 Task: Search one way flight ticket for 1 adult, 1 child, 1 infant in seat in premium economy from Grand Island: Central Nebraska Regional Airport to Evansville: Evansville Regional Airport on 8-3-2023. Number of bags: 6 checked bags. Price is upto 110000. Outbound departure time preference is 8:45.
Action: Mouse moved to (309, 434)
Screenshot: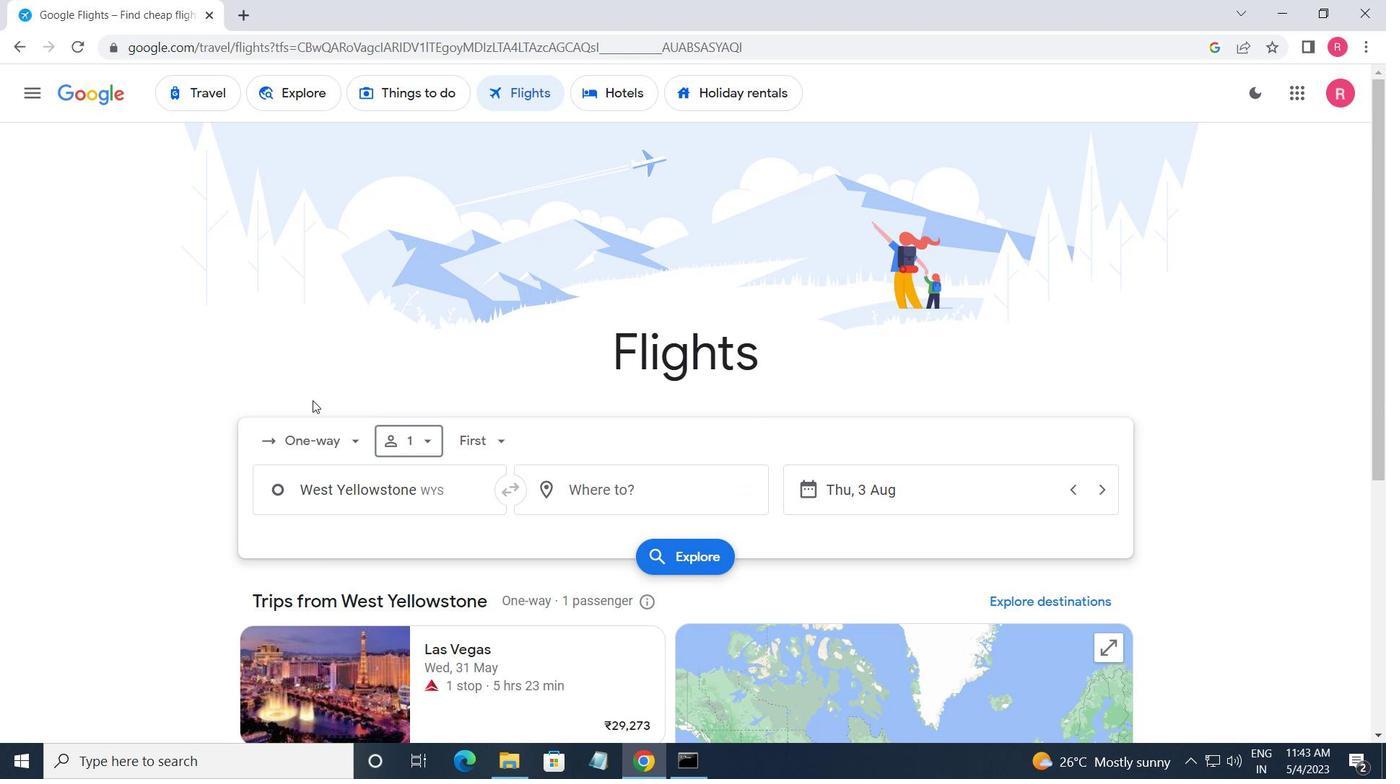 
Action: Mouse pressed left at (309, 434)
Screenshot: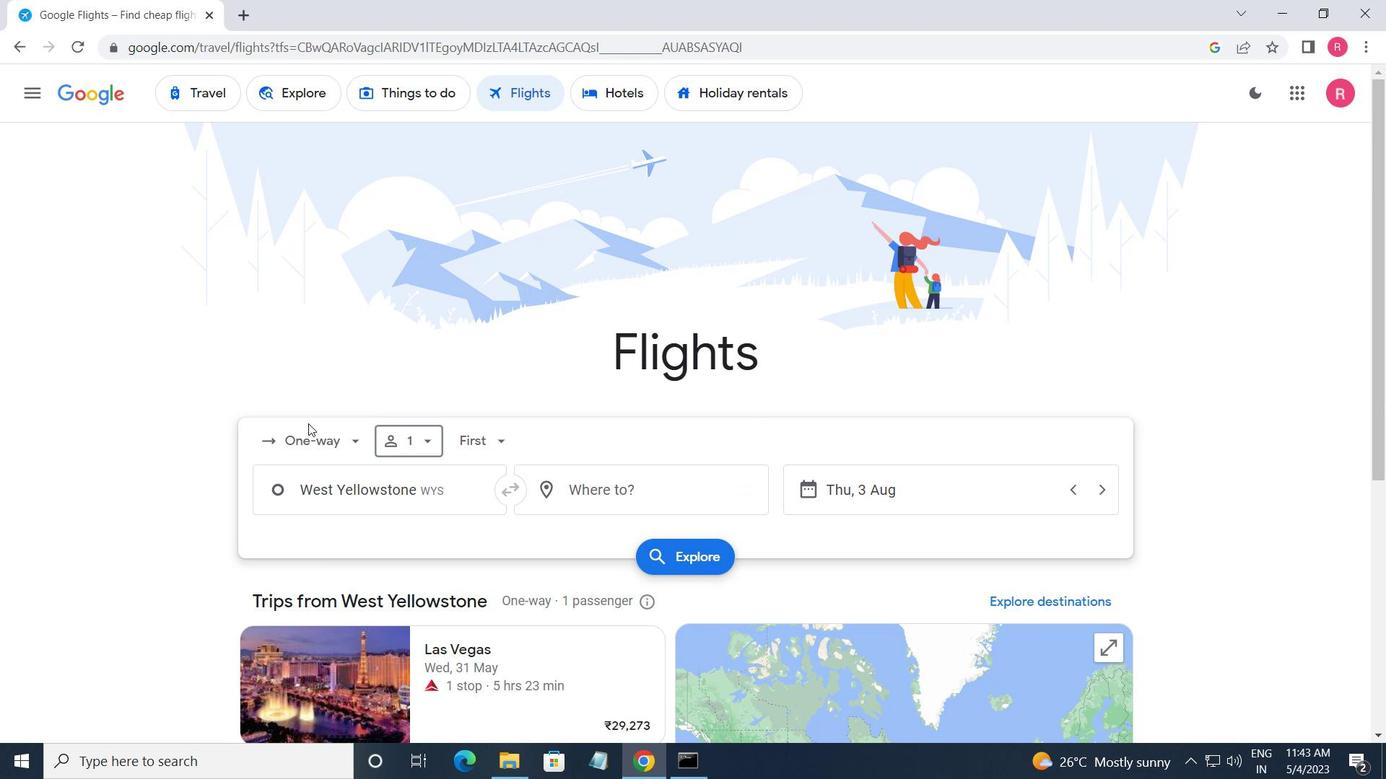 
Action: Mouse moved to (332, 530)
Screenshot: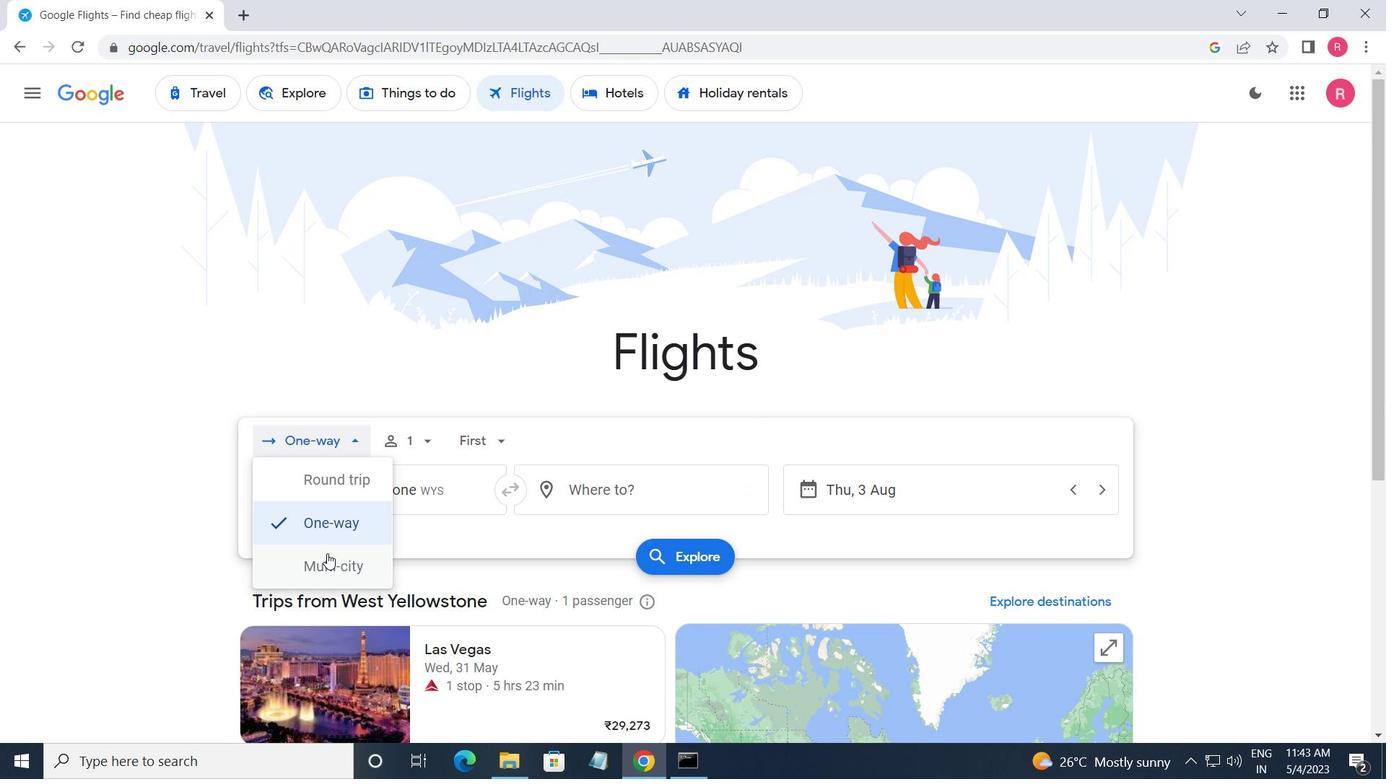 
Action: Mouse pressed left at (332, 530)
Screenshot: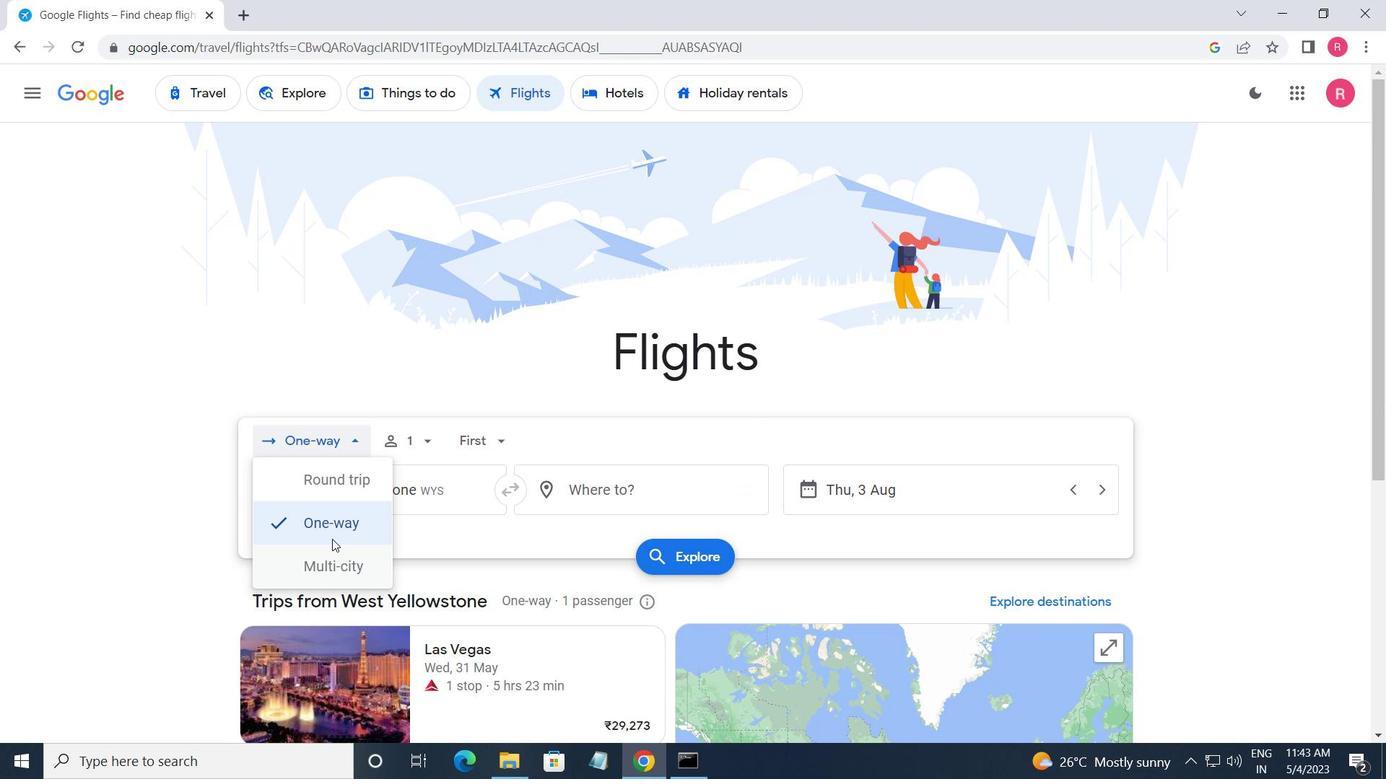 
Action: Mouse moved to (401, 427)
Screenshot: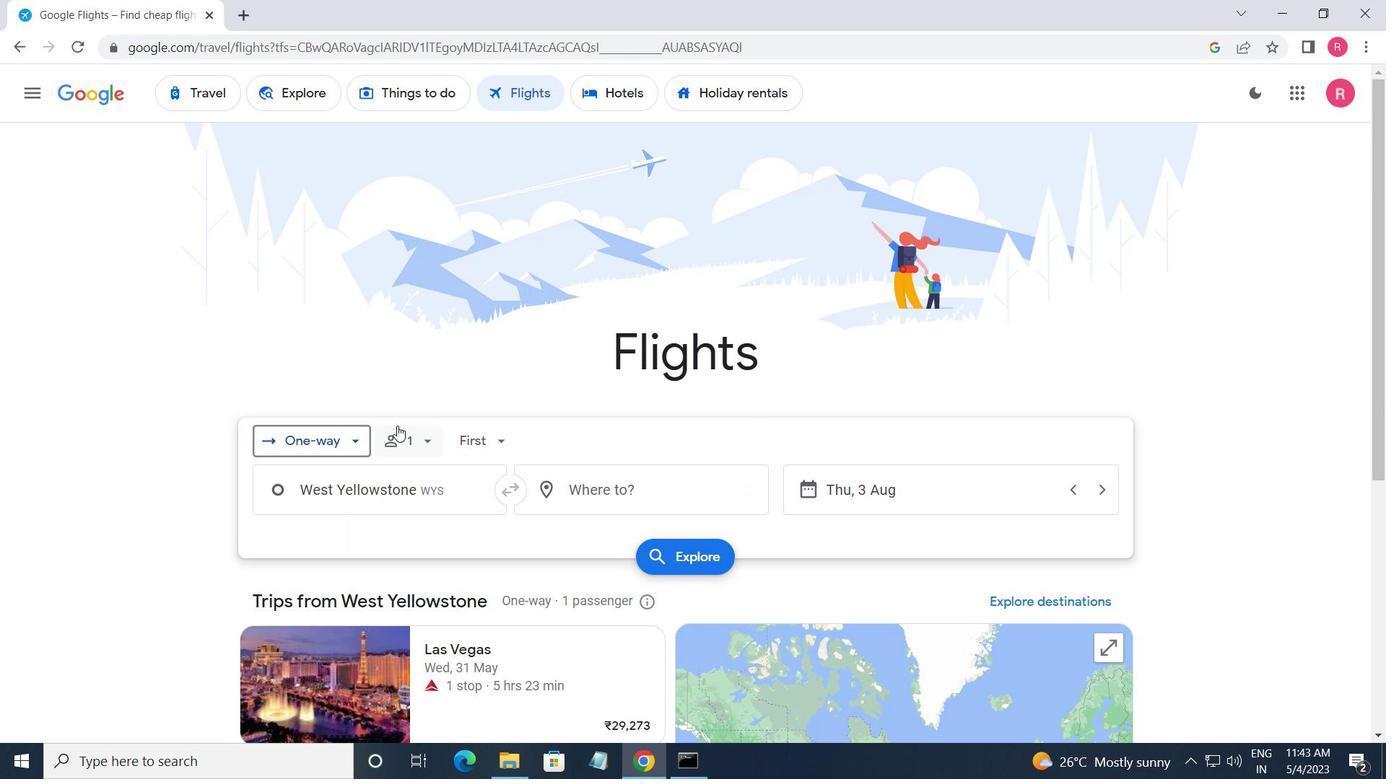 
Action: Mouse pressed left at (401, 427)
Screenshot: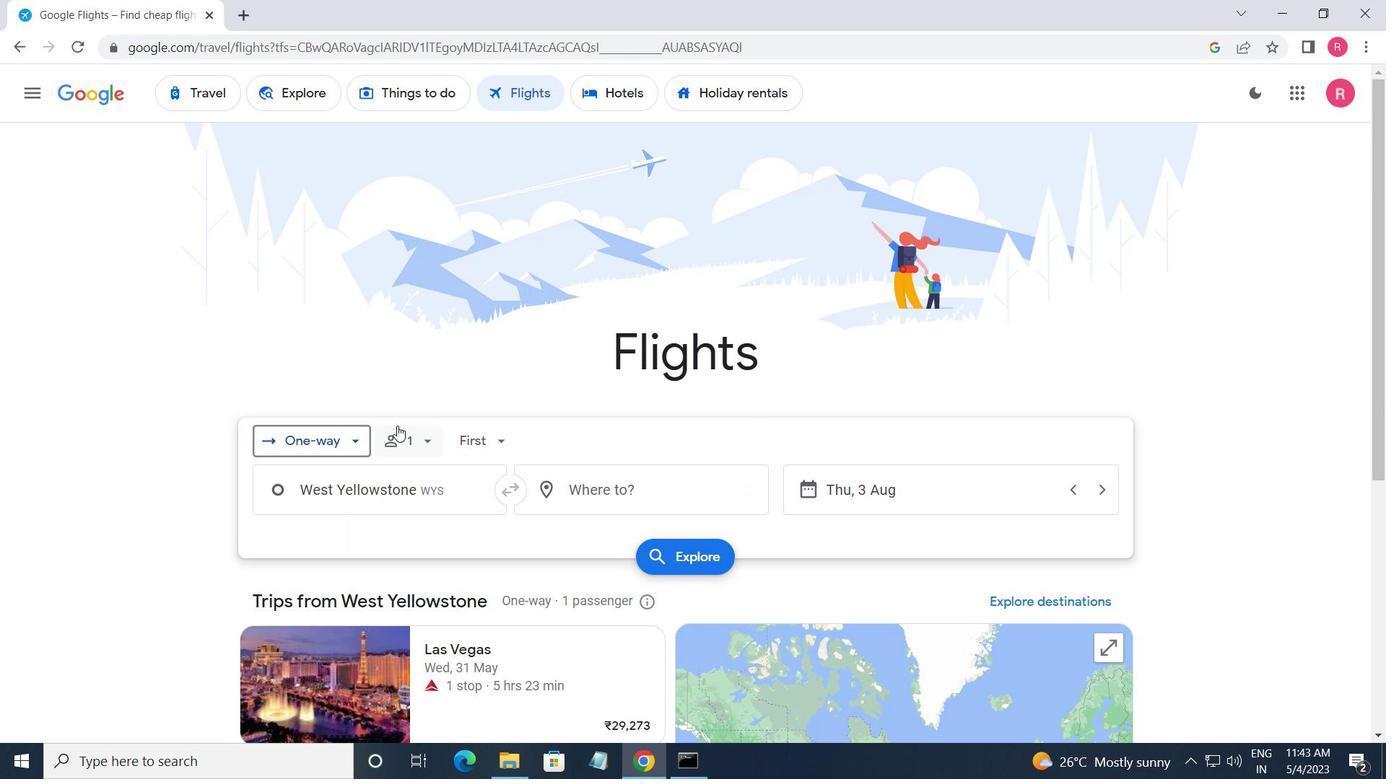 
Action: Mouse moved to (572, 527)
Screenshot: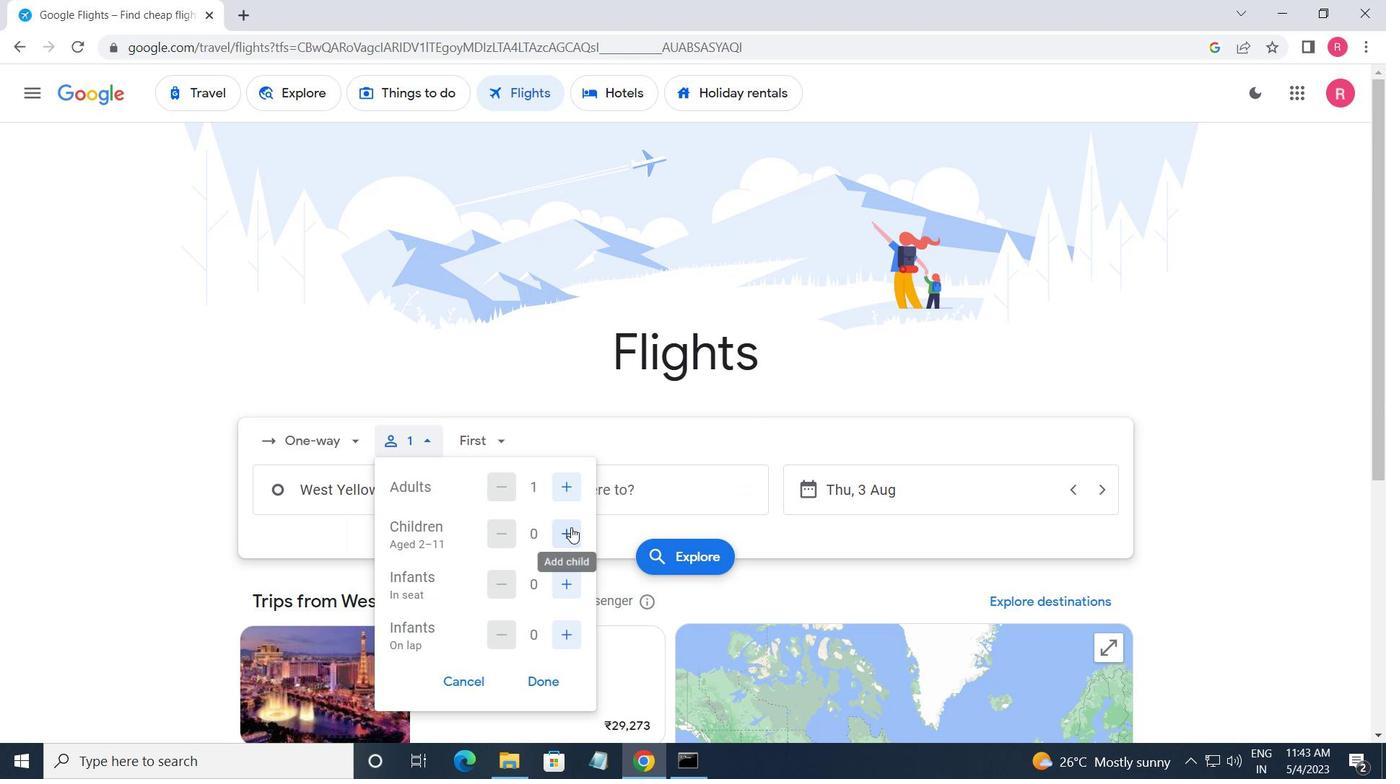 
Action: Mouse pressed left at (572, 527)
Screenshot: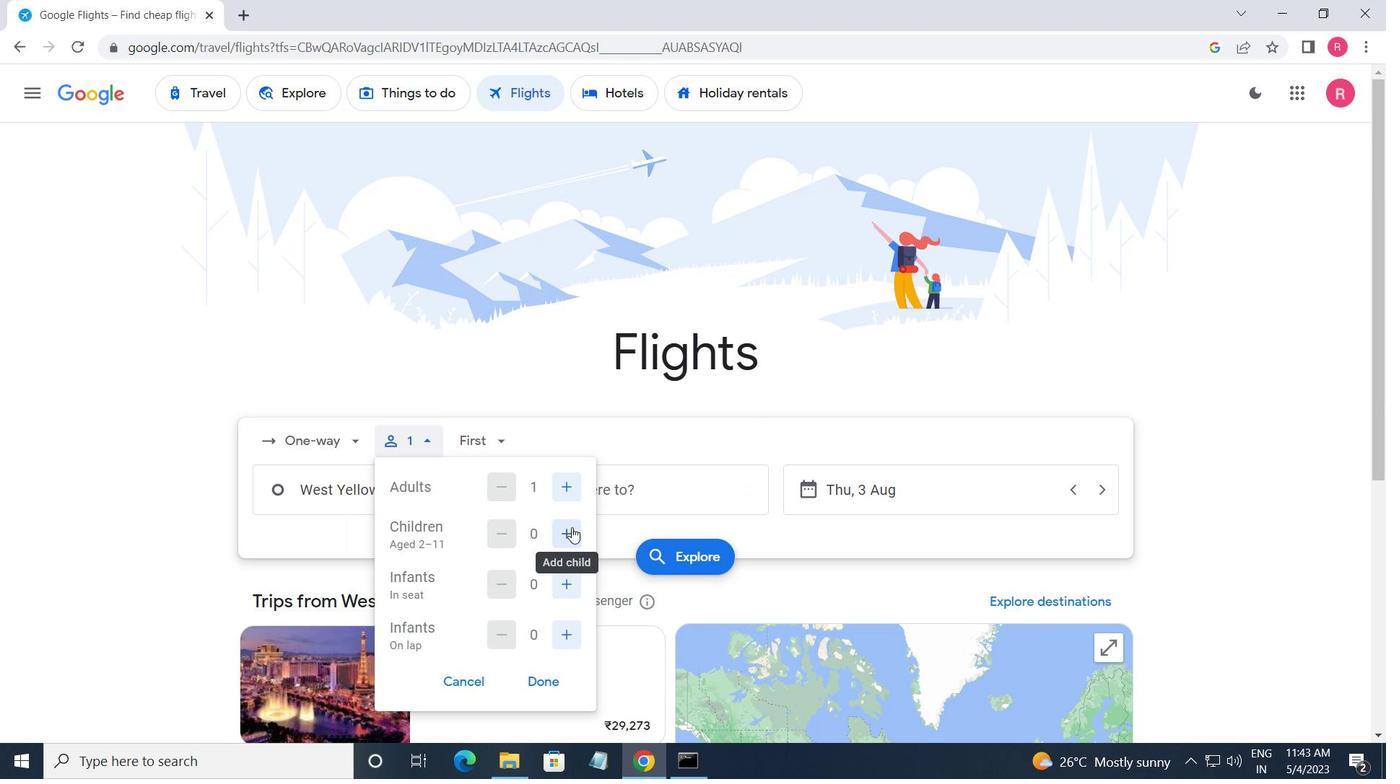 
Action: Mouse moved to (571, 581)
Screenshot: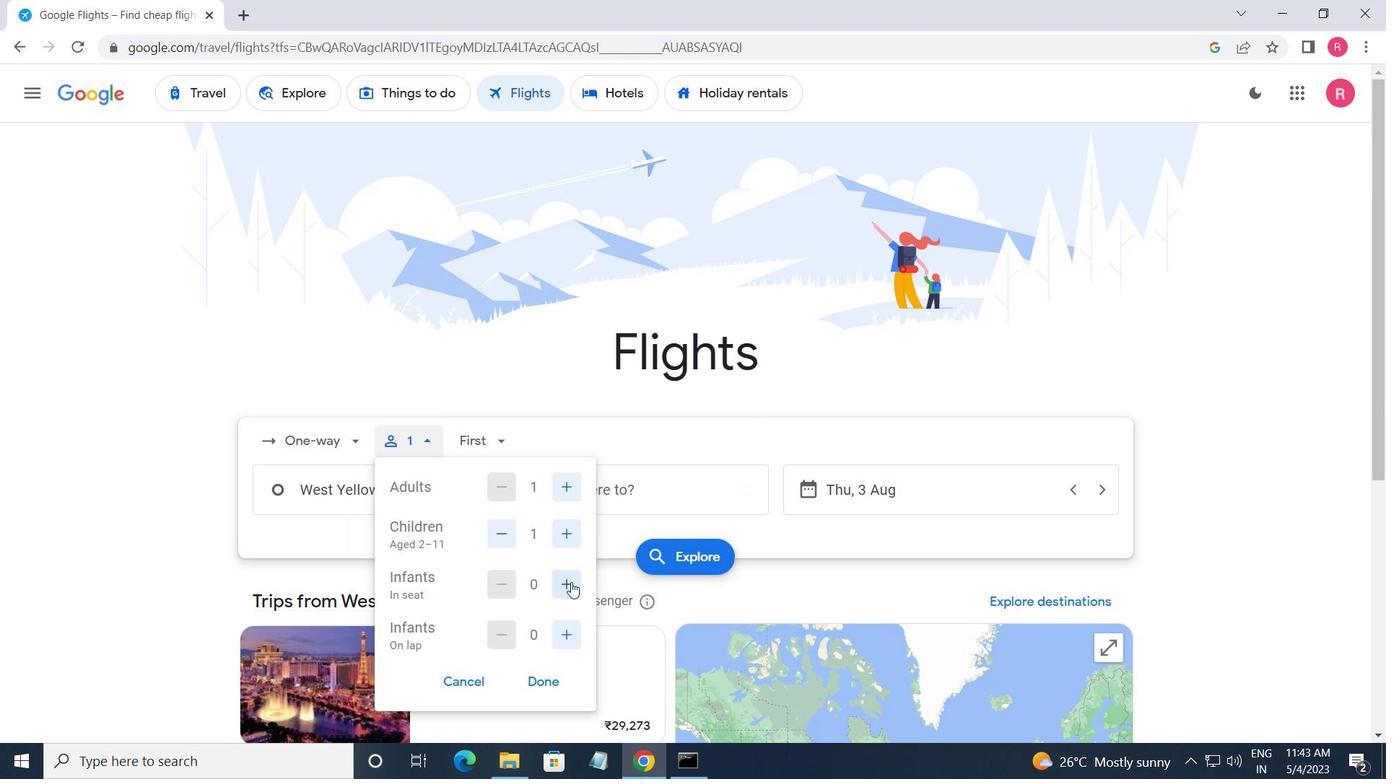 
Action: Mouse pressed left at (571, 581)
Screenshot: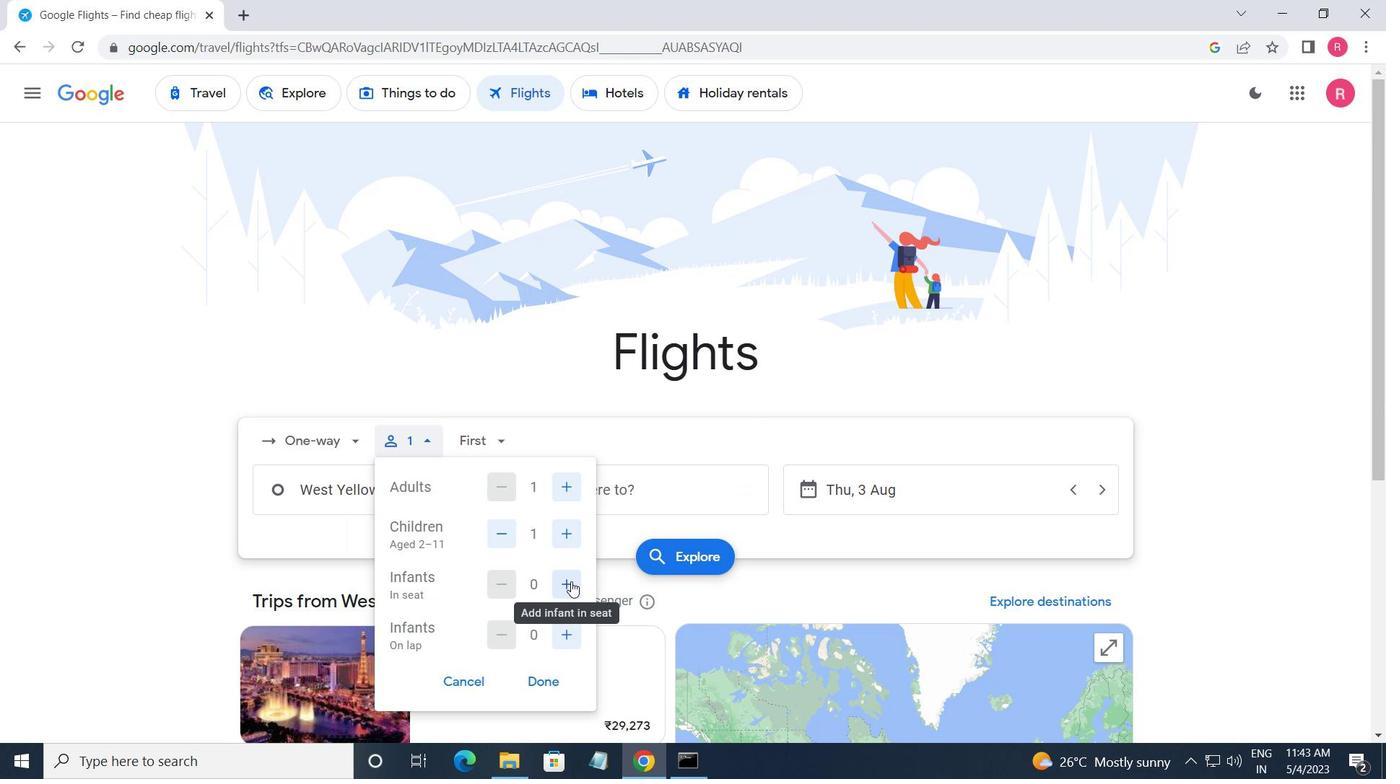 
Action: Mouse moved to (491, 439)
Screenshot: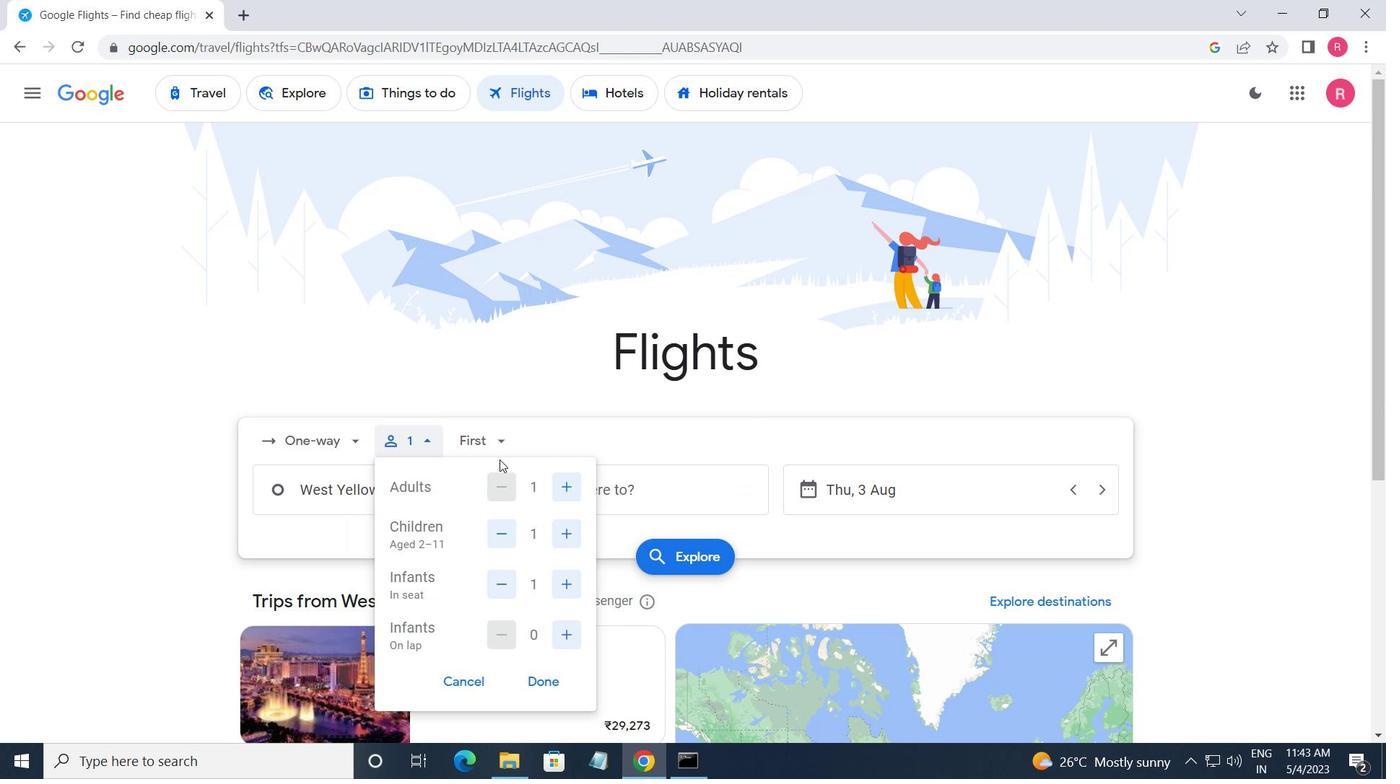 
Action: Mouse pressed left at (491, 439)
Screenshot: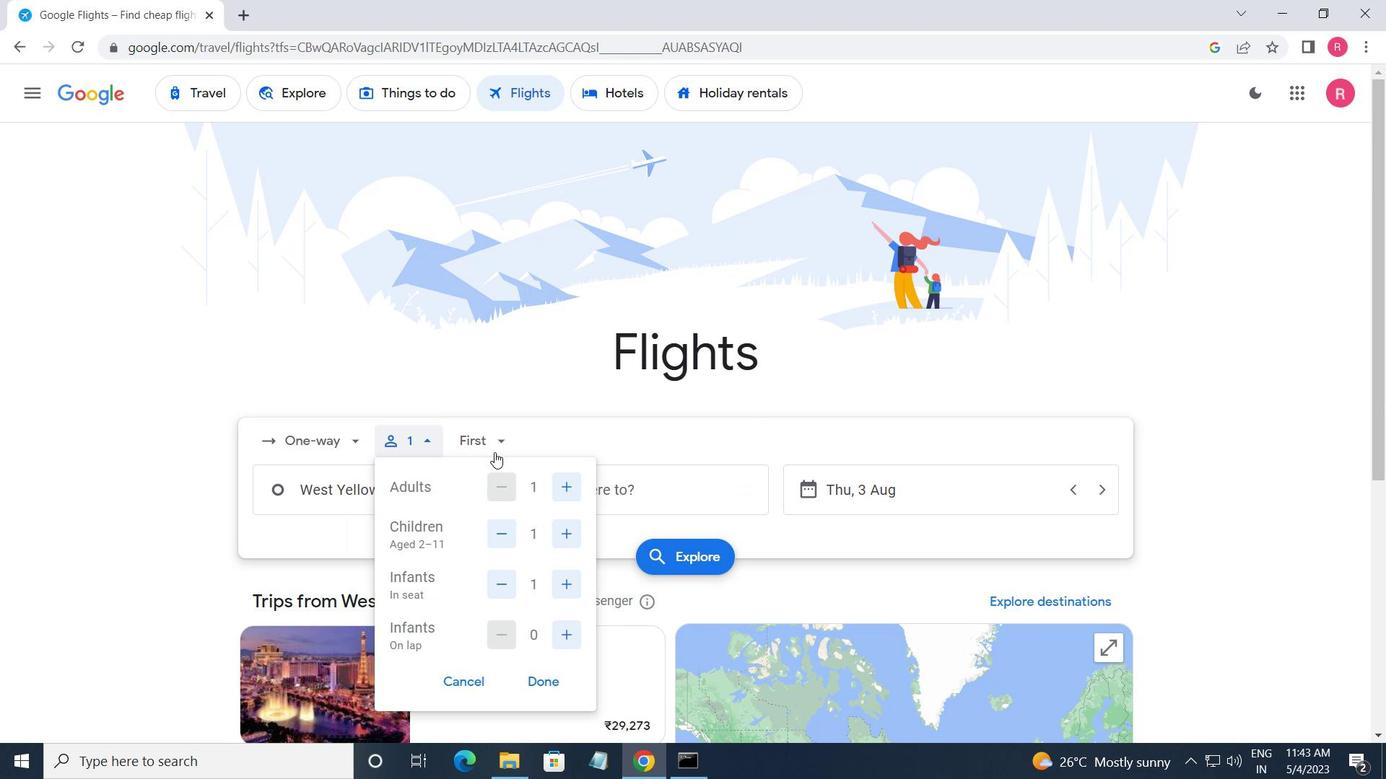 
Action: Mouse moved to (534, 517)
Screenshot: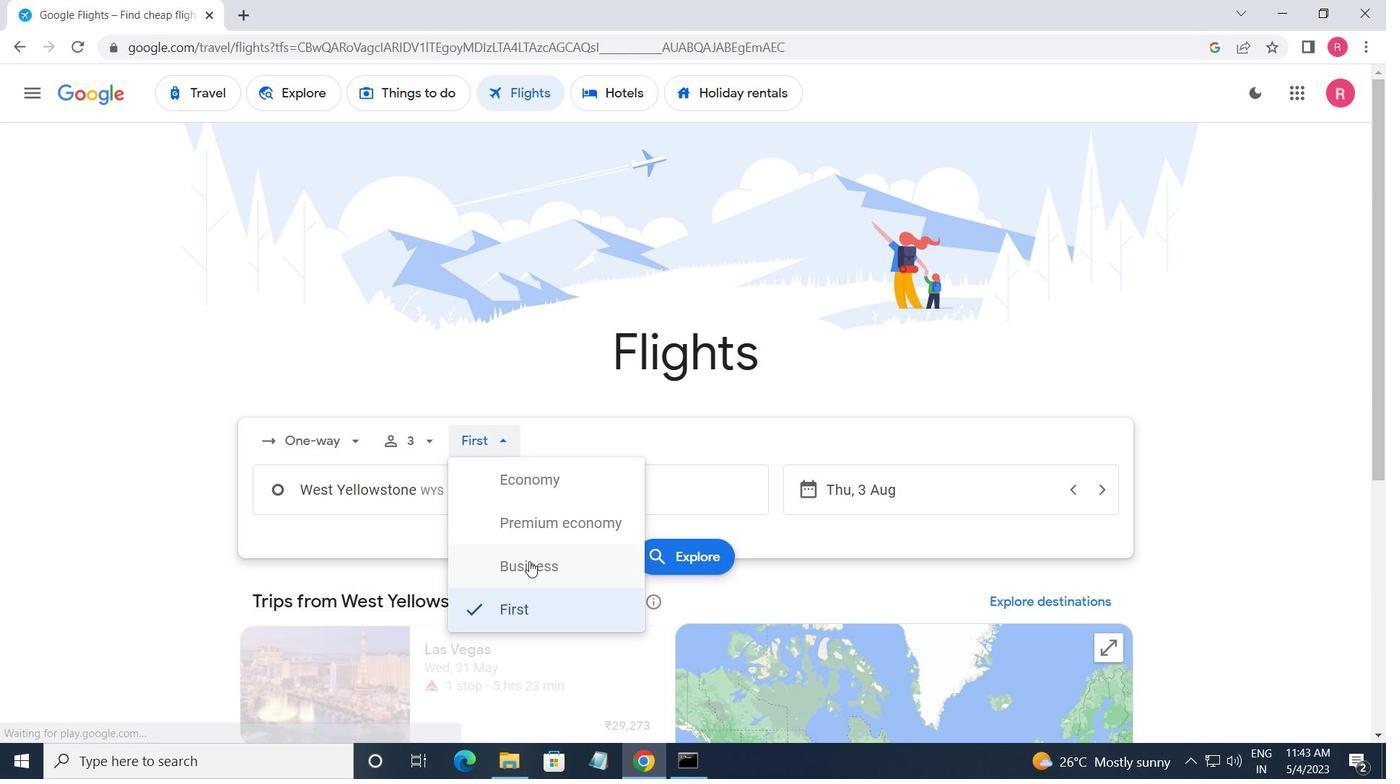 
Action: Mouse pressed left at (534, 517)
Screenshot: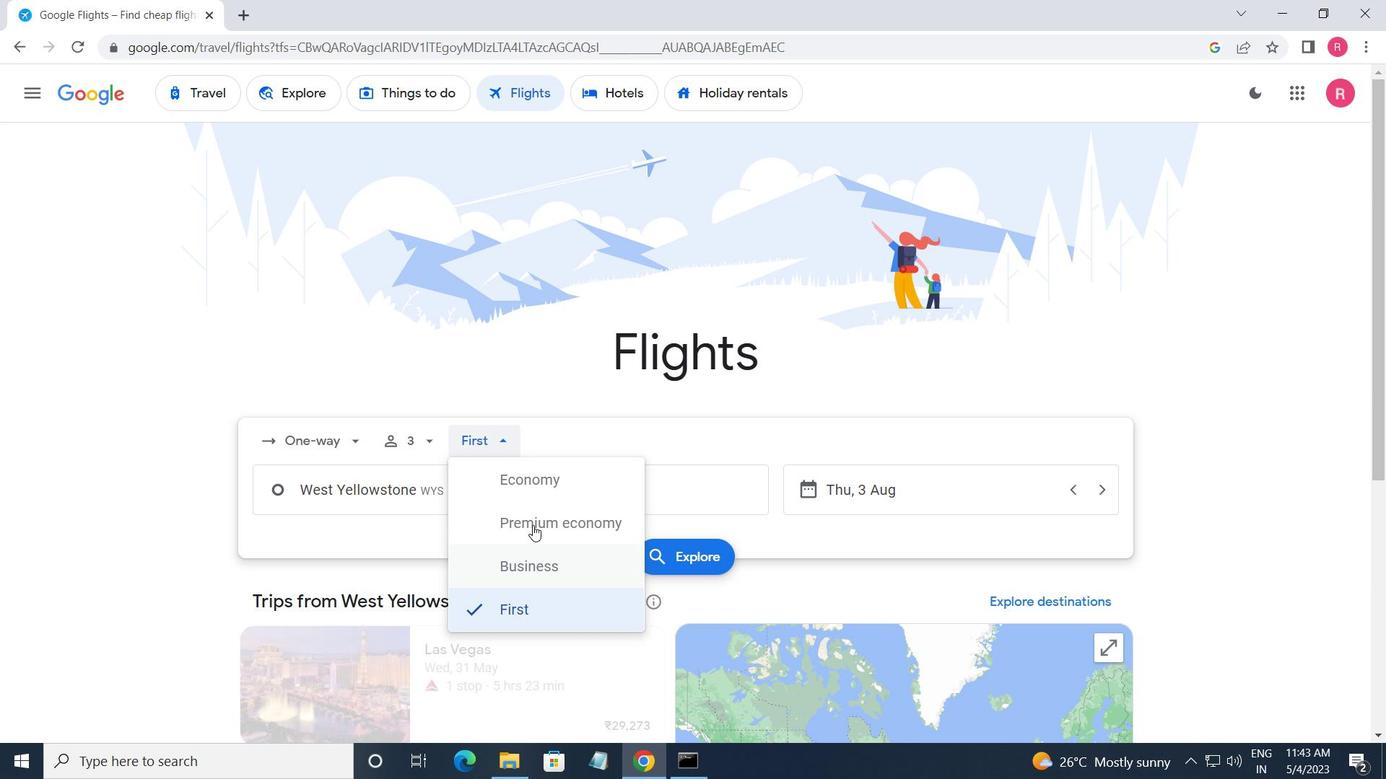 
Action: Mouse moved to (361, 498)
Screenshot: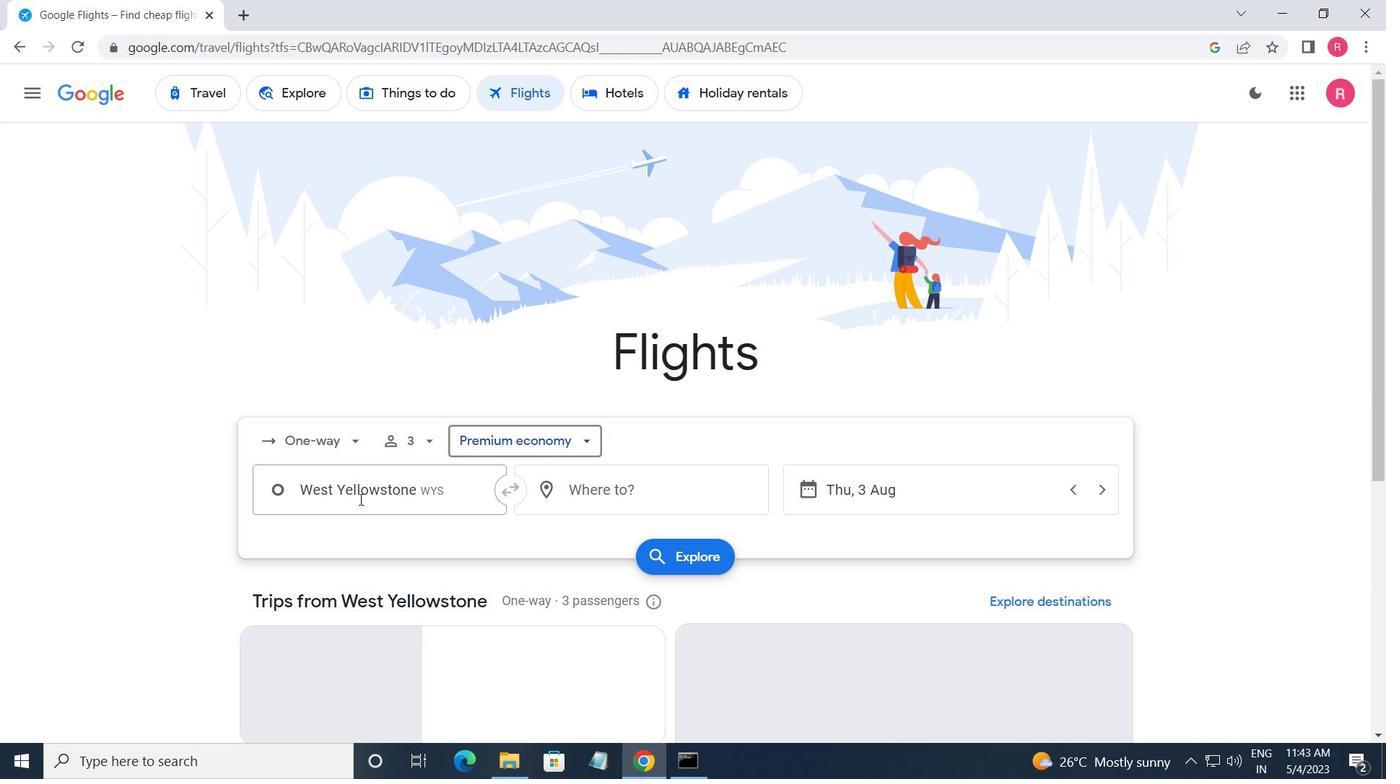 
Action: Mouse pressed left at (361, 498)
Screenshot: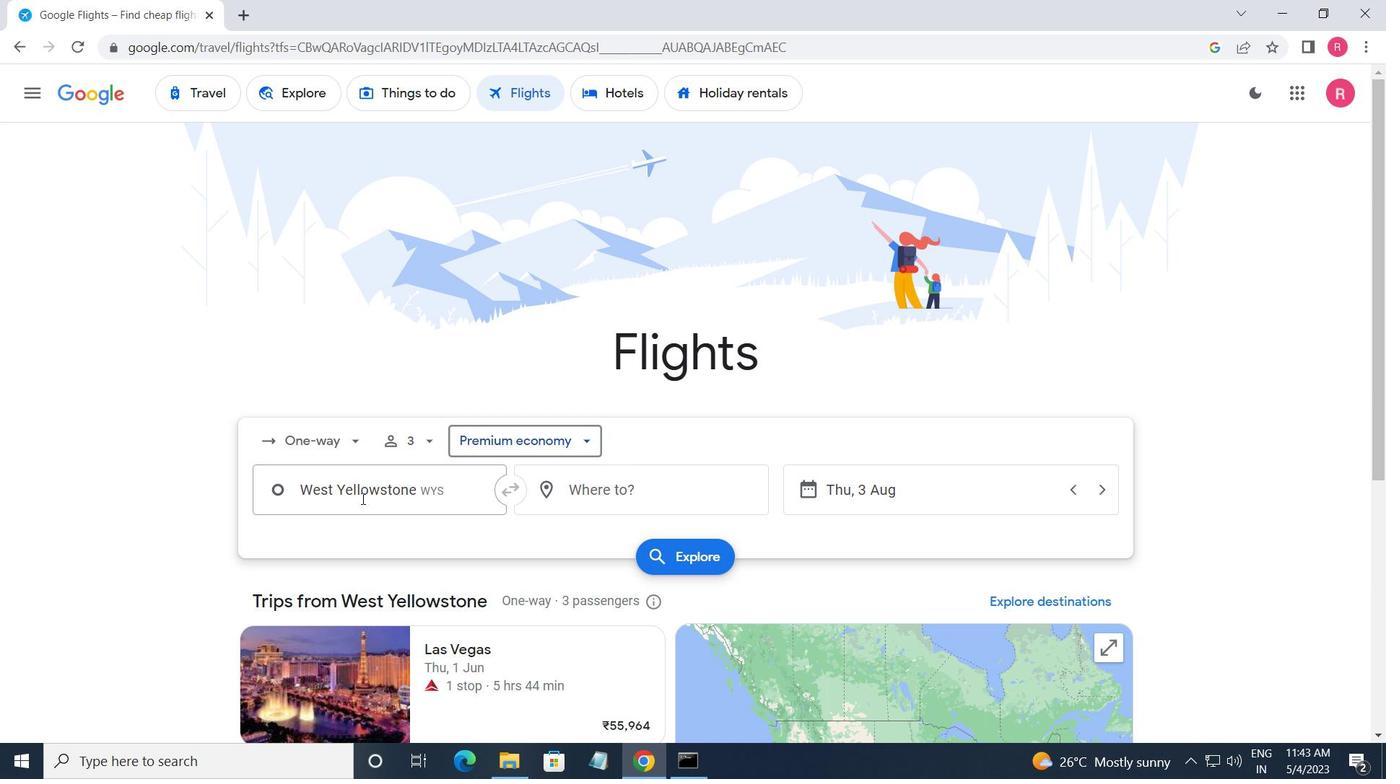 
Action: Key pressed <Key.shift>CENTRAL<Key.space><Key.shift>N
Screenshot: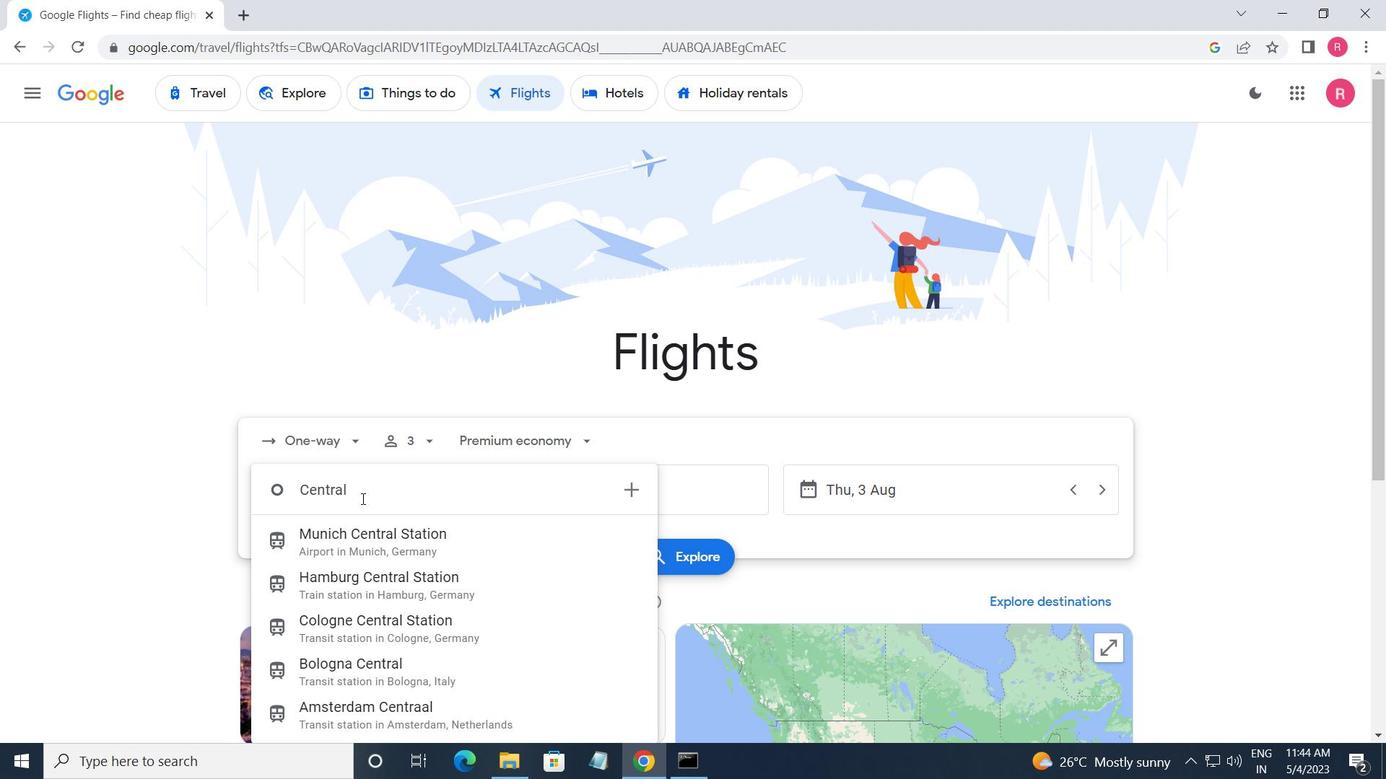 
Action: Mouse moved to (417, 659)
Screenshot: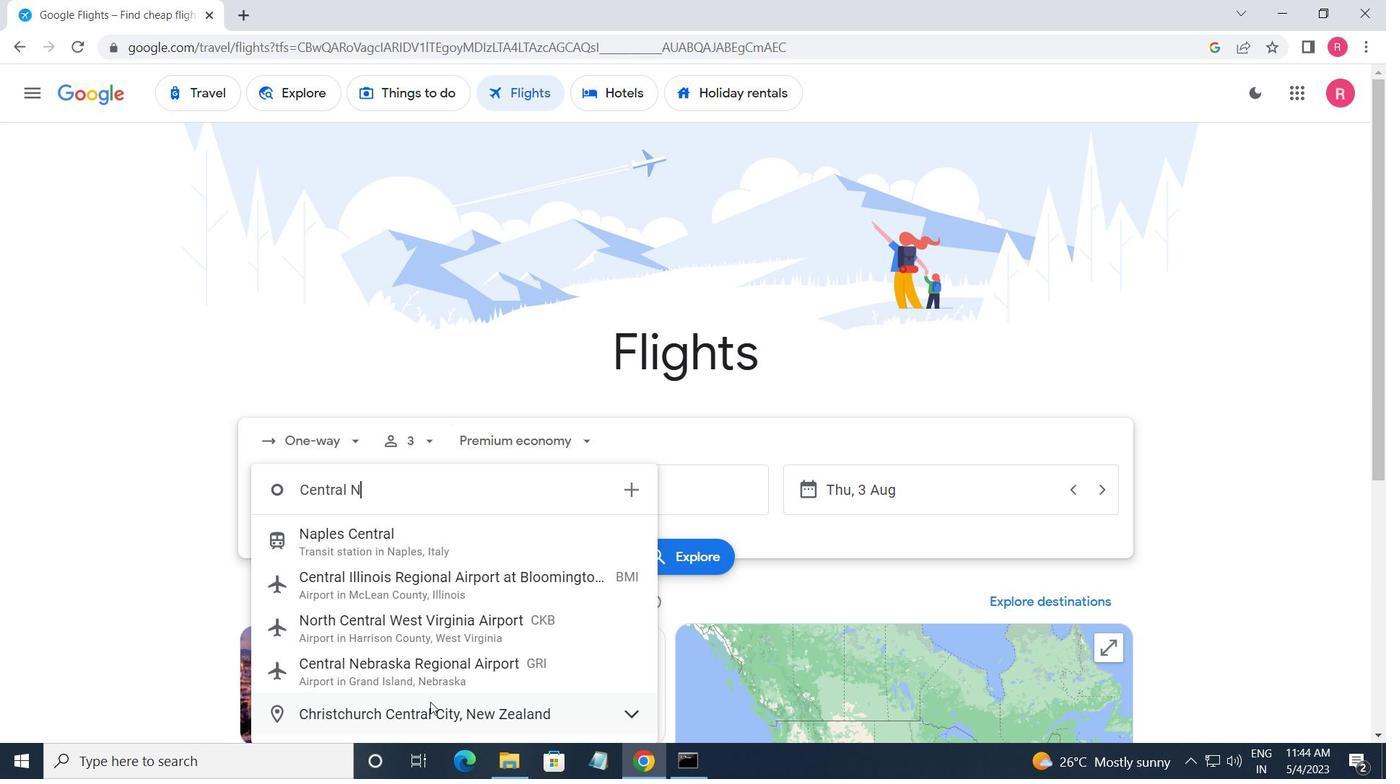 
Action: Mouse pressed left at (417, 659)
Screenshot: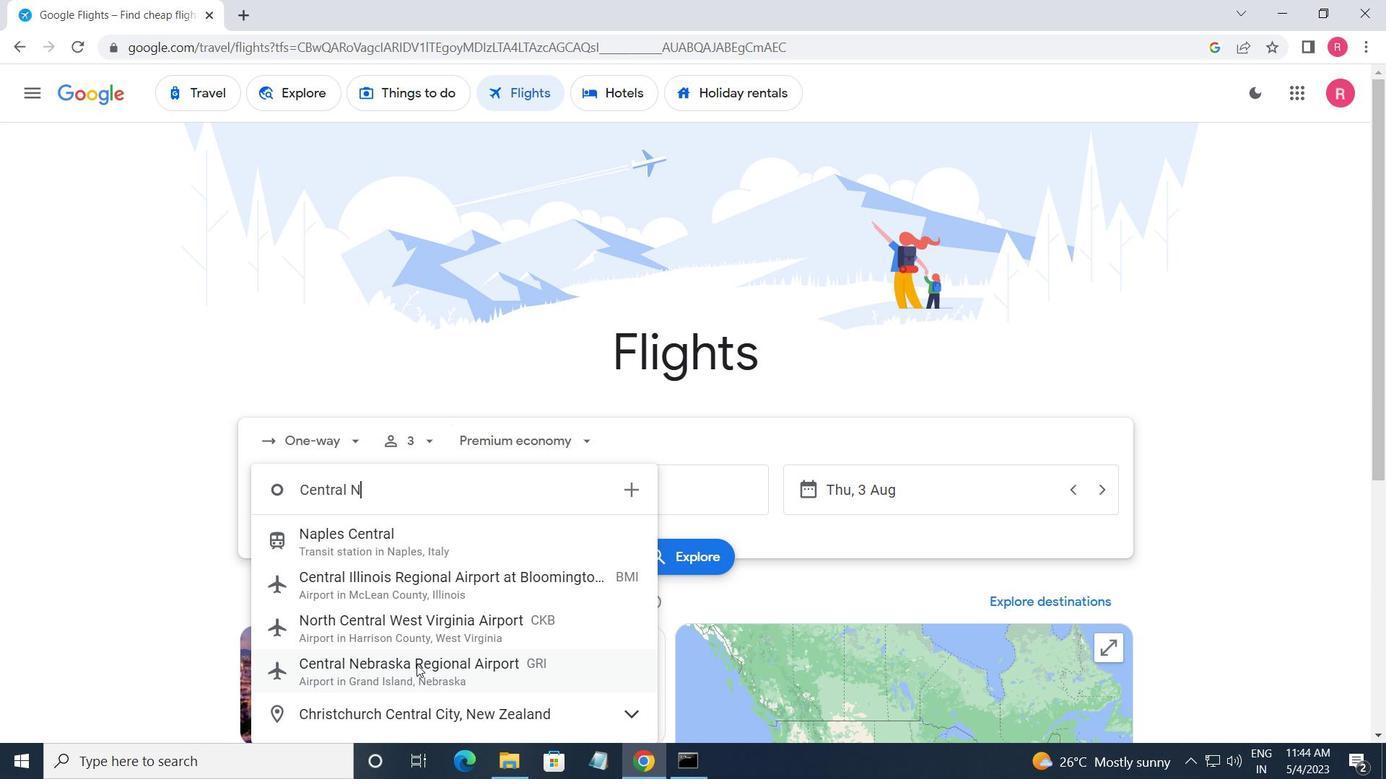 
Action: Mouse moved to (602, 493)
Screenshot: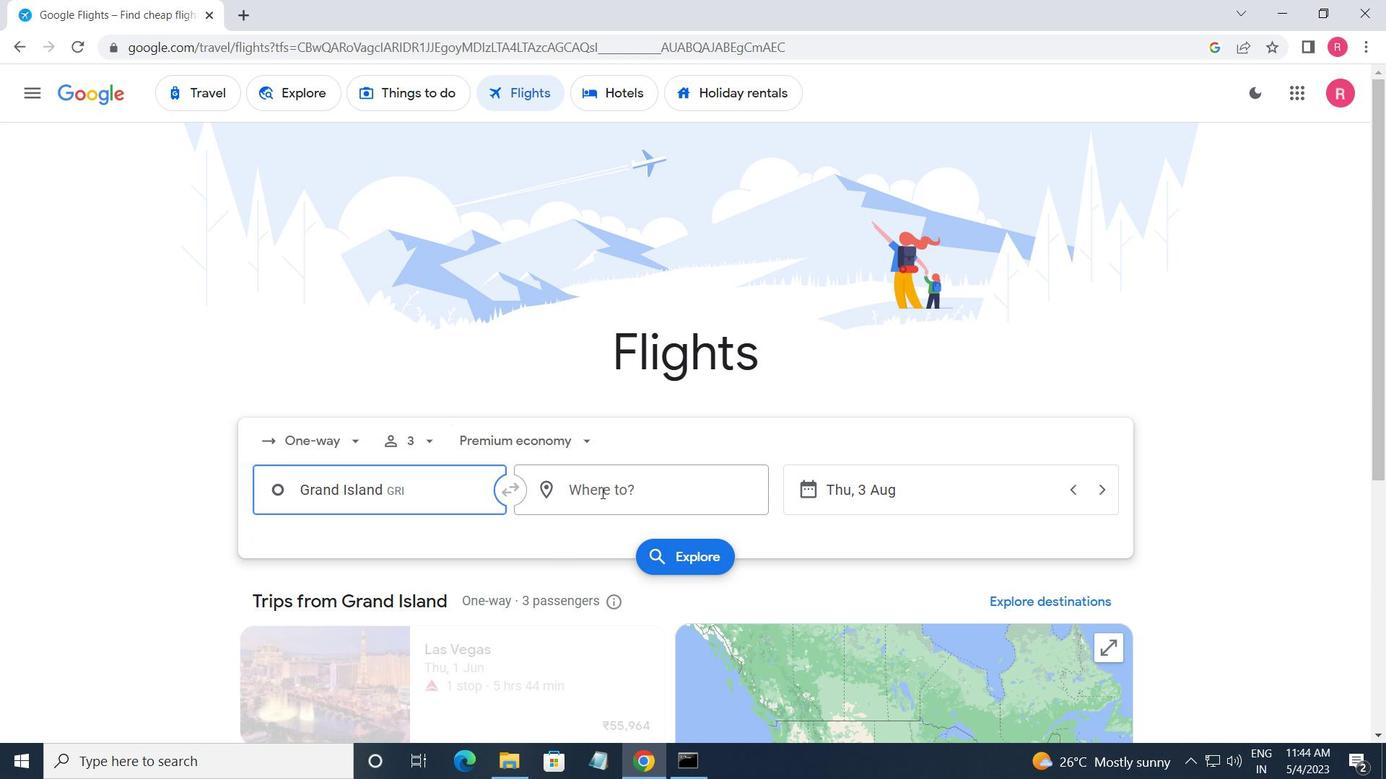 
Action: Mouse pressed left at (602, 493)
Screenshot: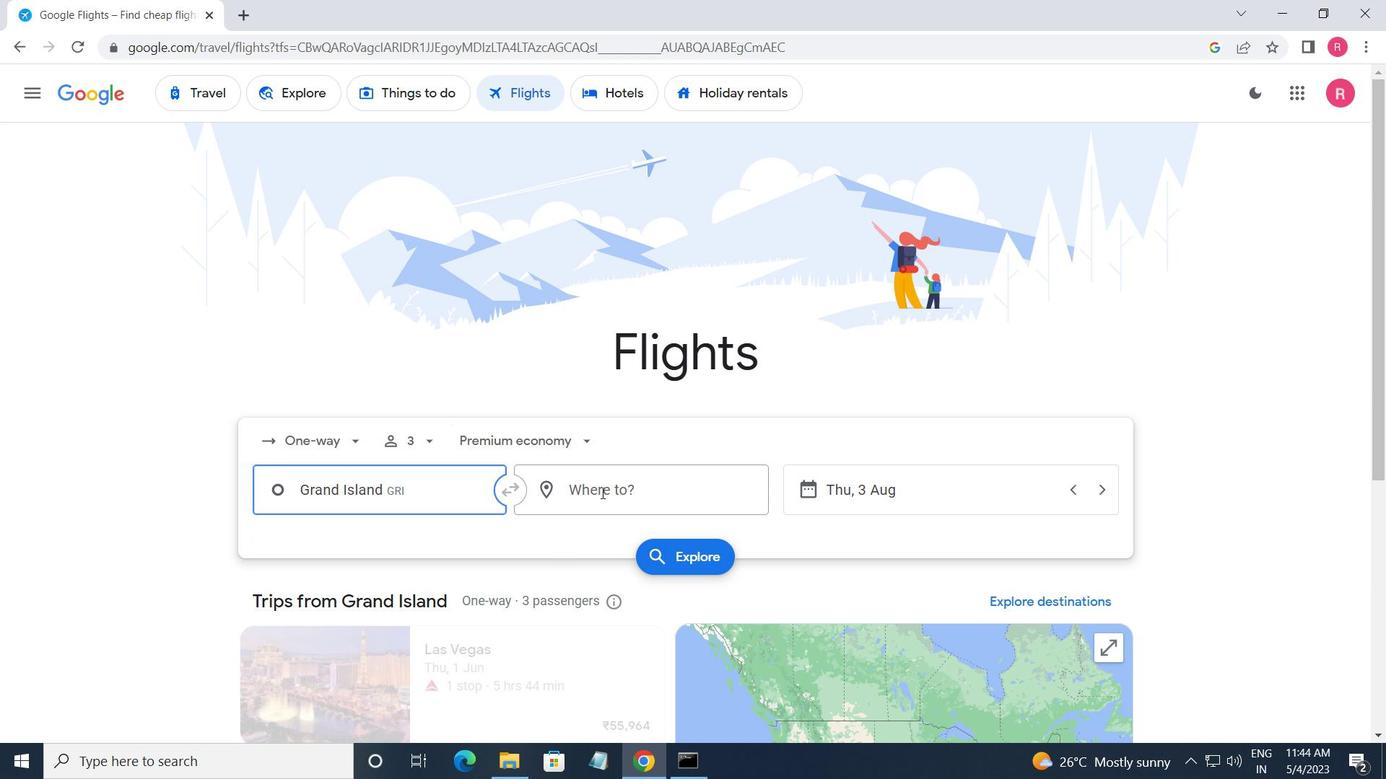 
Action: Mouse moved to (626, 677)
Screenshot: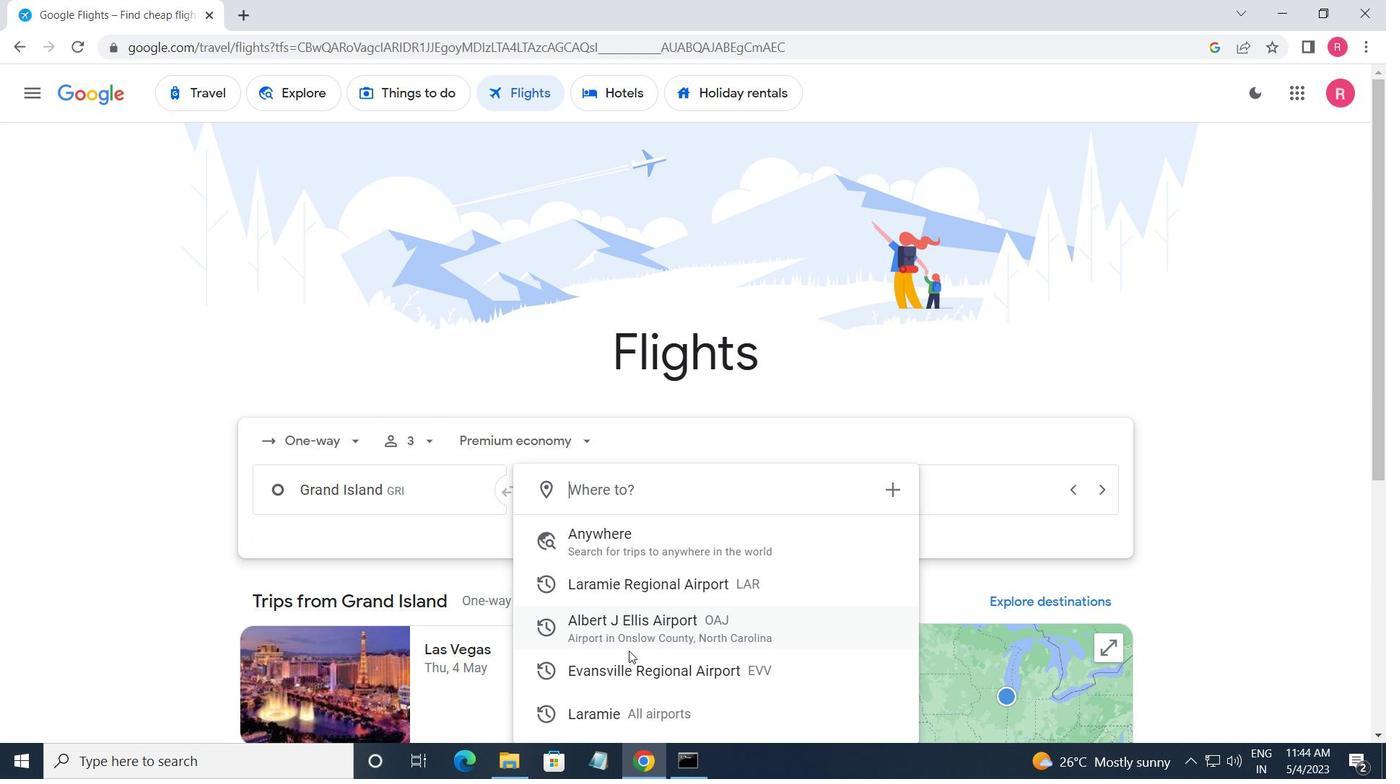 
Action: Mouse pressed left at (626, 677)
Screenshot: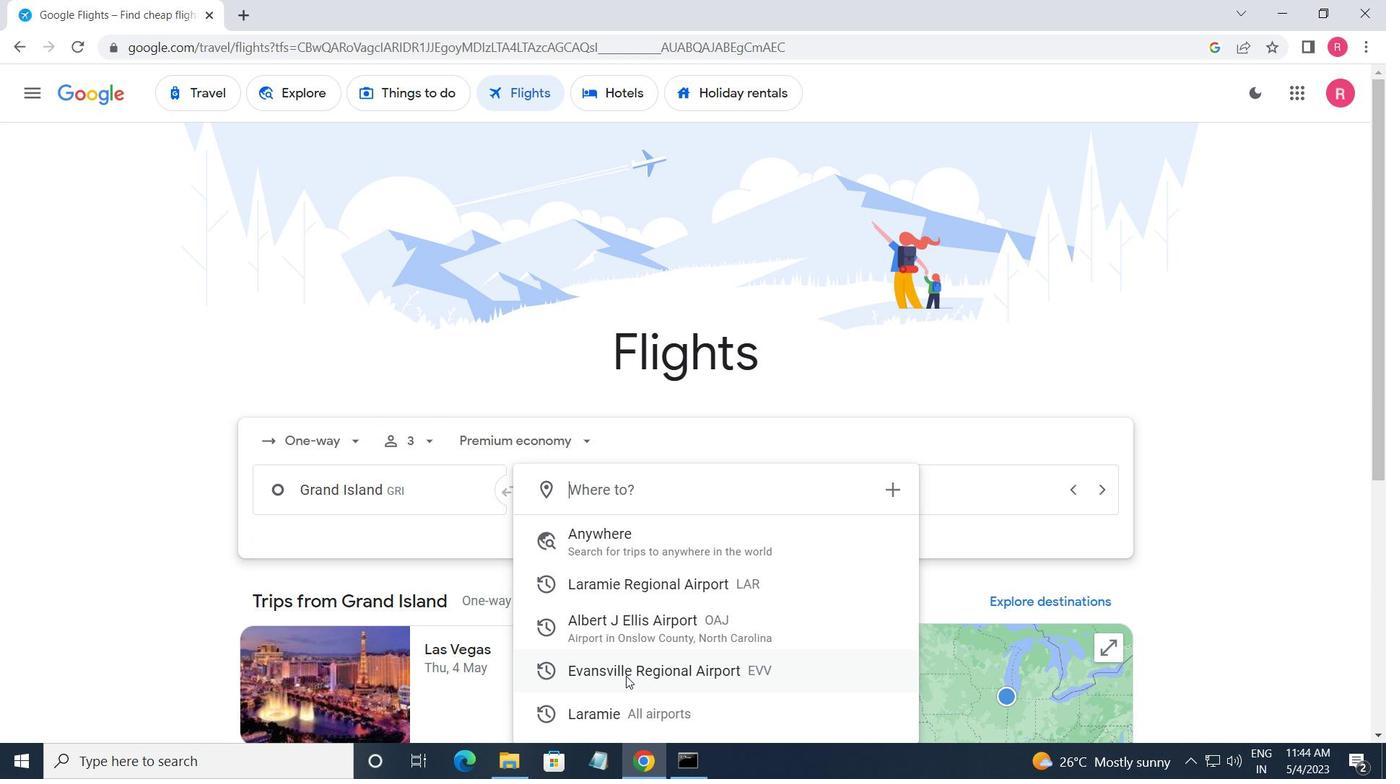 
Action: Mouse moved to (915, 501)
Screenshot: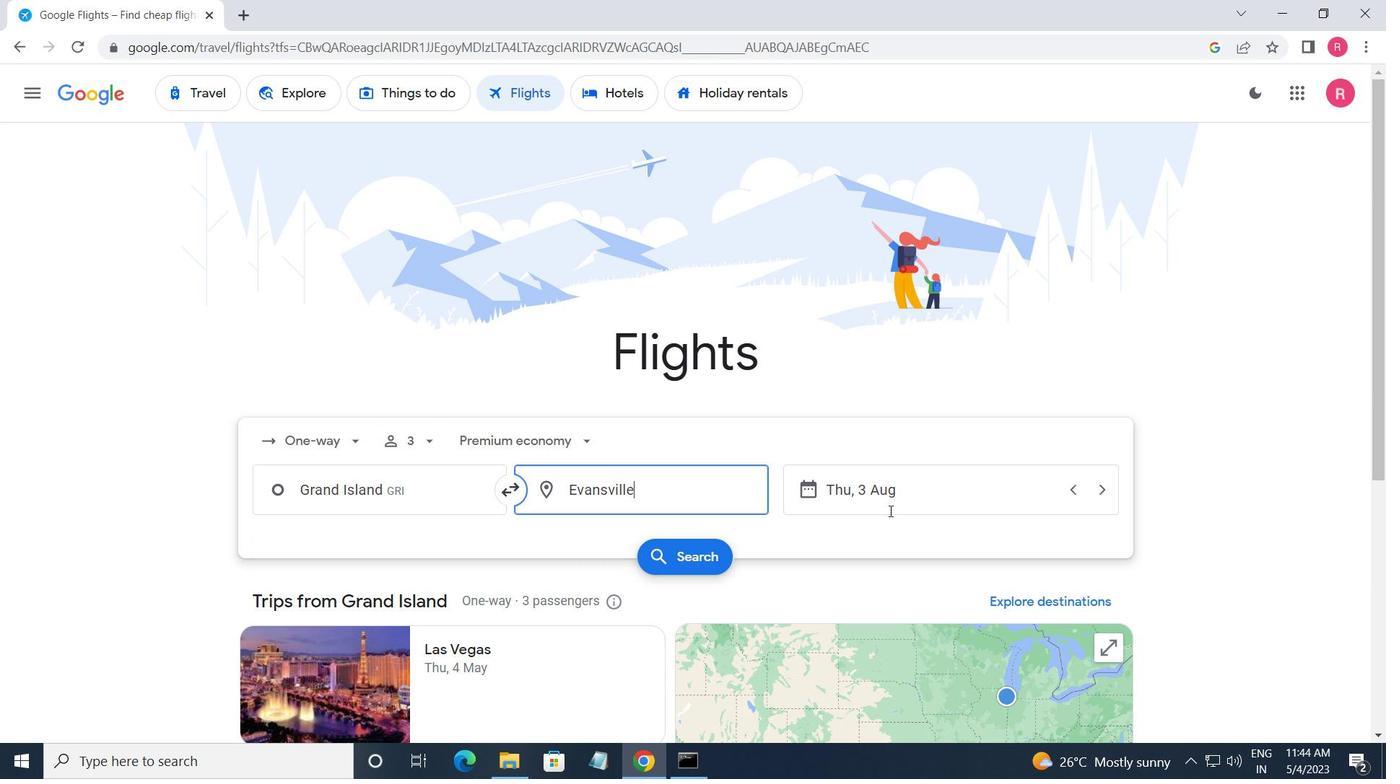 
Action: Mouse pressed left at (915, 501)
Screenshot: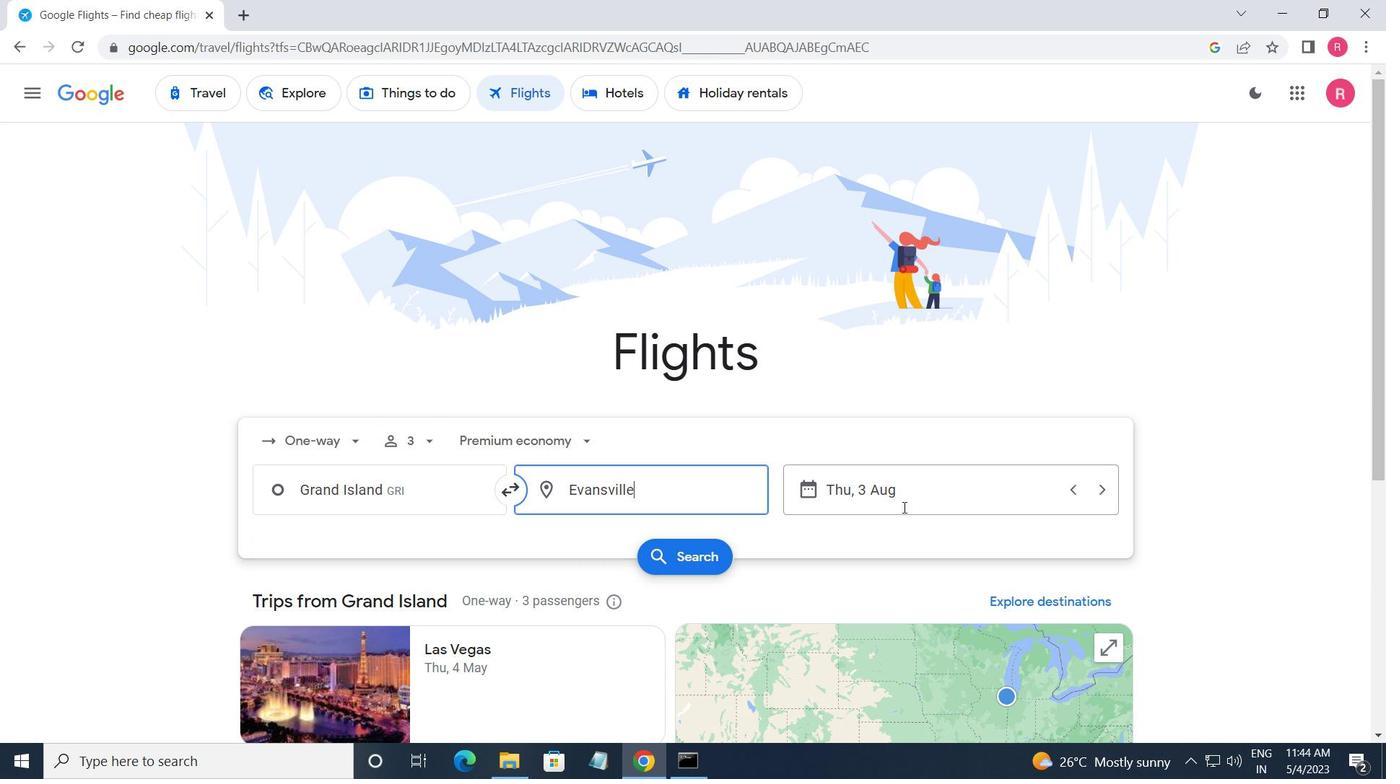 
Action: Mouse moved to (654, 422)
Screenshot: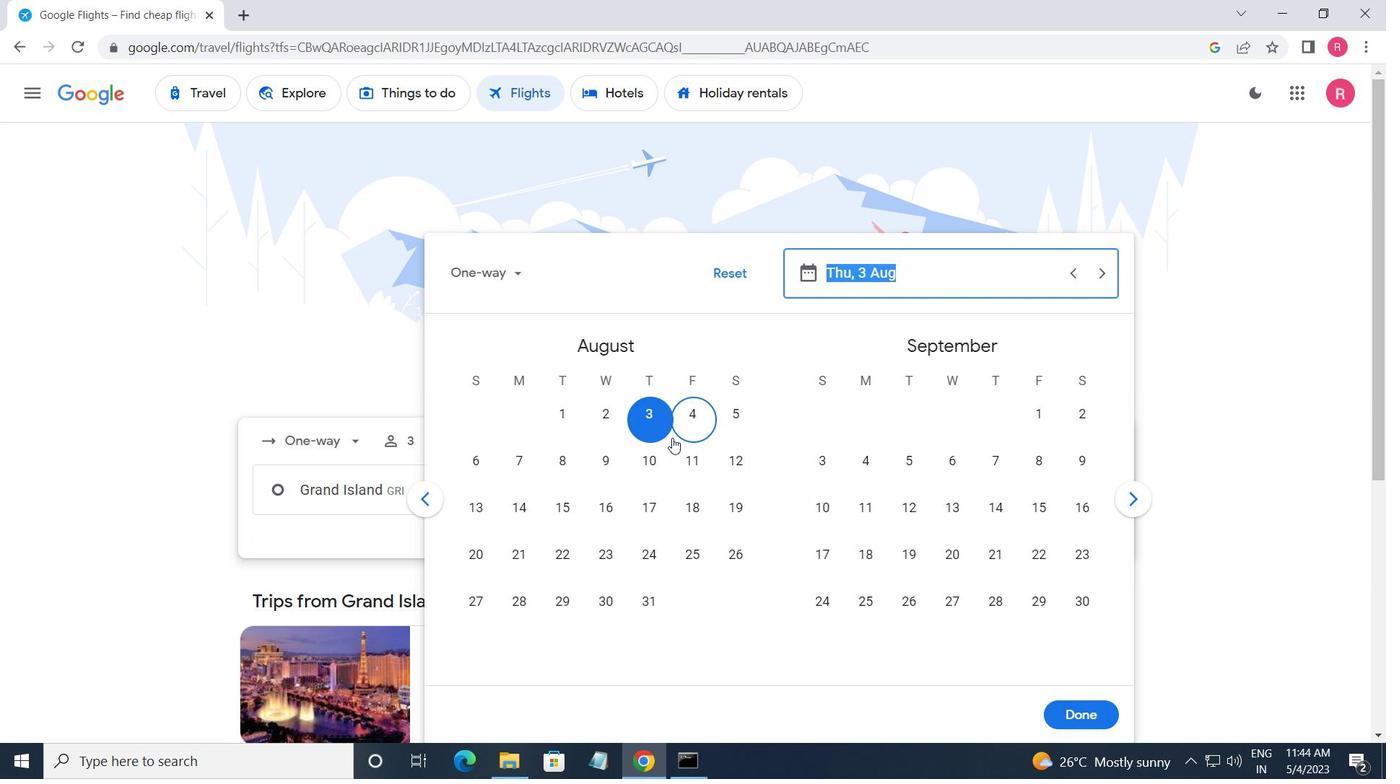
Action: Mouse pressed left at (654, 422)
Screenshot: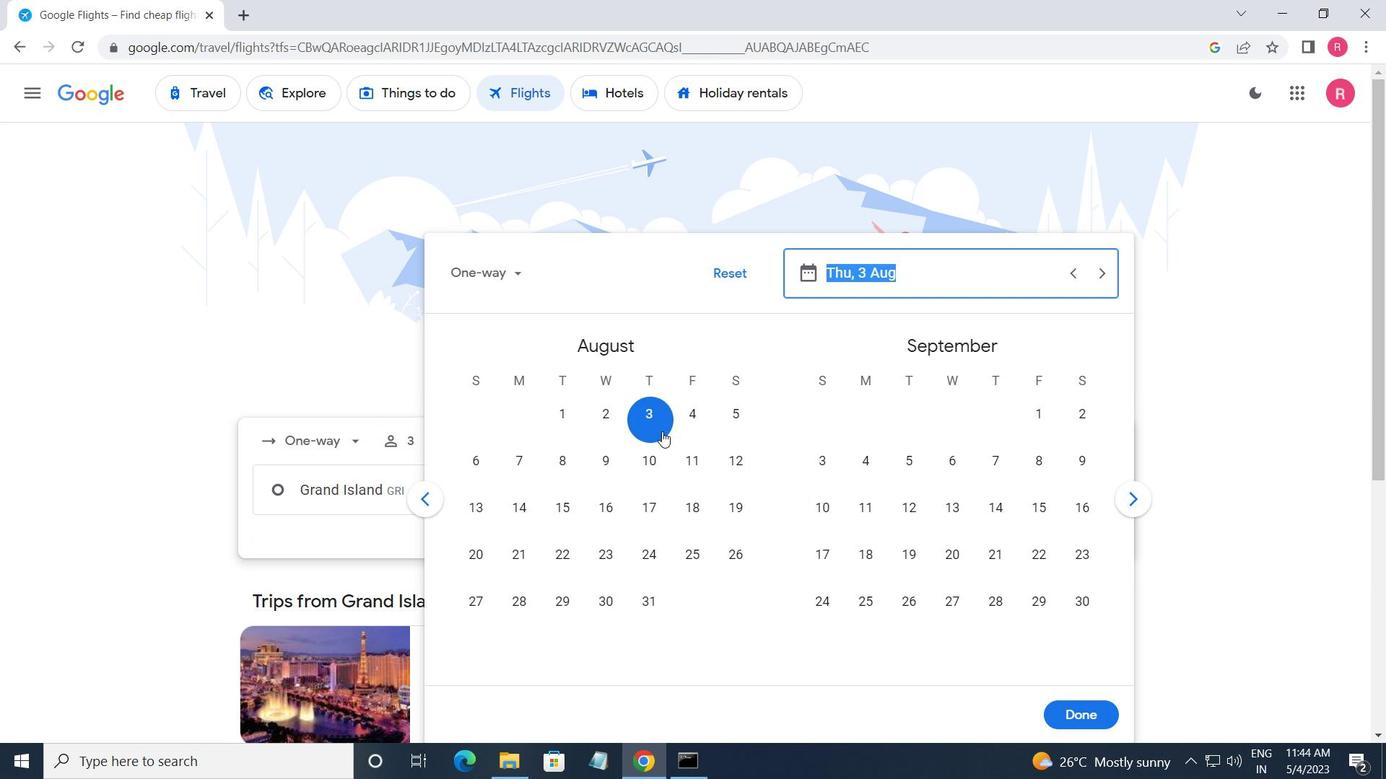 
Action: Mouse moved to (1066, 716)
Screenshot: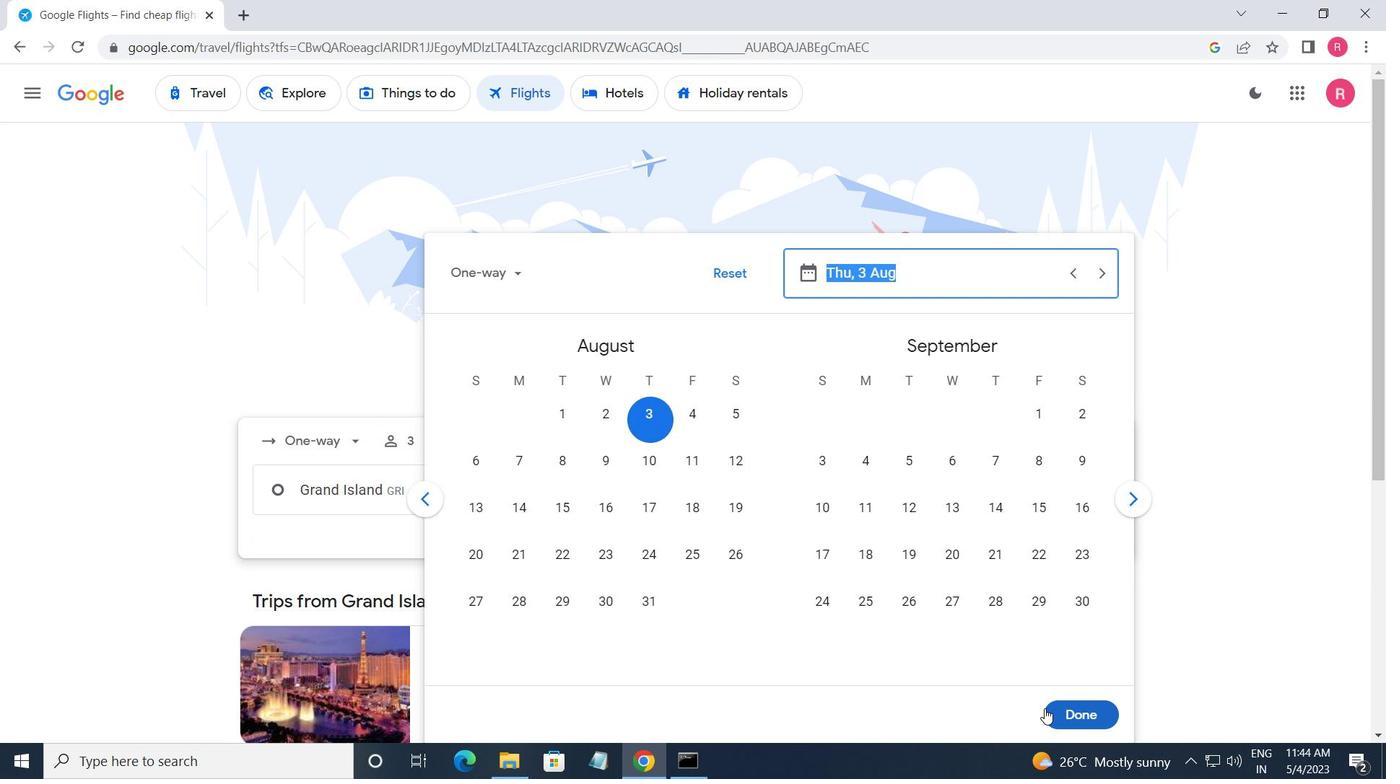 
Action: Mouse pressed left at (1066, 716)
Screenshot: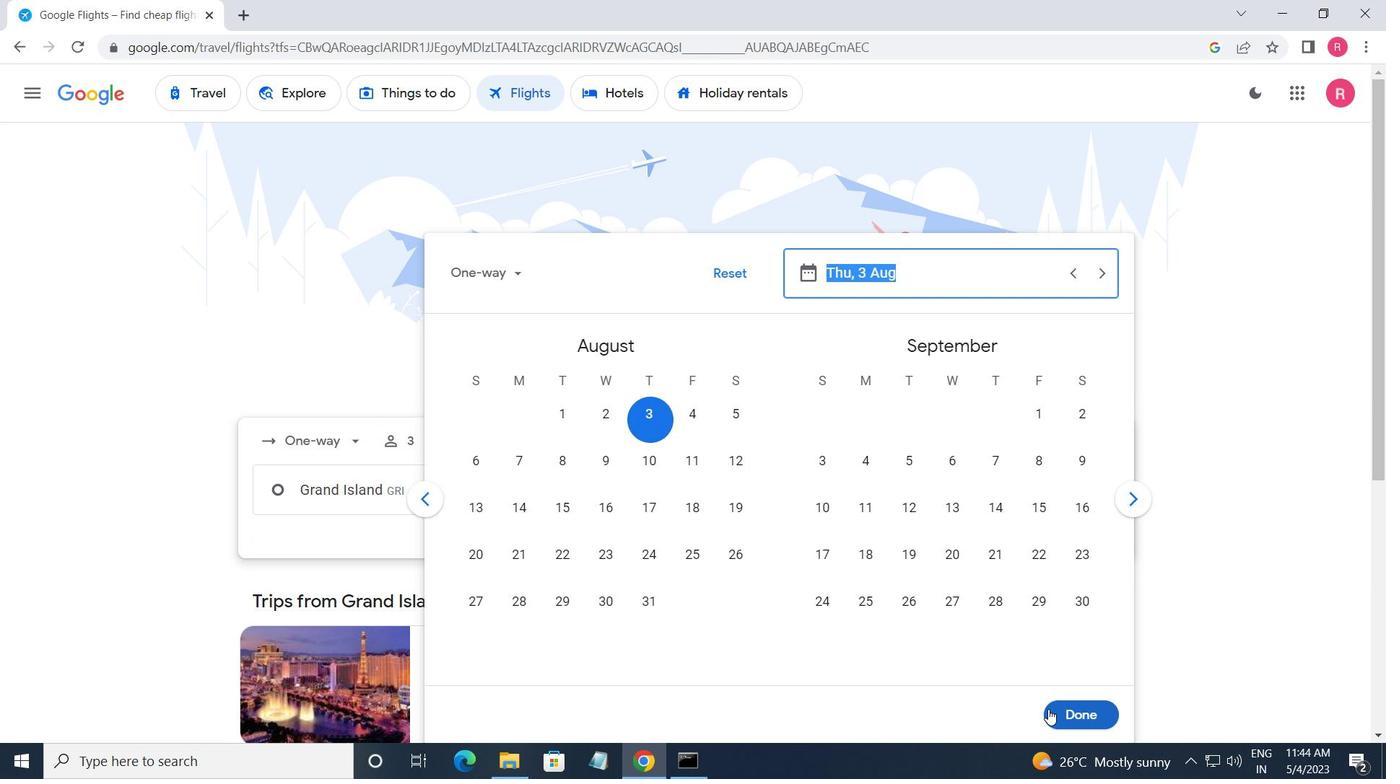
Action: Mouse moved to (727, 561)
Screenshot: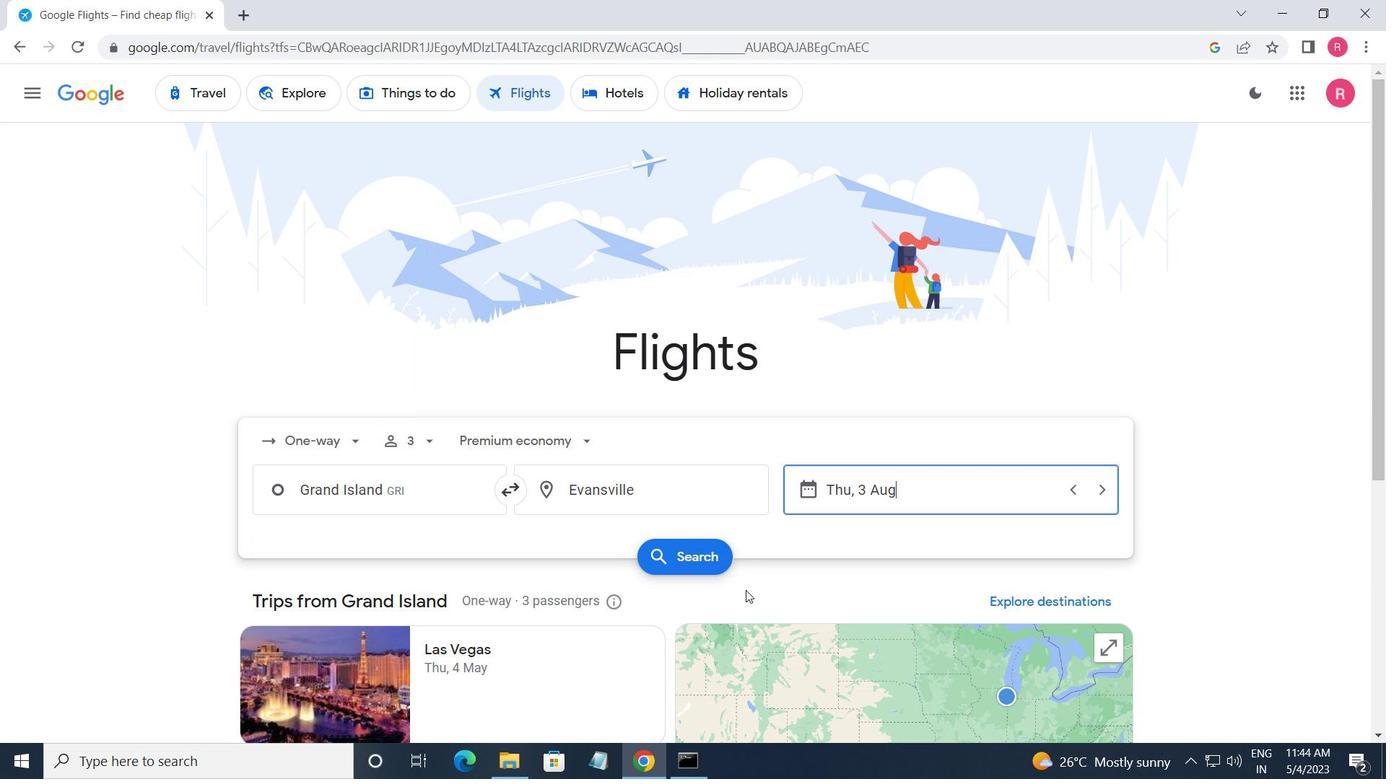 
Action: Mouse pressed left at (727, 561)
Screenshot: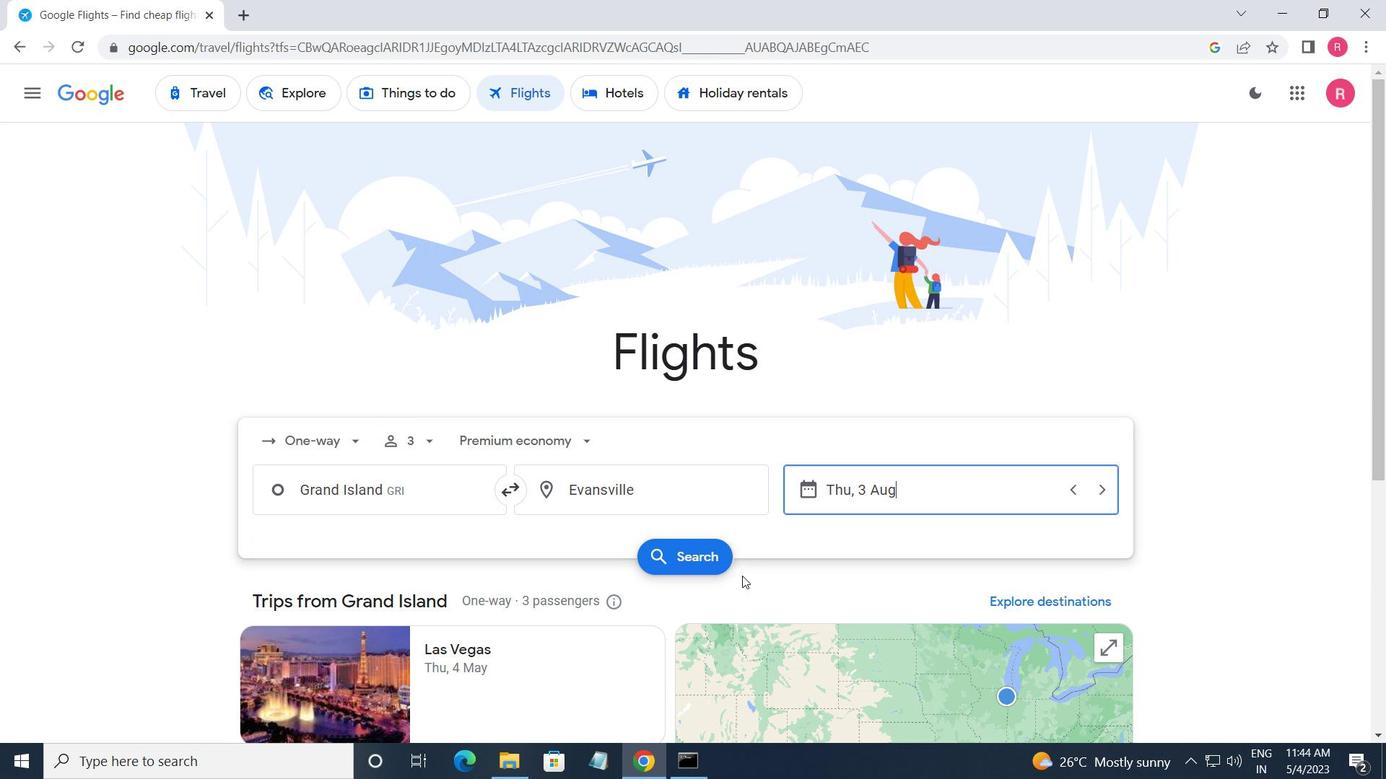 
Action: Mouse moved to (265, 265)
Screenshot: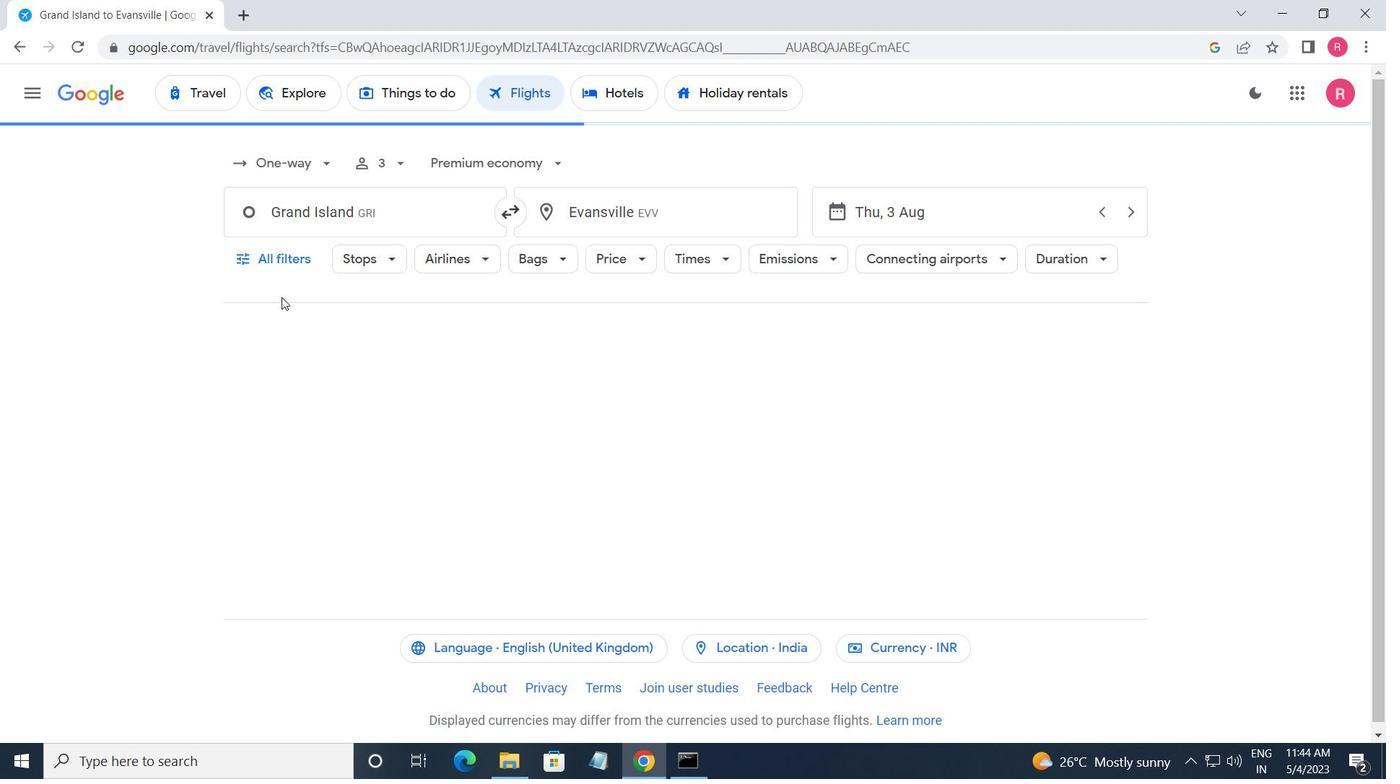 
Action: Mouse pressed left at (265, 265)
Screenshot: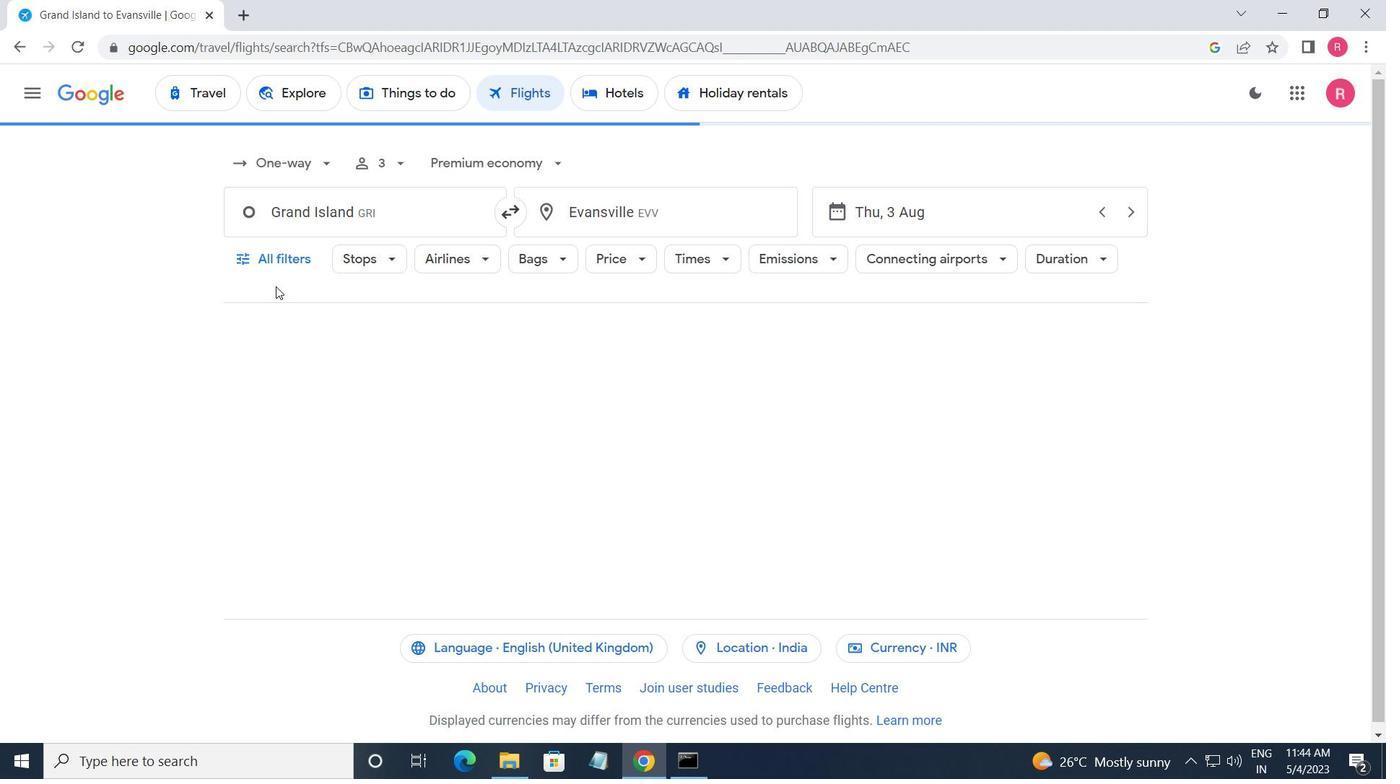 
Action: Mouse moved to (311, 471)
Screenshot: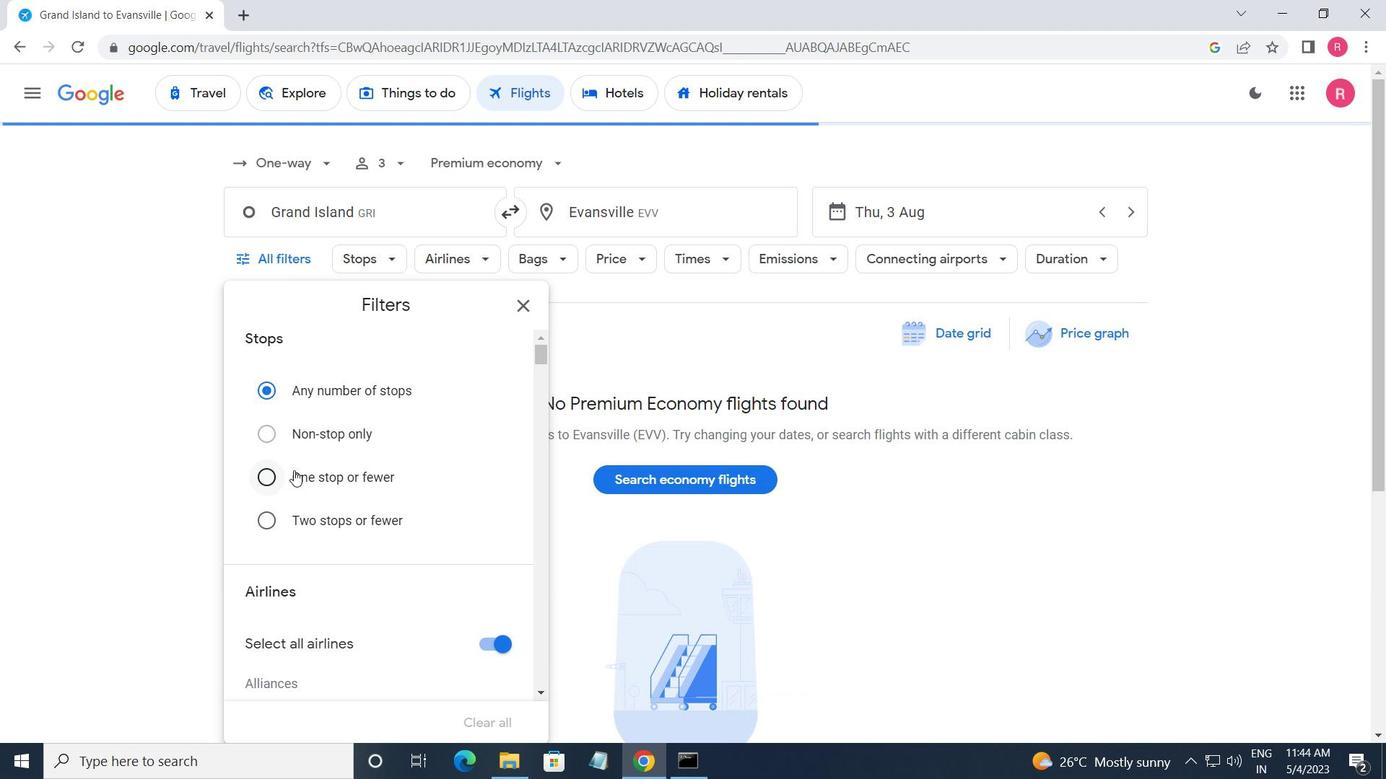 
Action: Mouse scrolled (311, 470) with delta (0, 0)
Screenshot: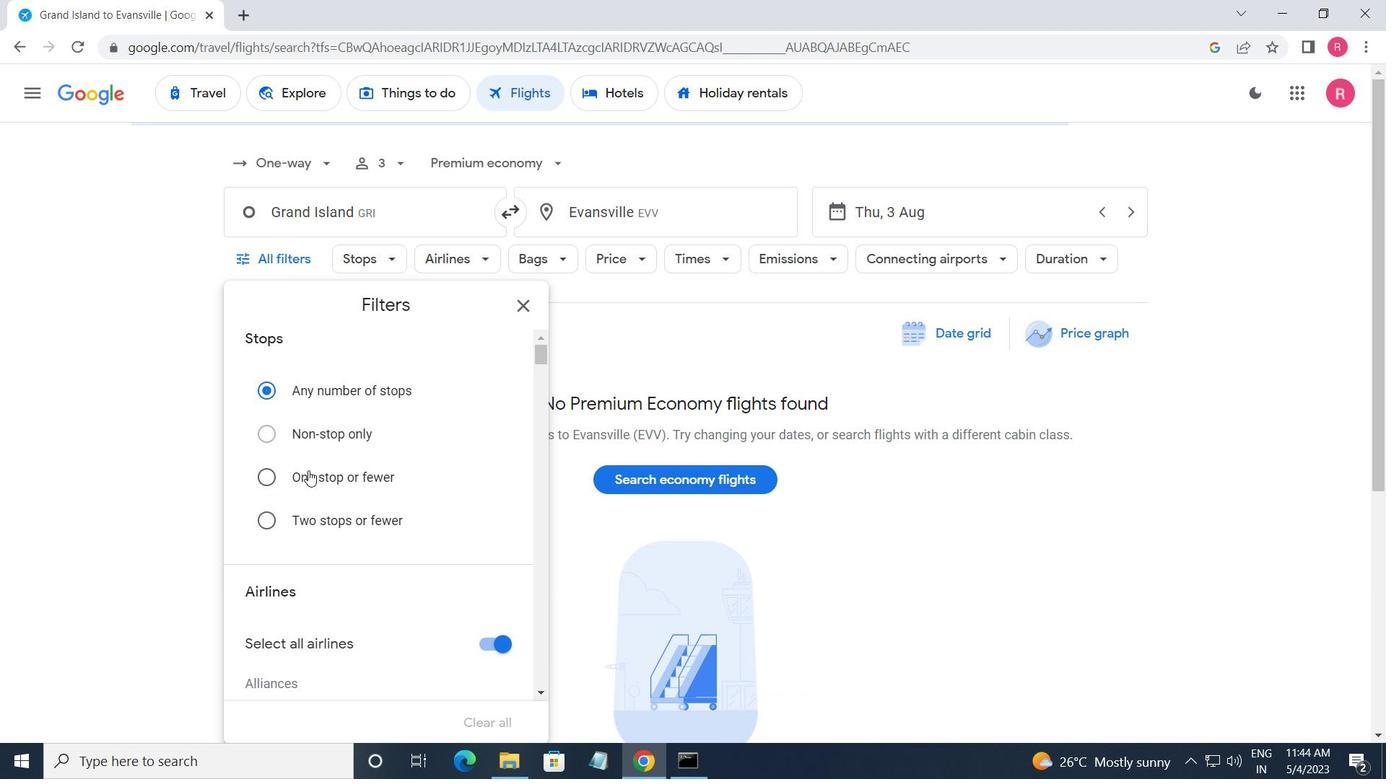 
Action: Mouse moved to (312, 472)
Screenshot: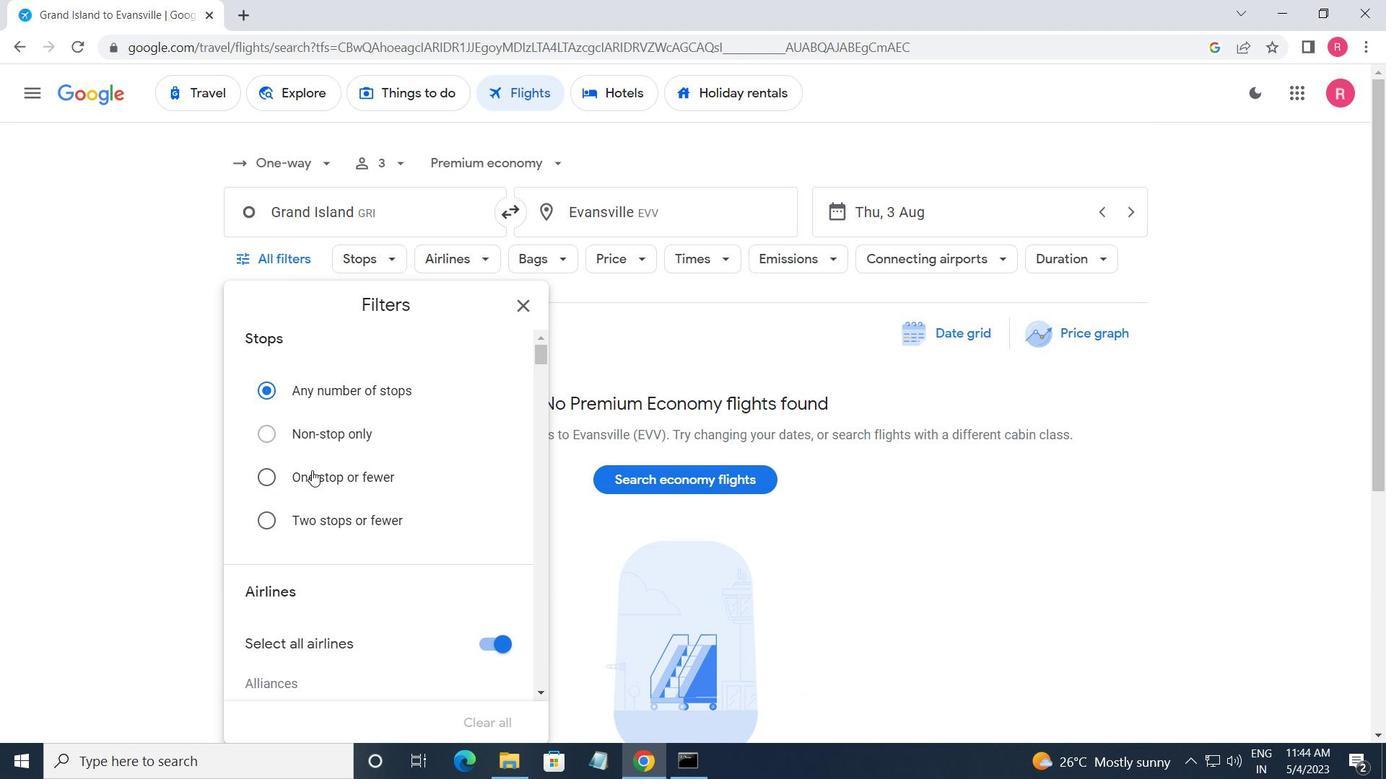 
Action: Mouse scrolled (312, 471) with delta (0, 0)
Screenshot: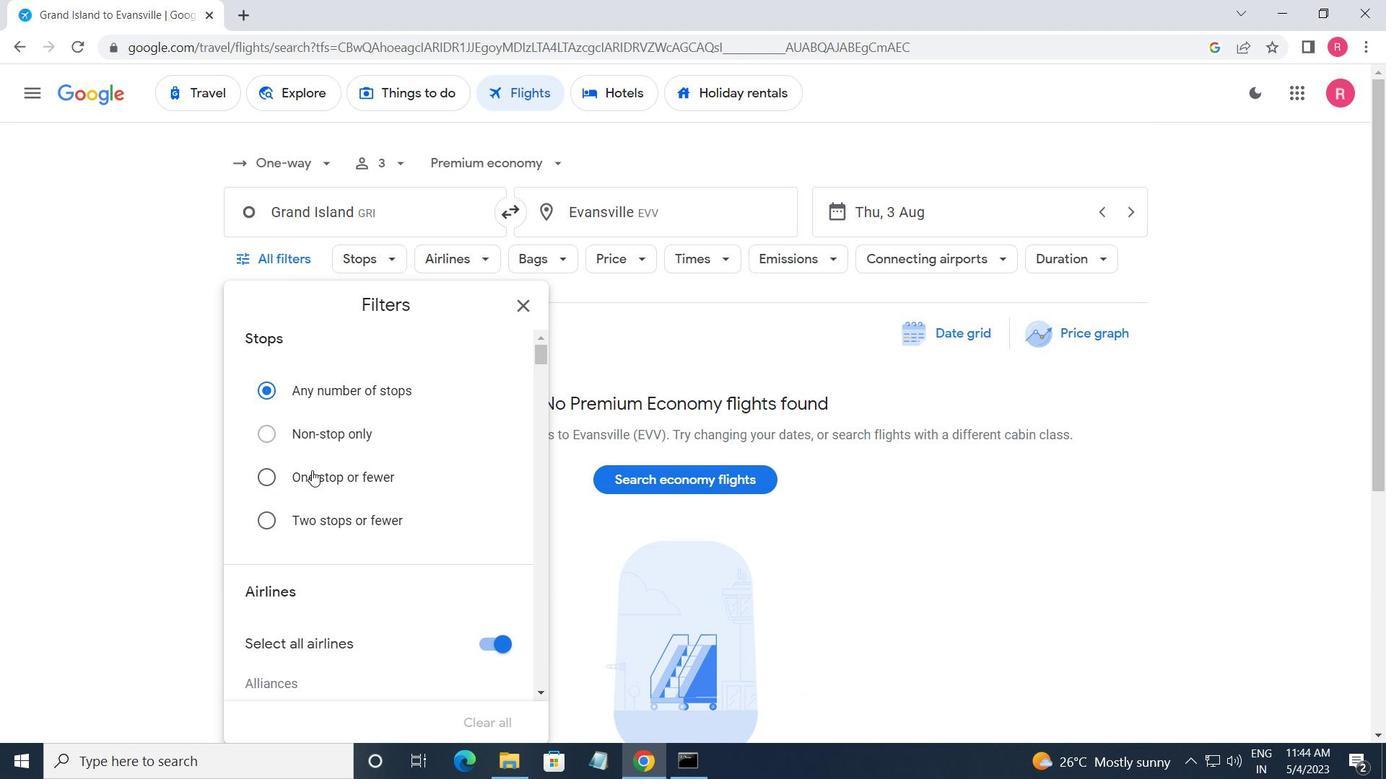 
Action: Mouse scrolled (312, 471) with delta (0, 0)
Screenshot: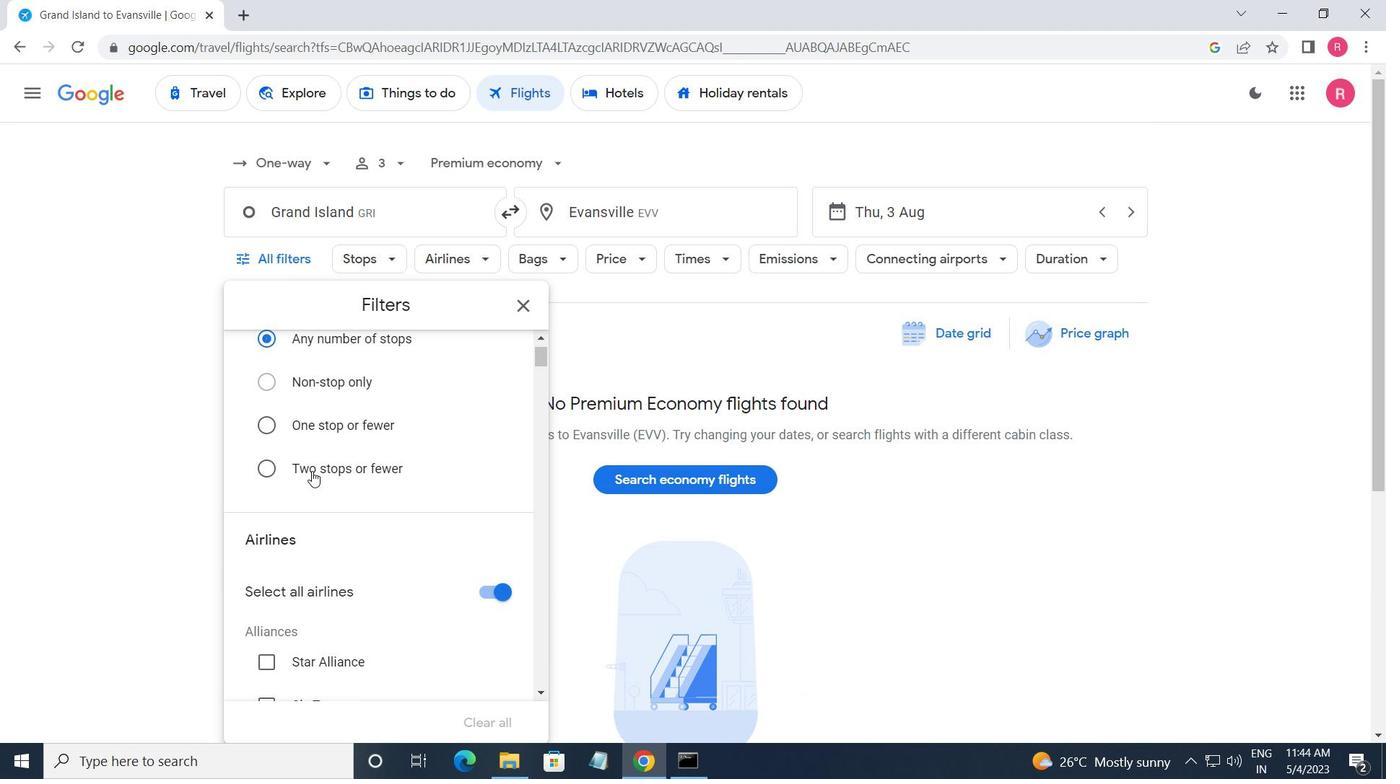 
Action: Mouse moved to (312, 472)
Screenshot: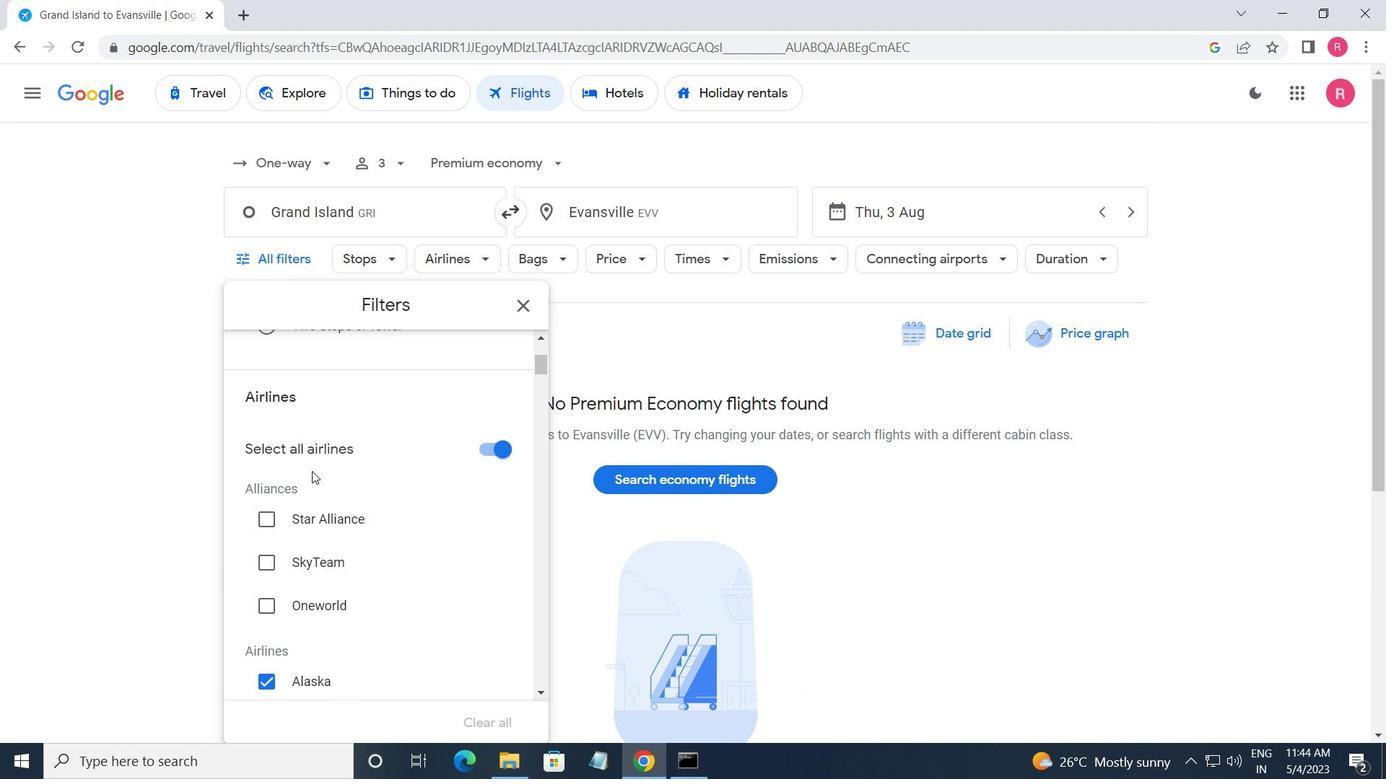 
Action: Mouse scrolled (312, 471) with delta (0, 0)
Screenshot: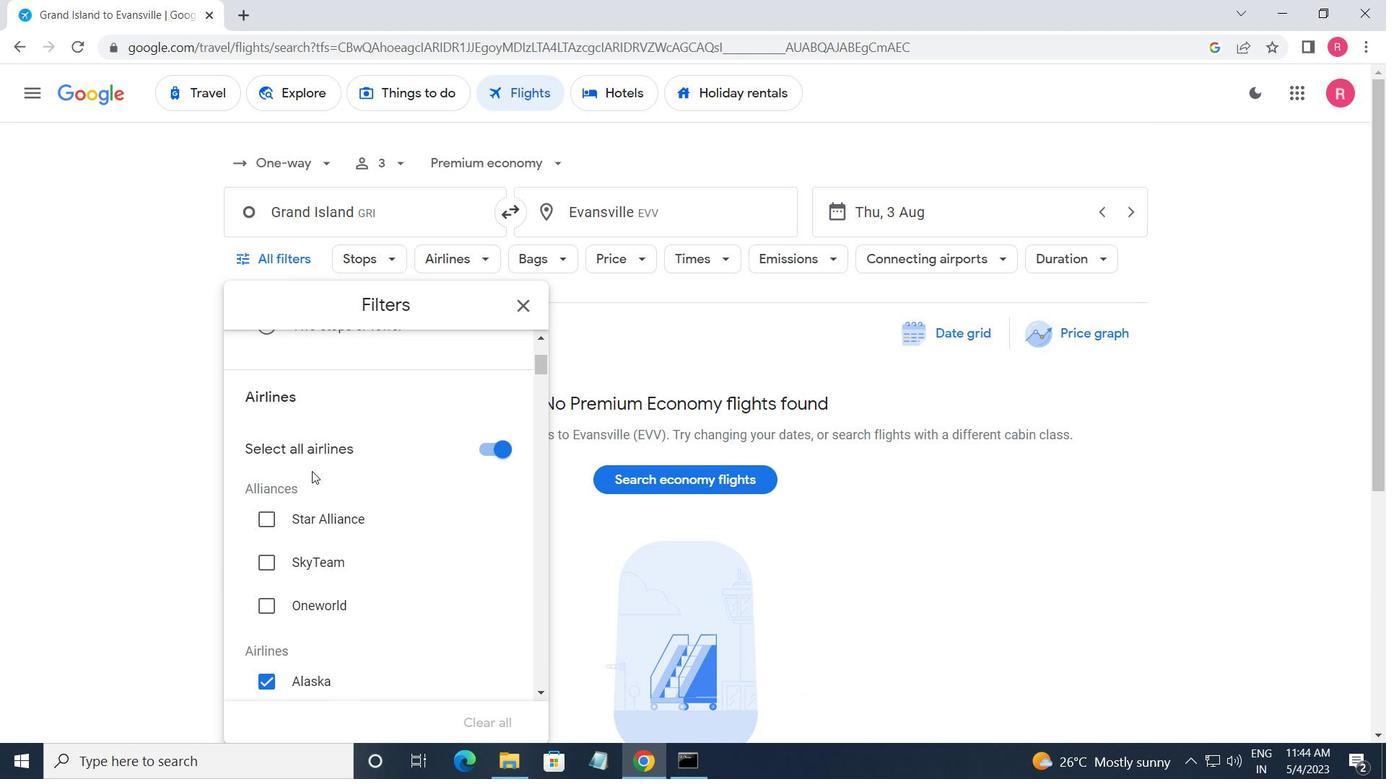 
Action: Mouse moved to (312, 470)
Screenshot: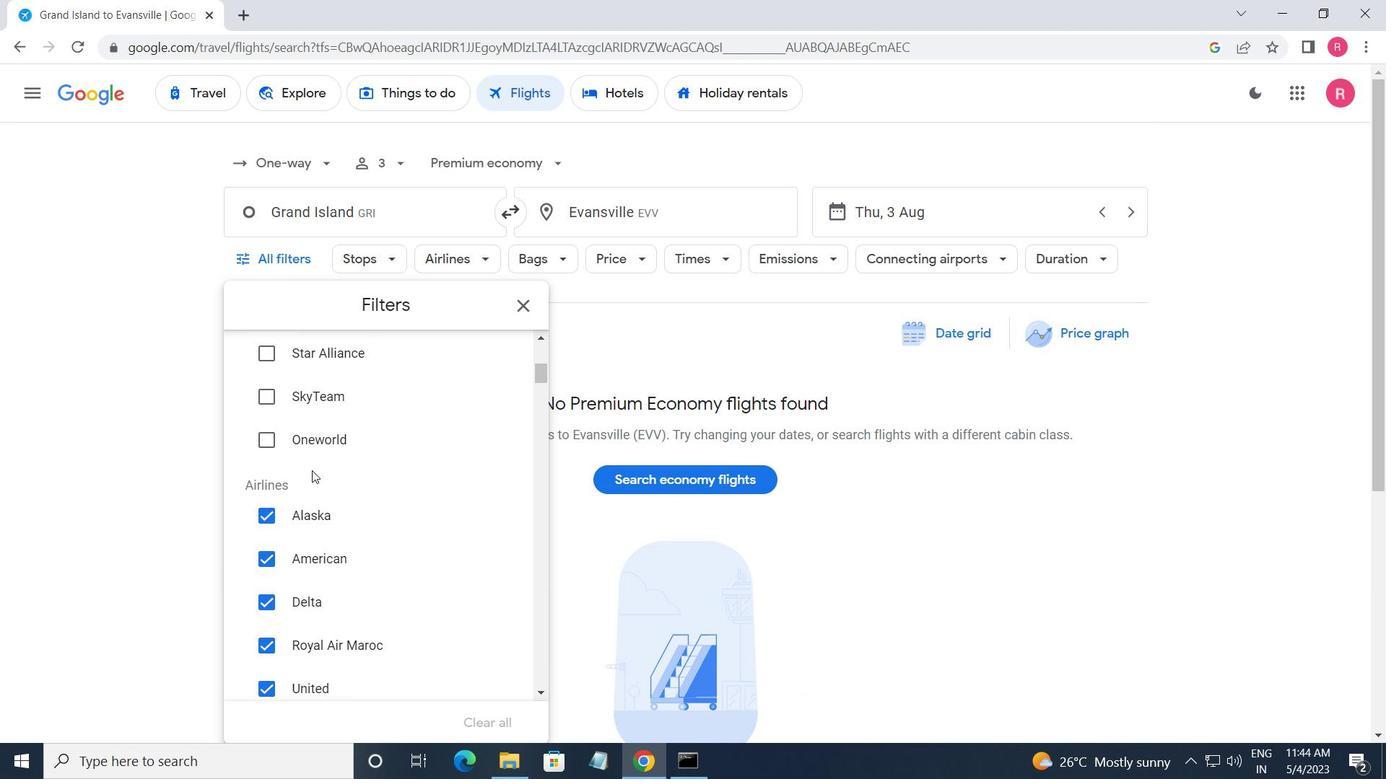 
Action: Mouse scrolled (312, 469) with delta (0, 0)
Screenshot: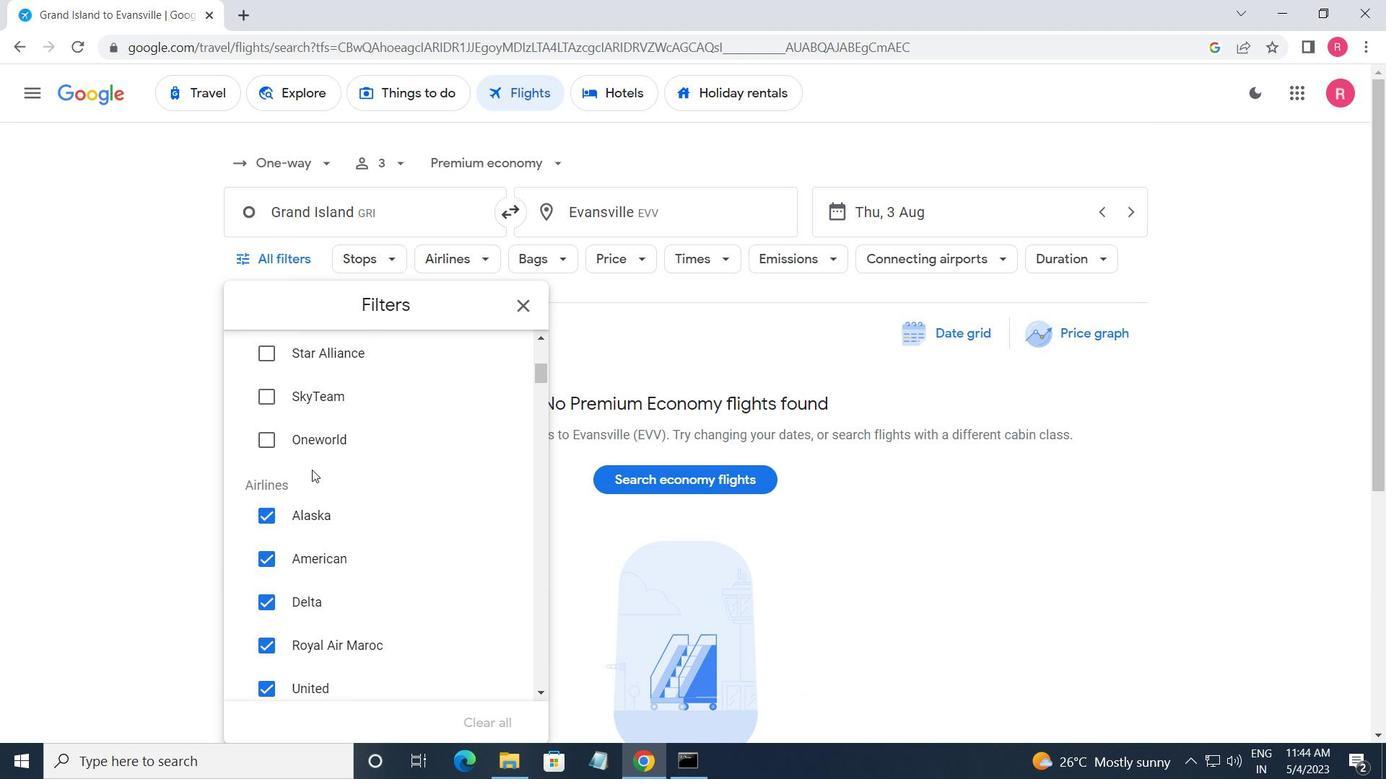 
Action: Mouse scrolled (312, 469) with delta (0, 0)
Screenshot: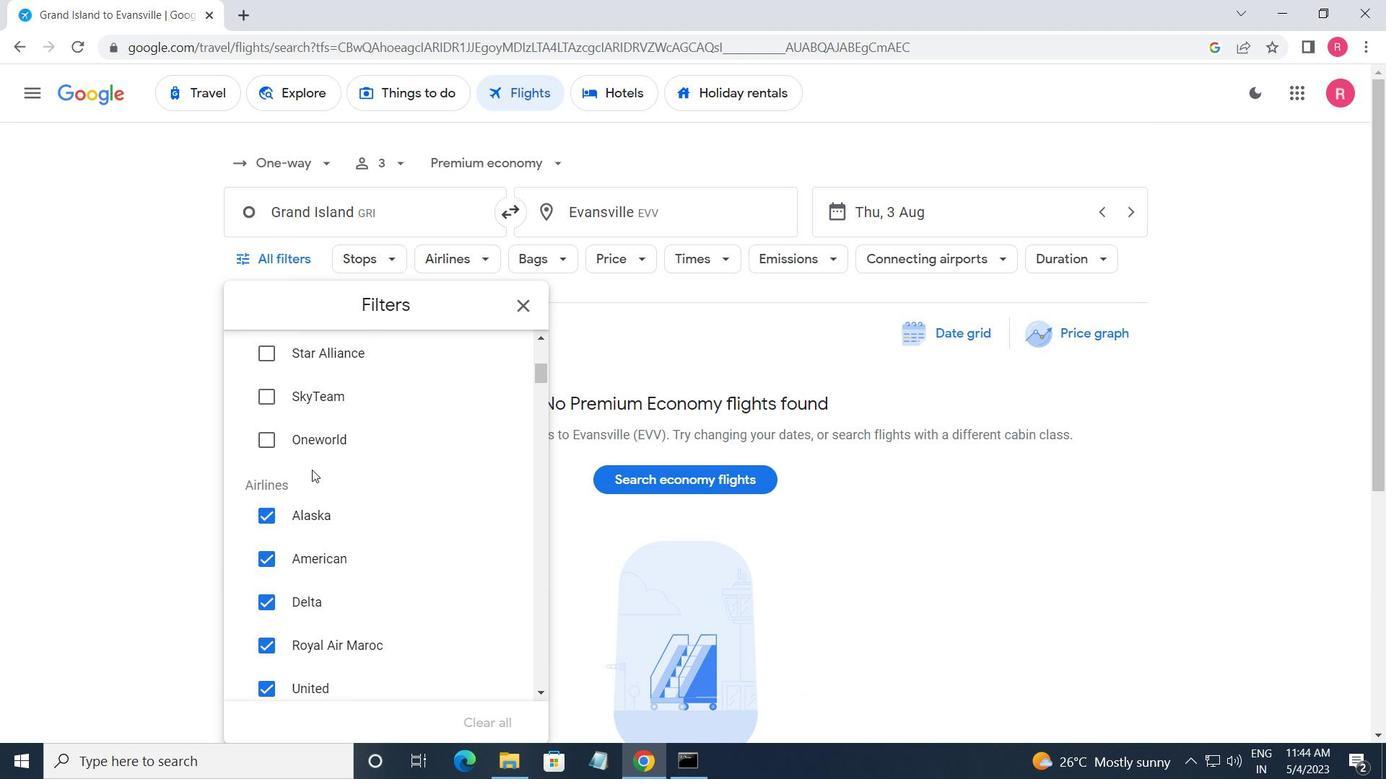 
Action: Mouse moved to (312, 466)
Screenshot: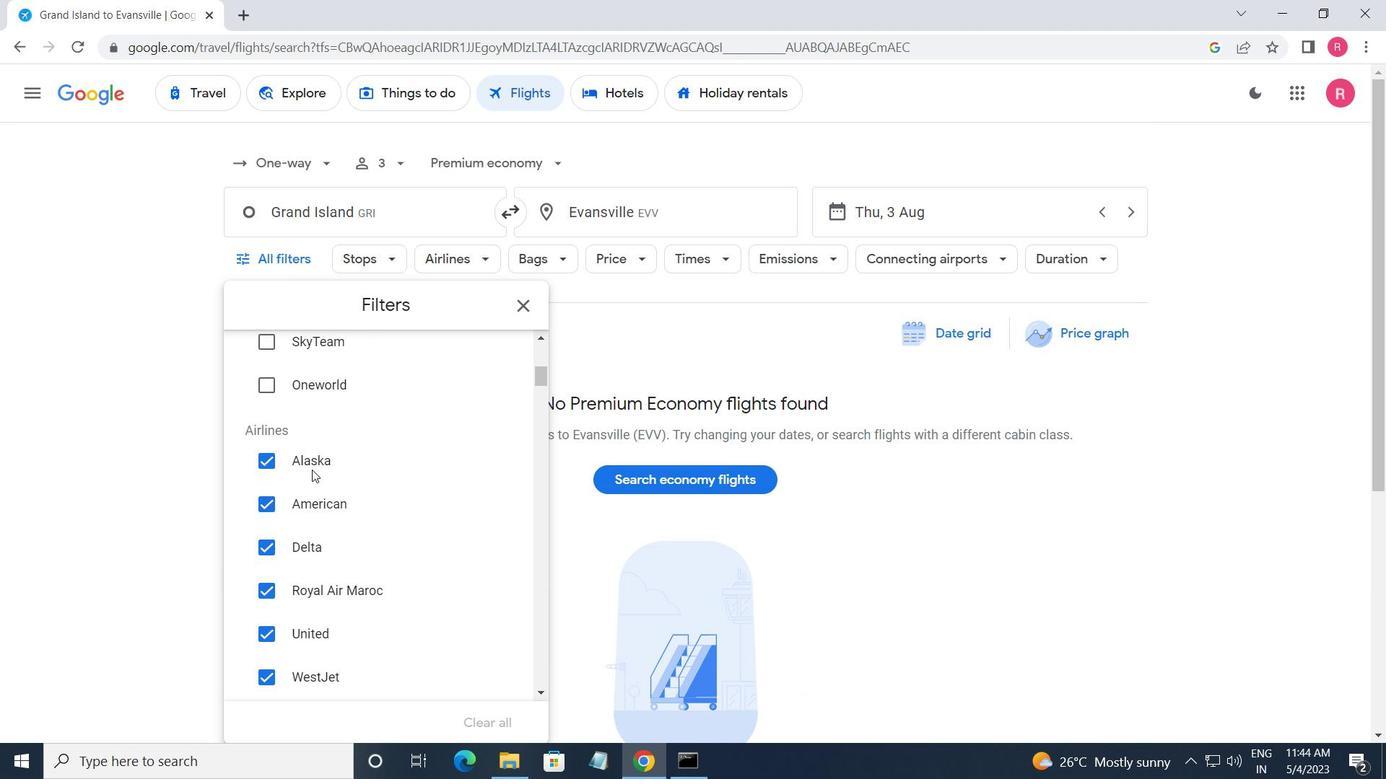 
Action: Mouse scrolled (312, 465) with delta (0, 0)
Screenshot: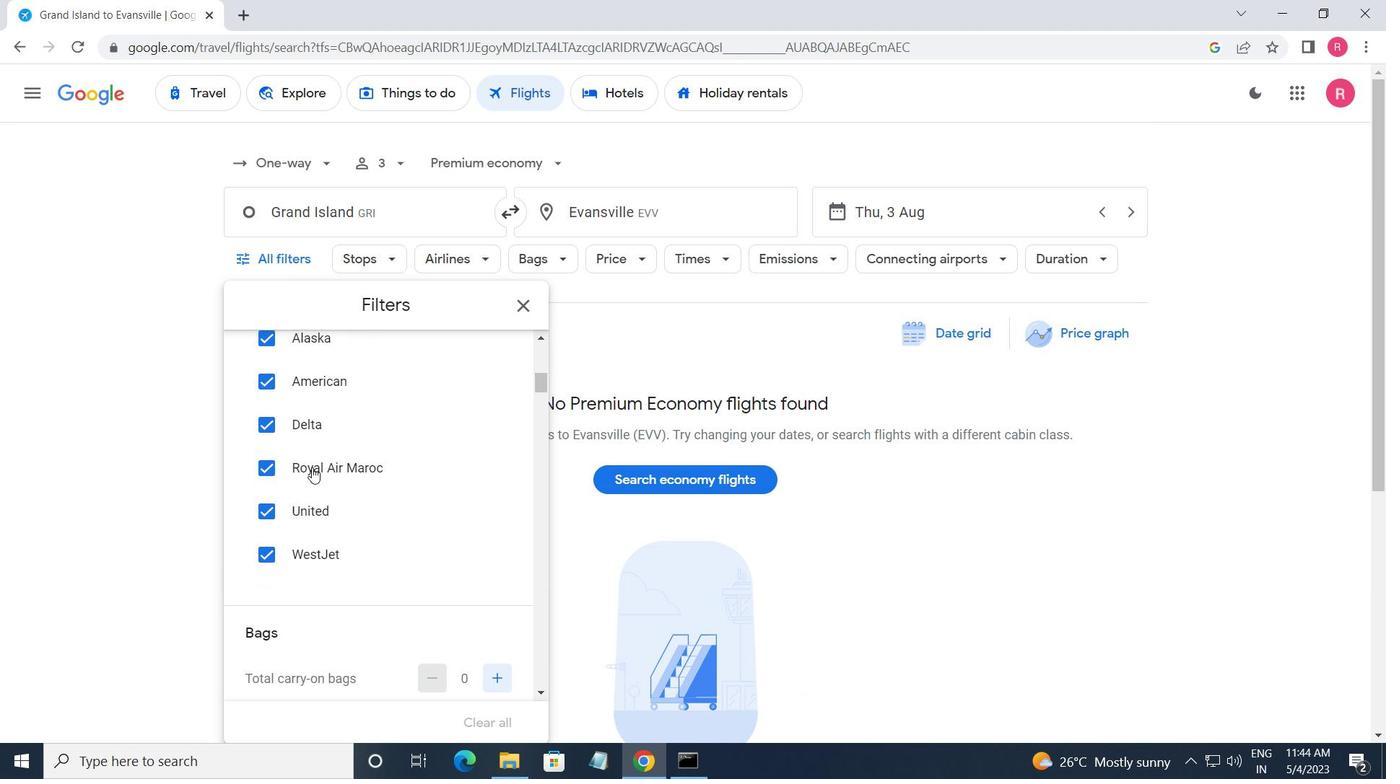 
Action: Mouse scrolled (312, 465) with delta (0, 0)
Screenshot: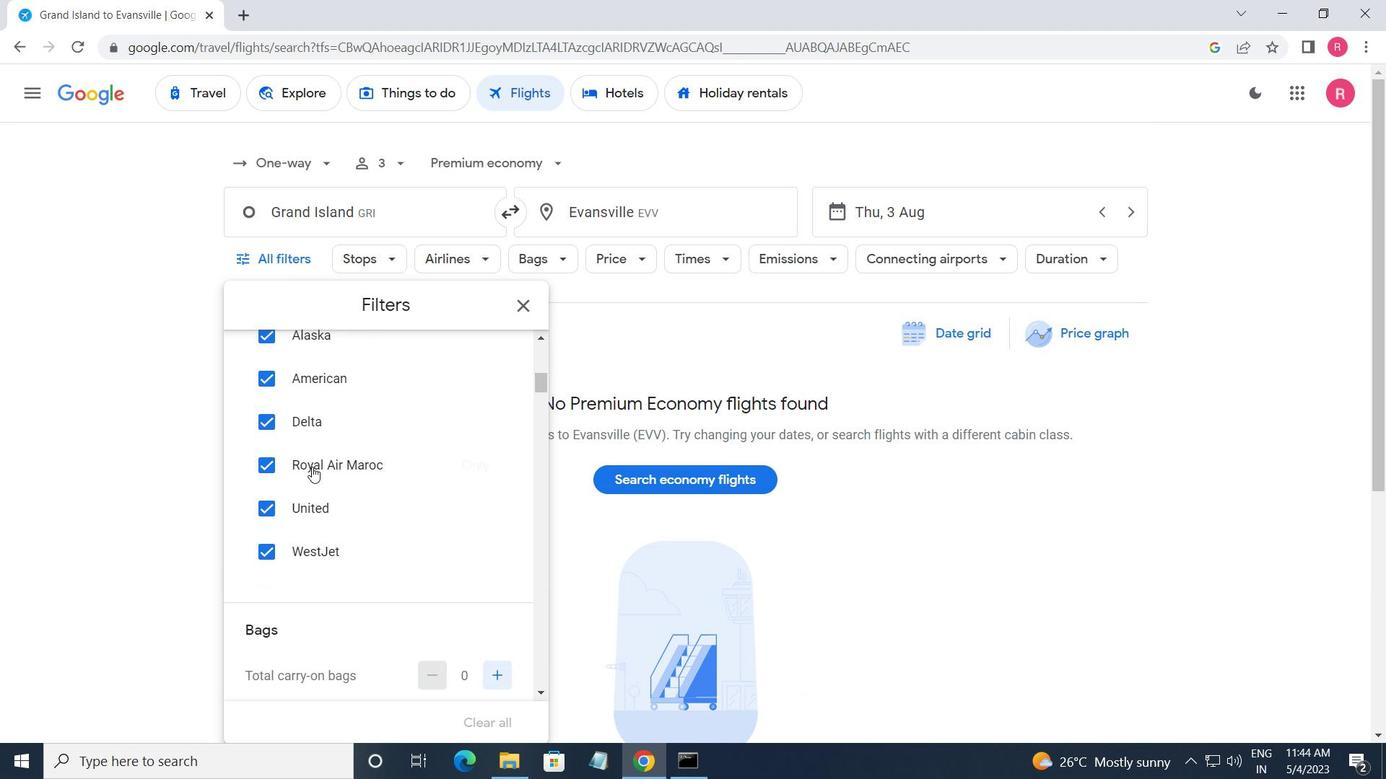 
Action: Mouse moved to (313, 465)
Screenshot: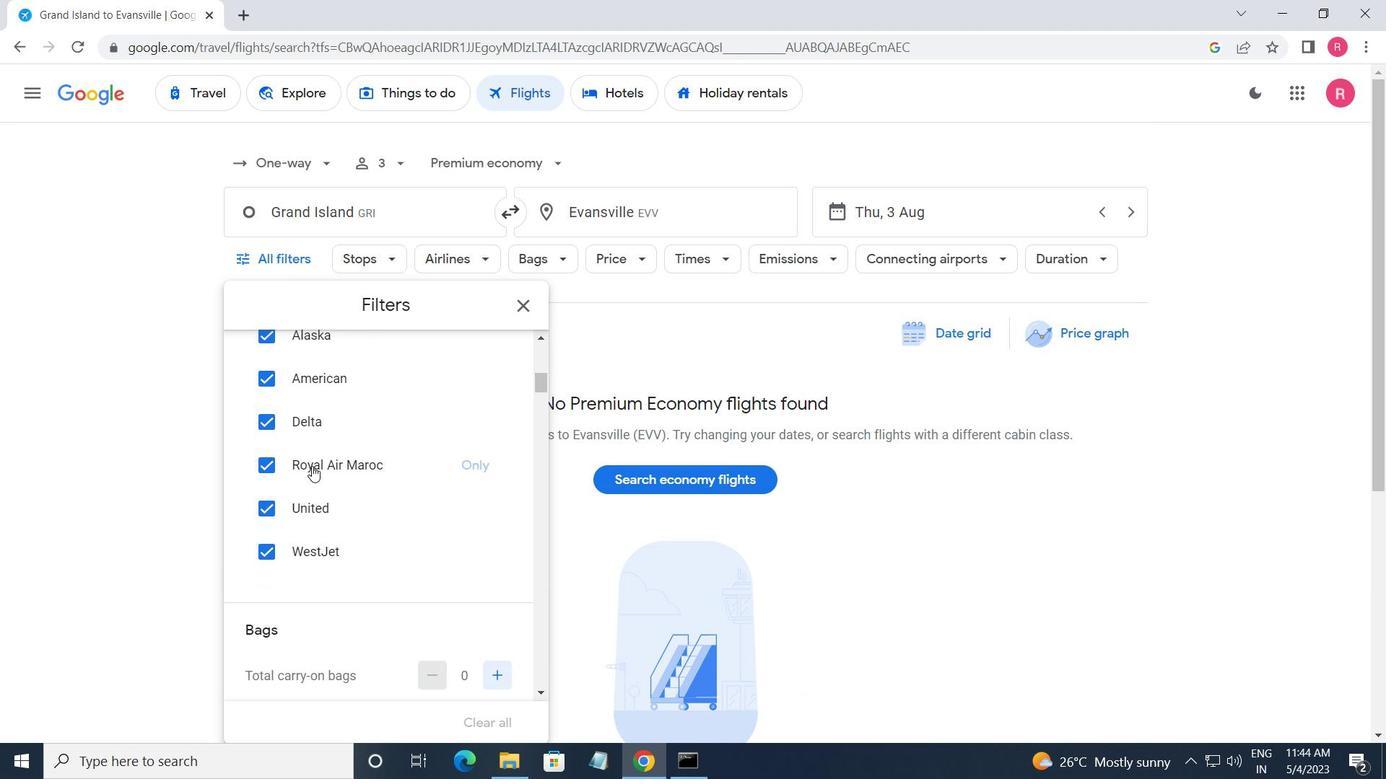 
Action: Mouse scrolled (313, 464) with delta (0, 0)
Screenshot: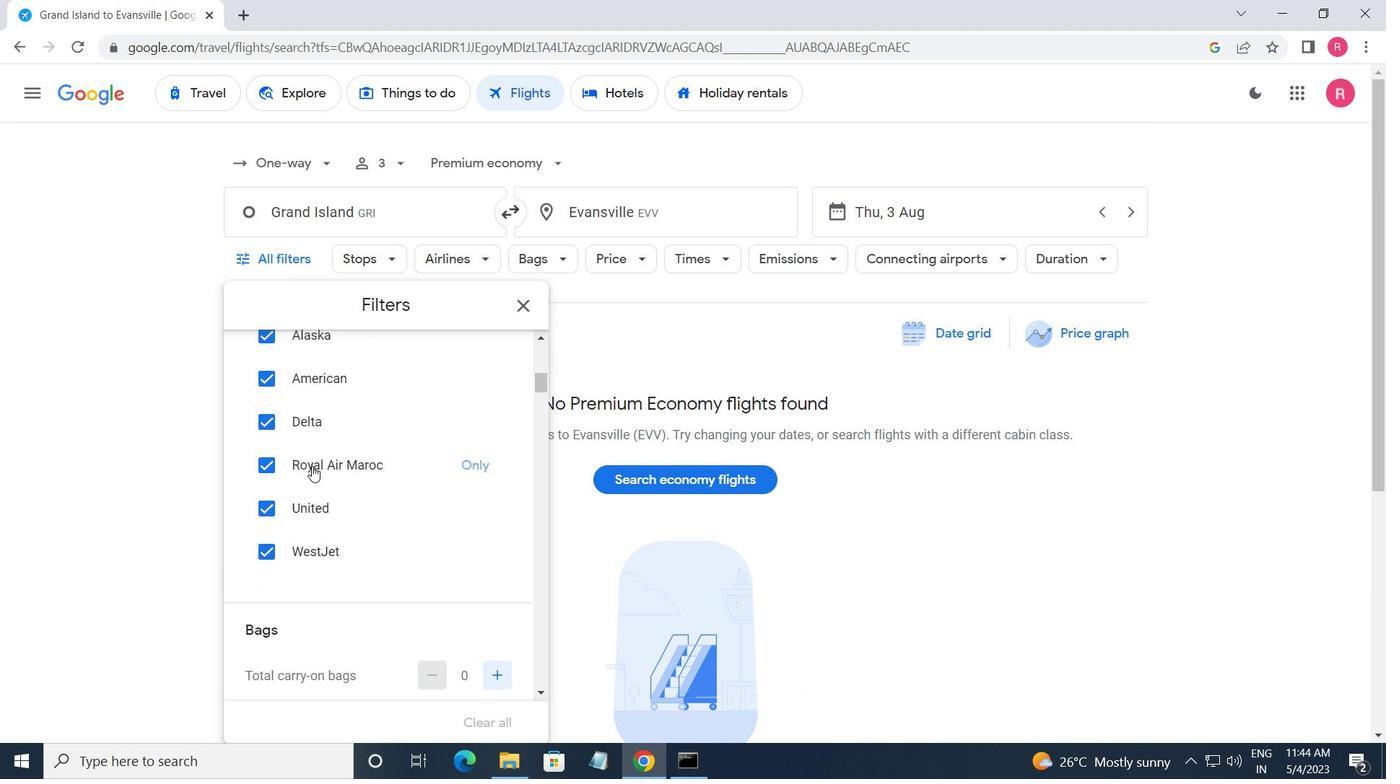 
Action: Mouse moved to (509, 445)
Screenshot: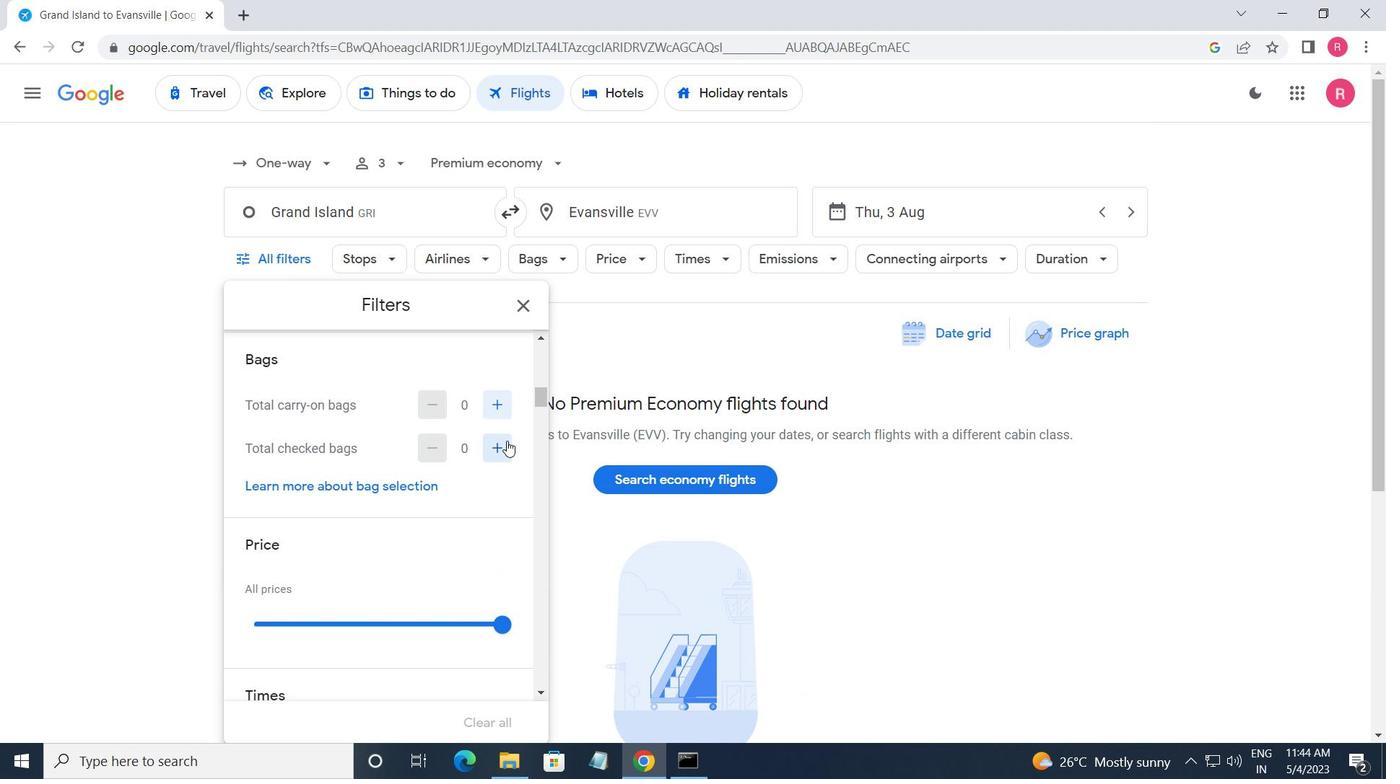 
Action: Mouse pressed left at (509, 445)
Screenshot: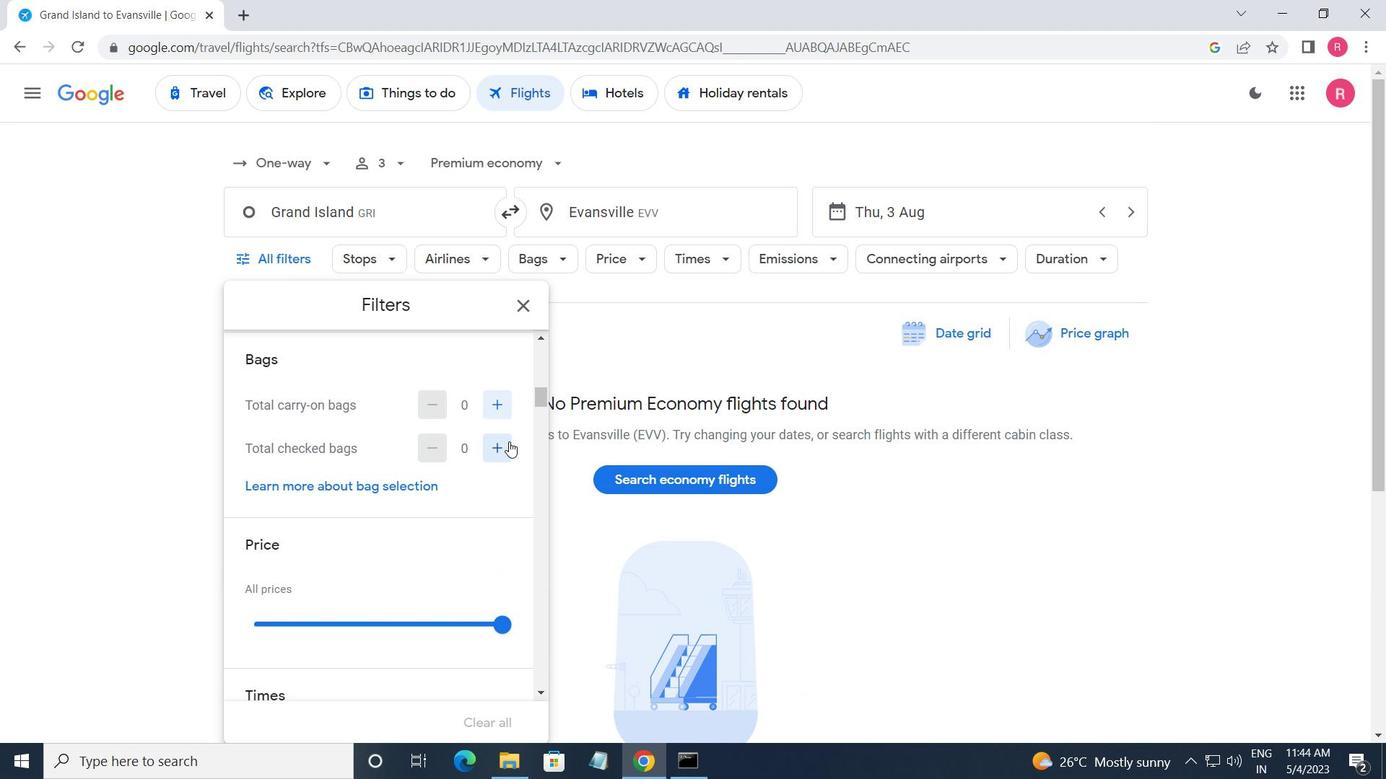 
Action: Mouse moved to (508, 446)
Screenshot: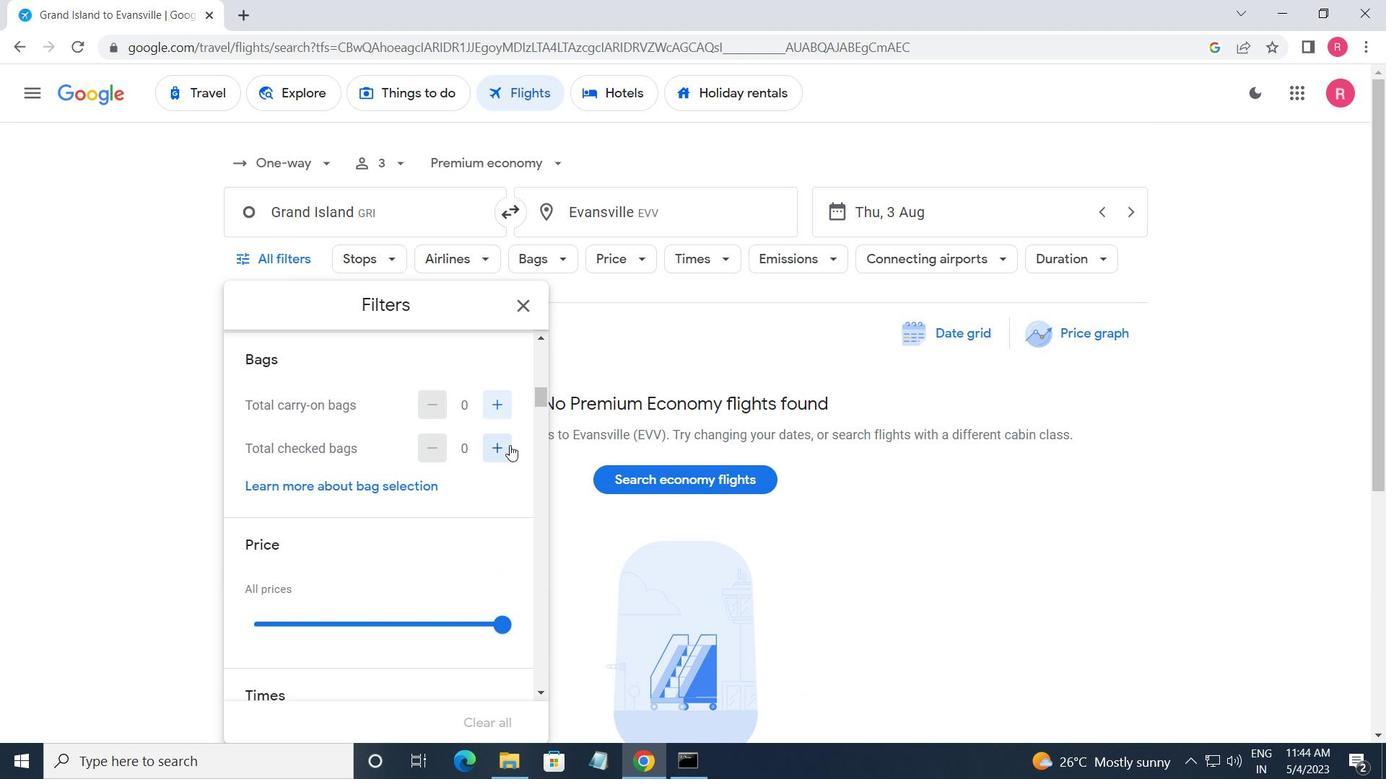
Action: Mouse pressed left at (508, 446)
Screenshot: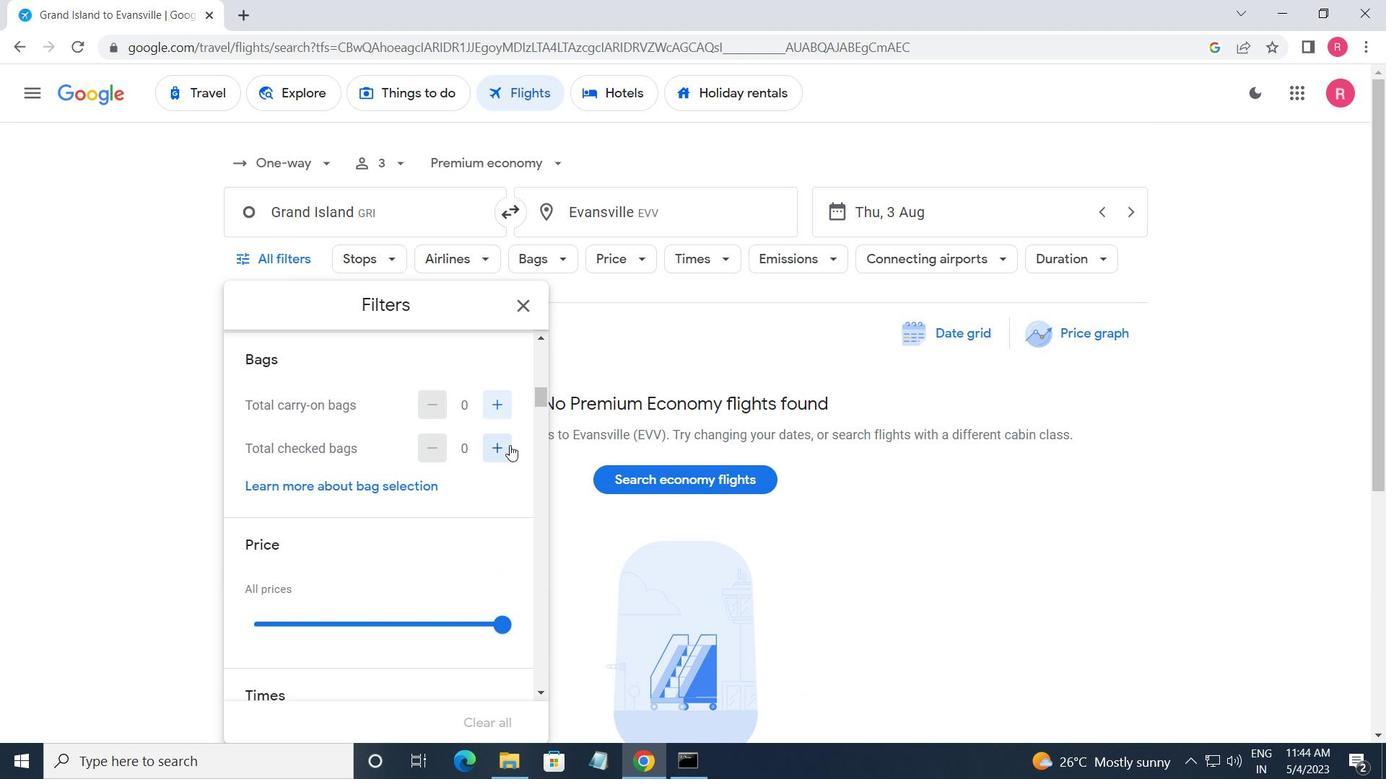 
Action: Mouse pressed left at (508, 446)
Screenshot: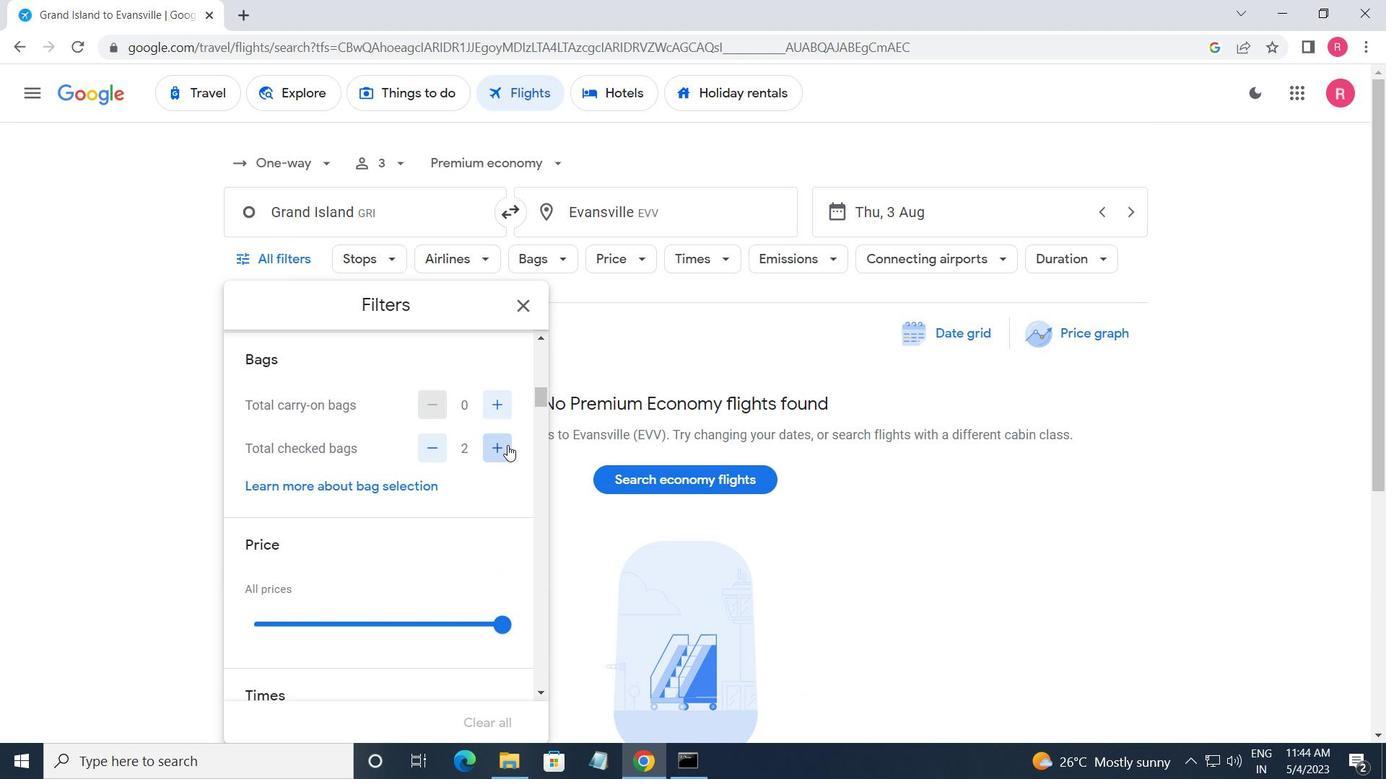 
Action: Mouse moved to (507, 446)
Screenshot: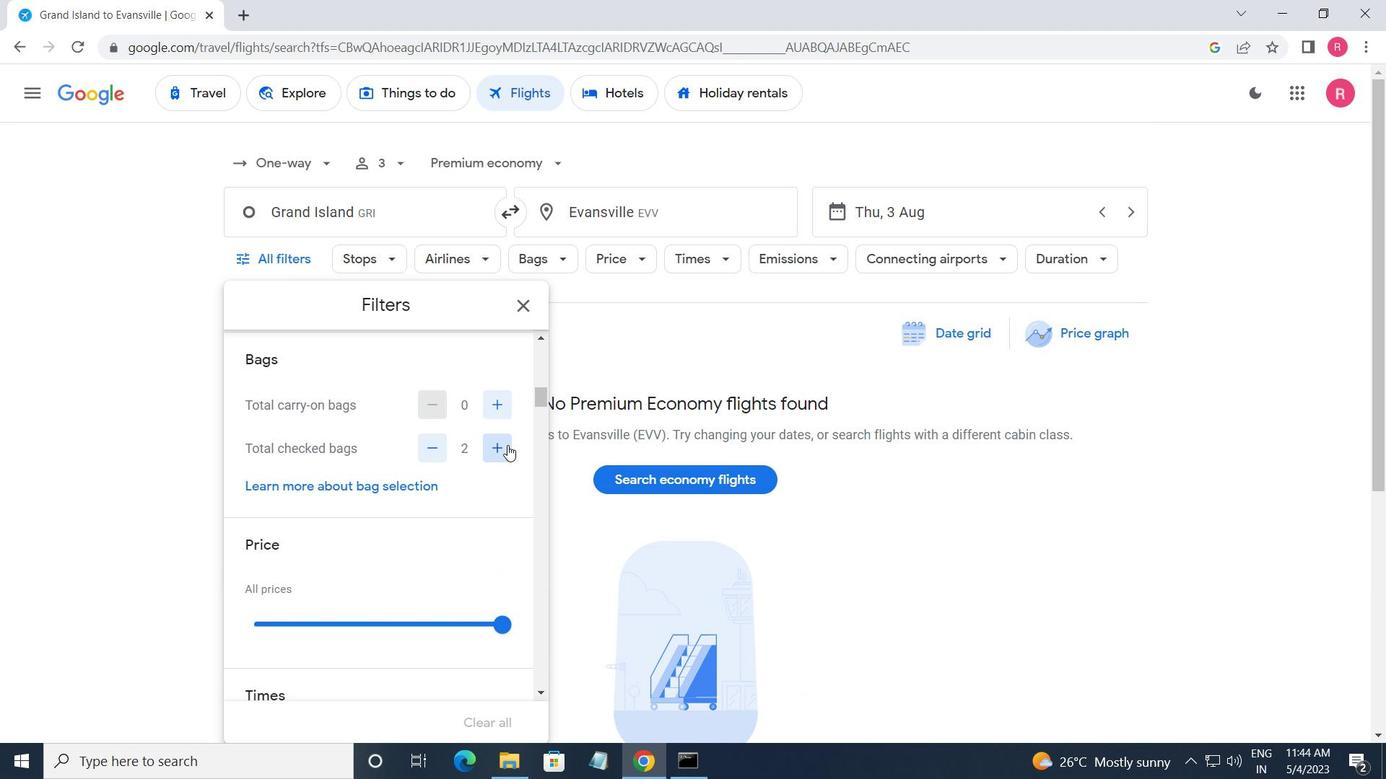 
Action: Mouse pressed left at (507, 446)
Screenshot: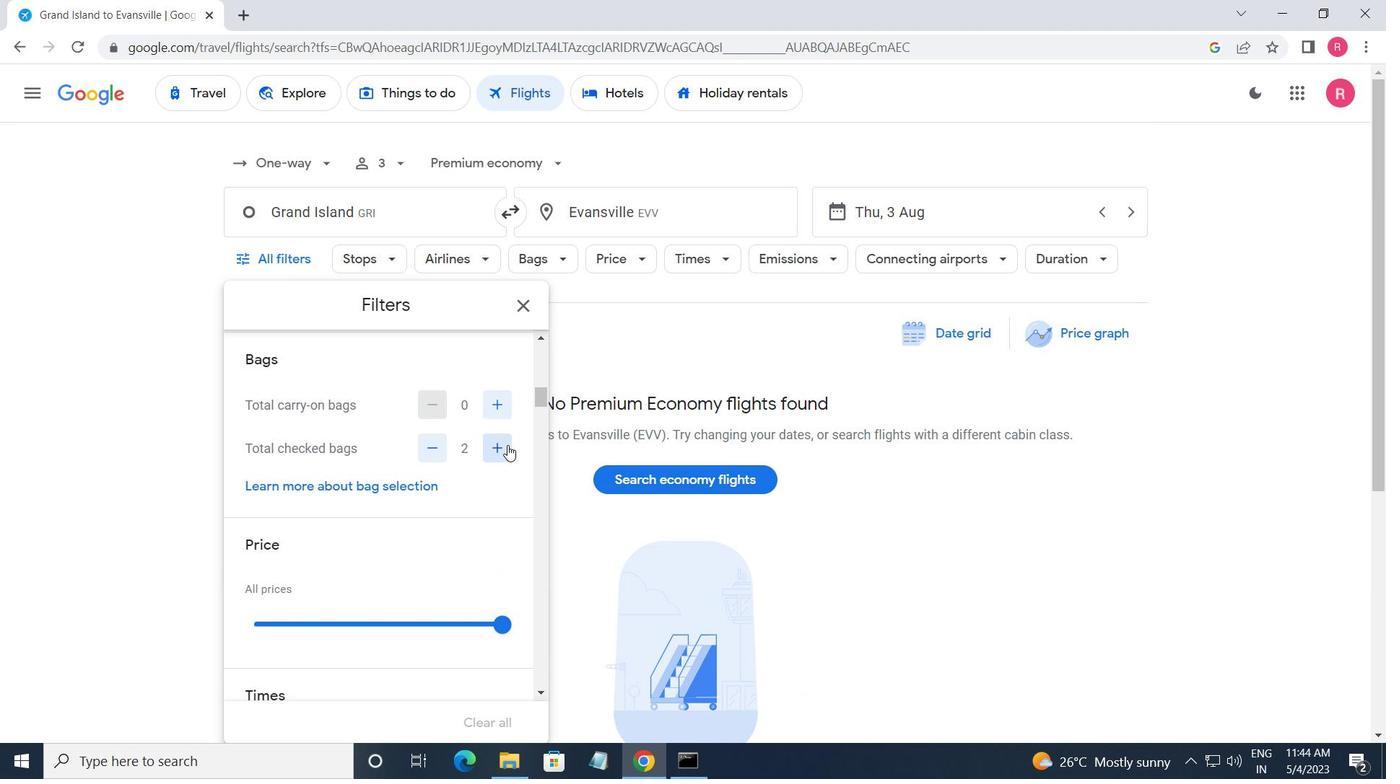 
Action: Mouse pressed left at (507, 446)
Screenshot: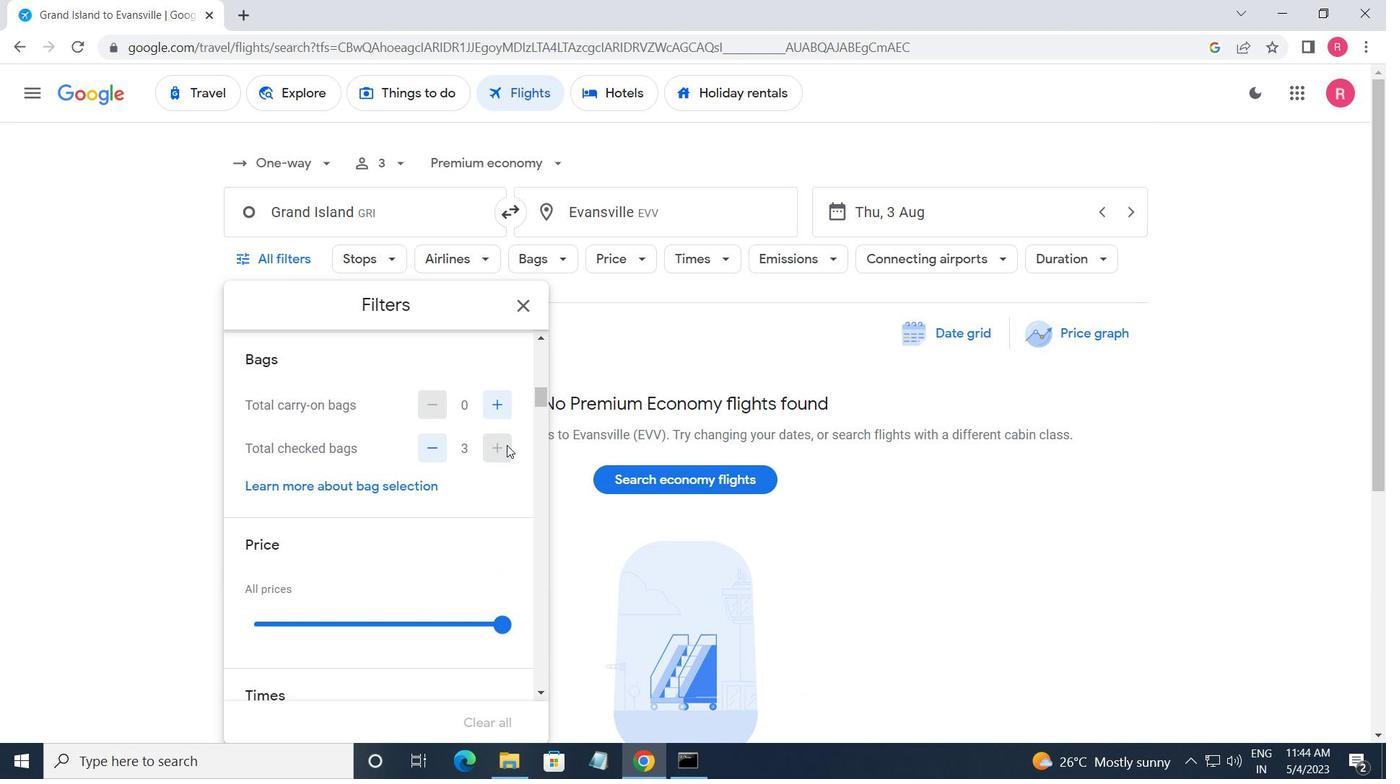 
Action: Mouse moved to (493, 451)
Screenshot: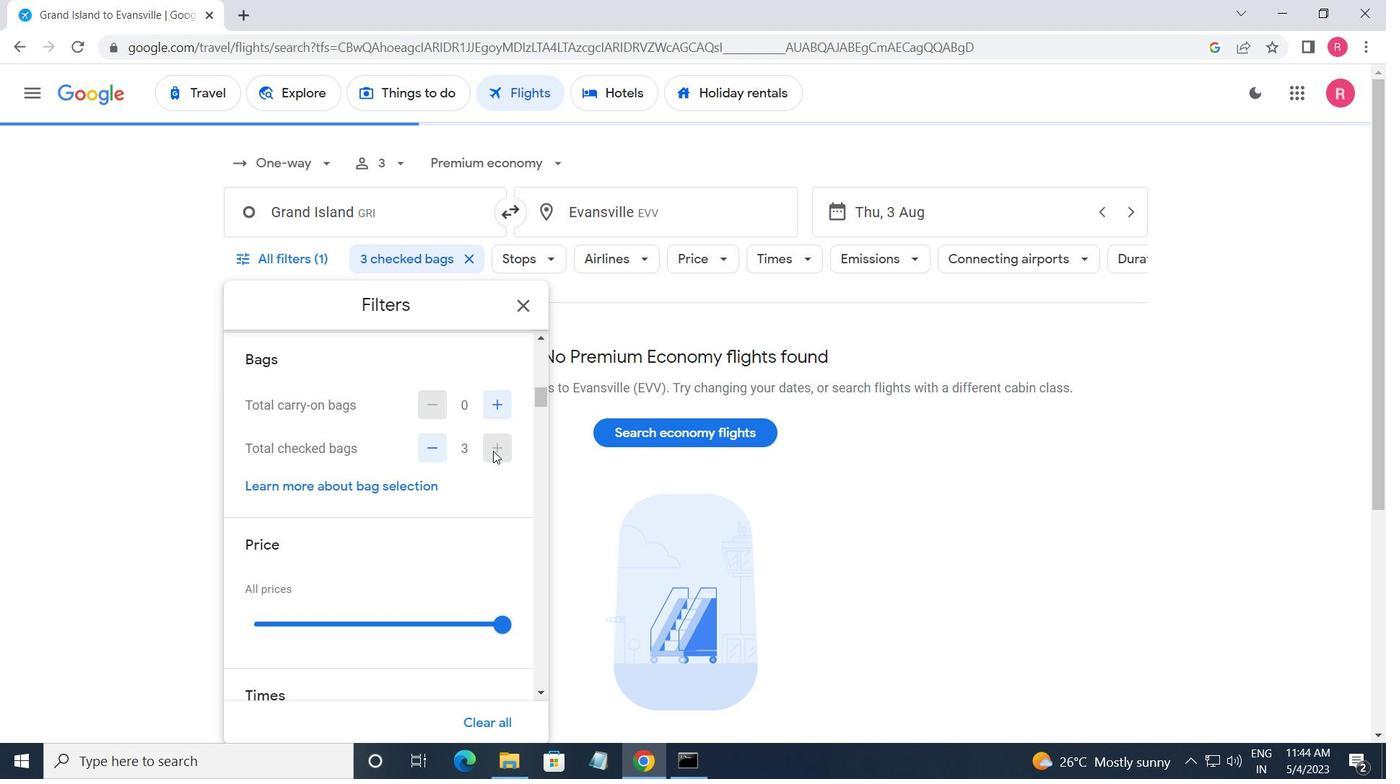 
Action: Mouse scrolled (493, 450) with delta (0, 0)
Screenshot: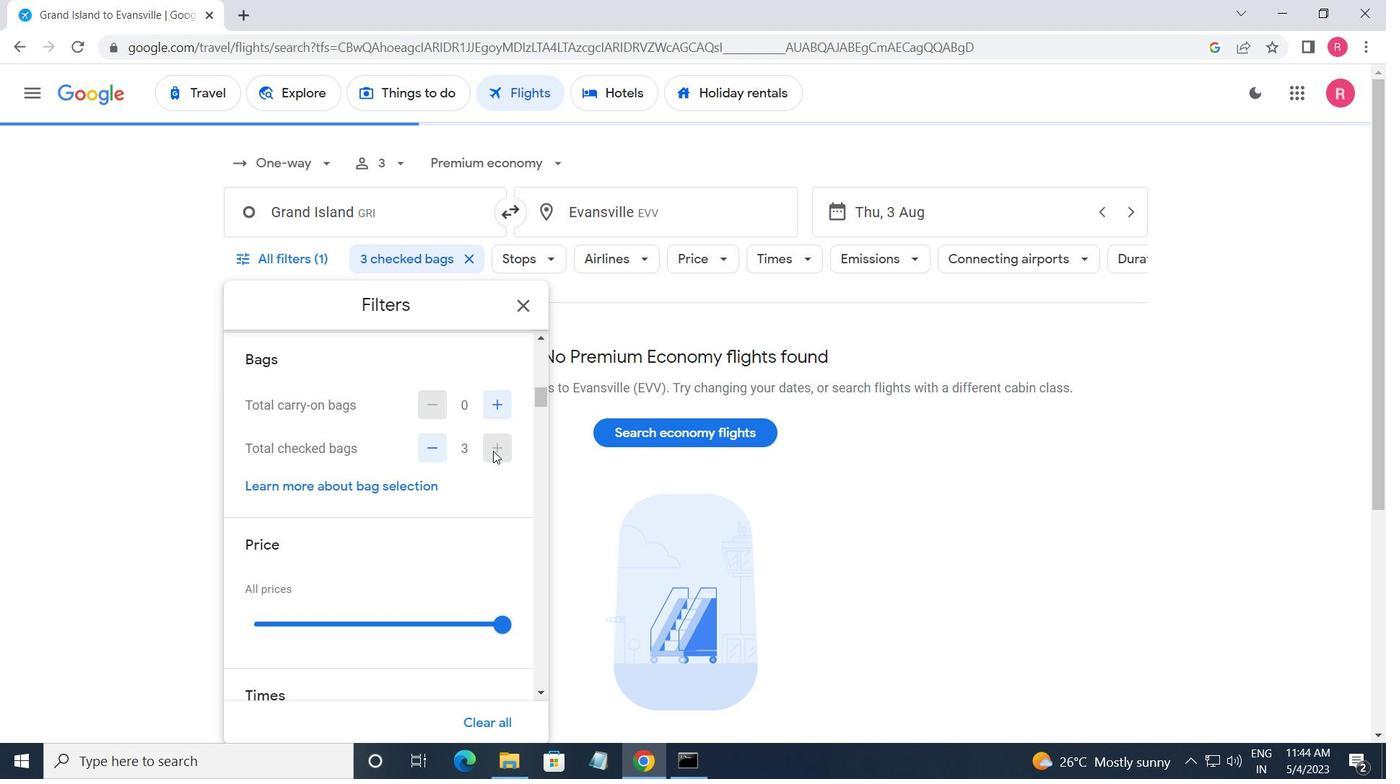 
Action: Mouse moved to (493, 452)
Screenshot: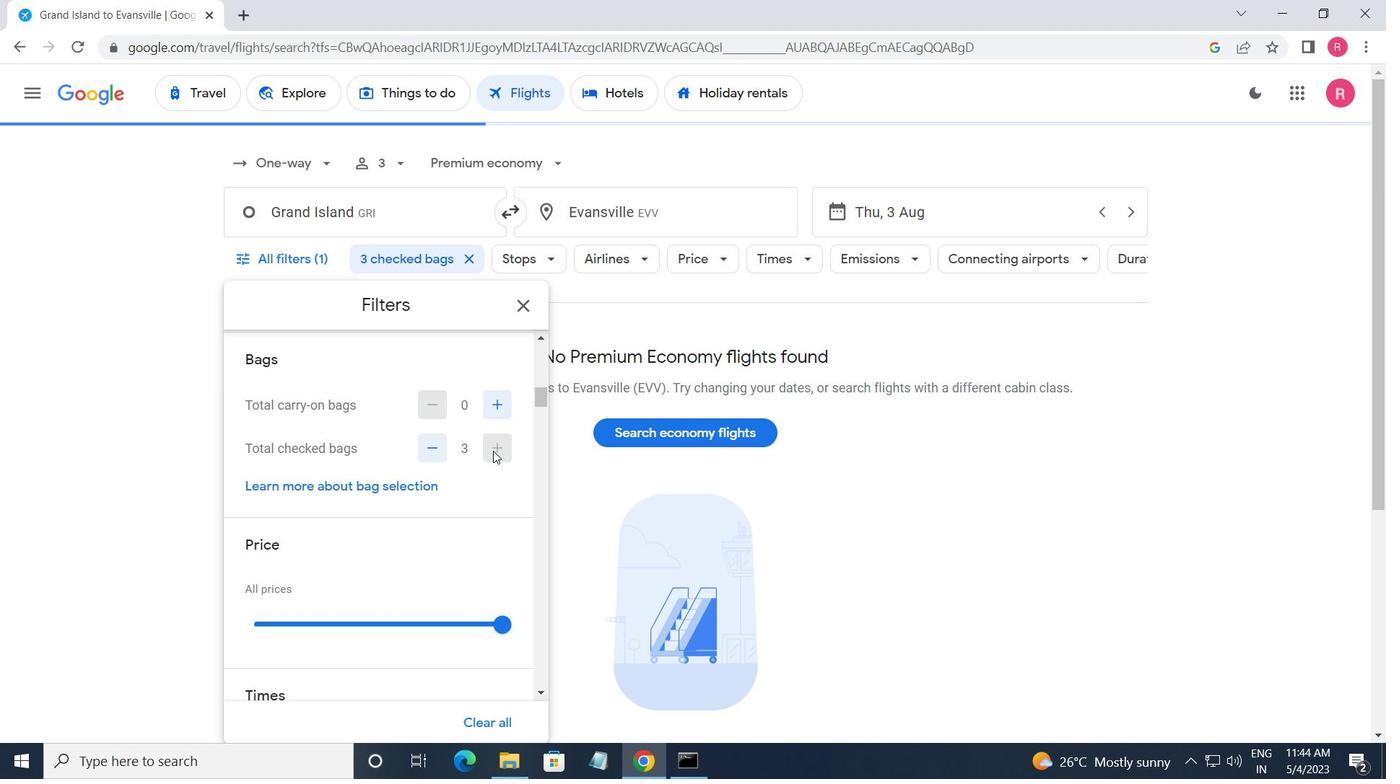 
Action: Mouse scrolled (493, 451) with delta (0, 0)
Screenshot: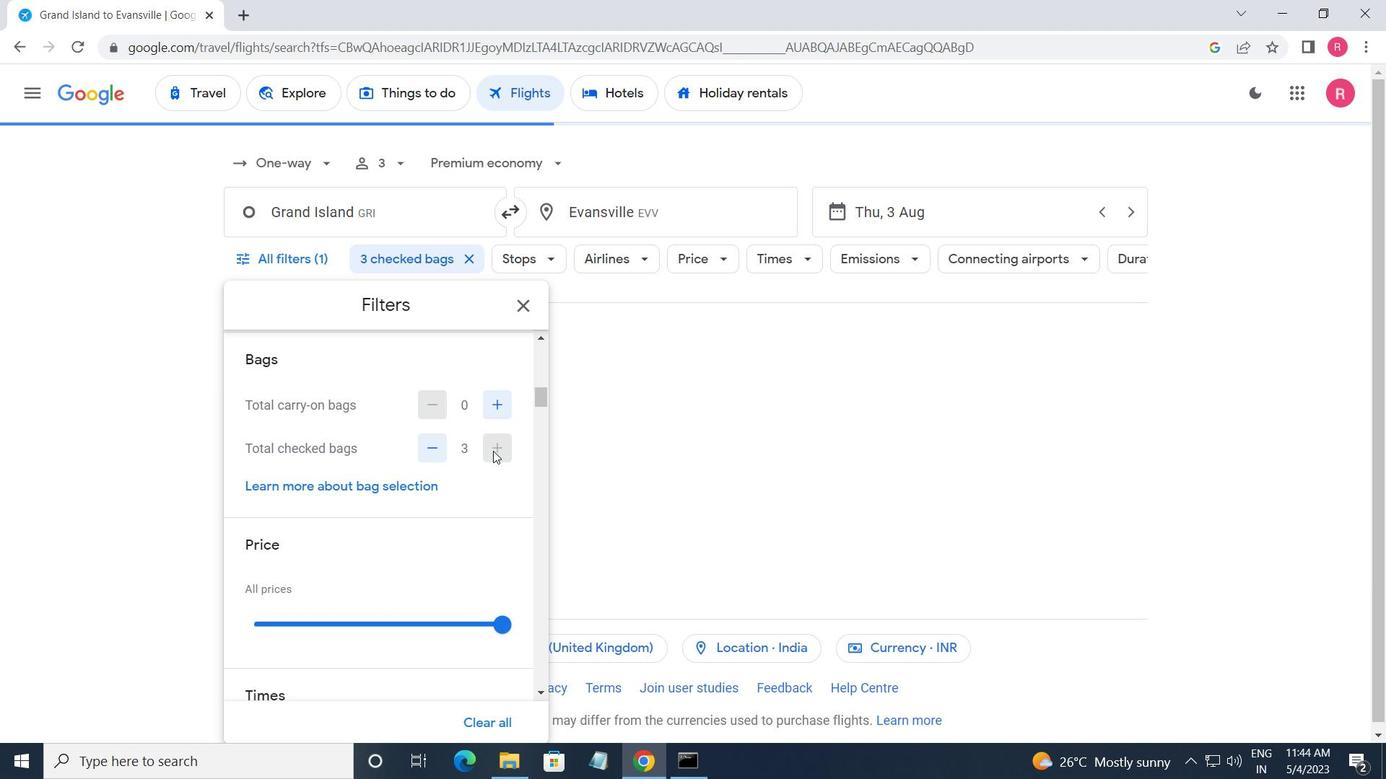 
Action: Mouse moved to (501, 452)
Screenshot: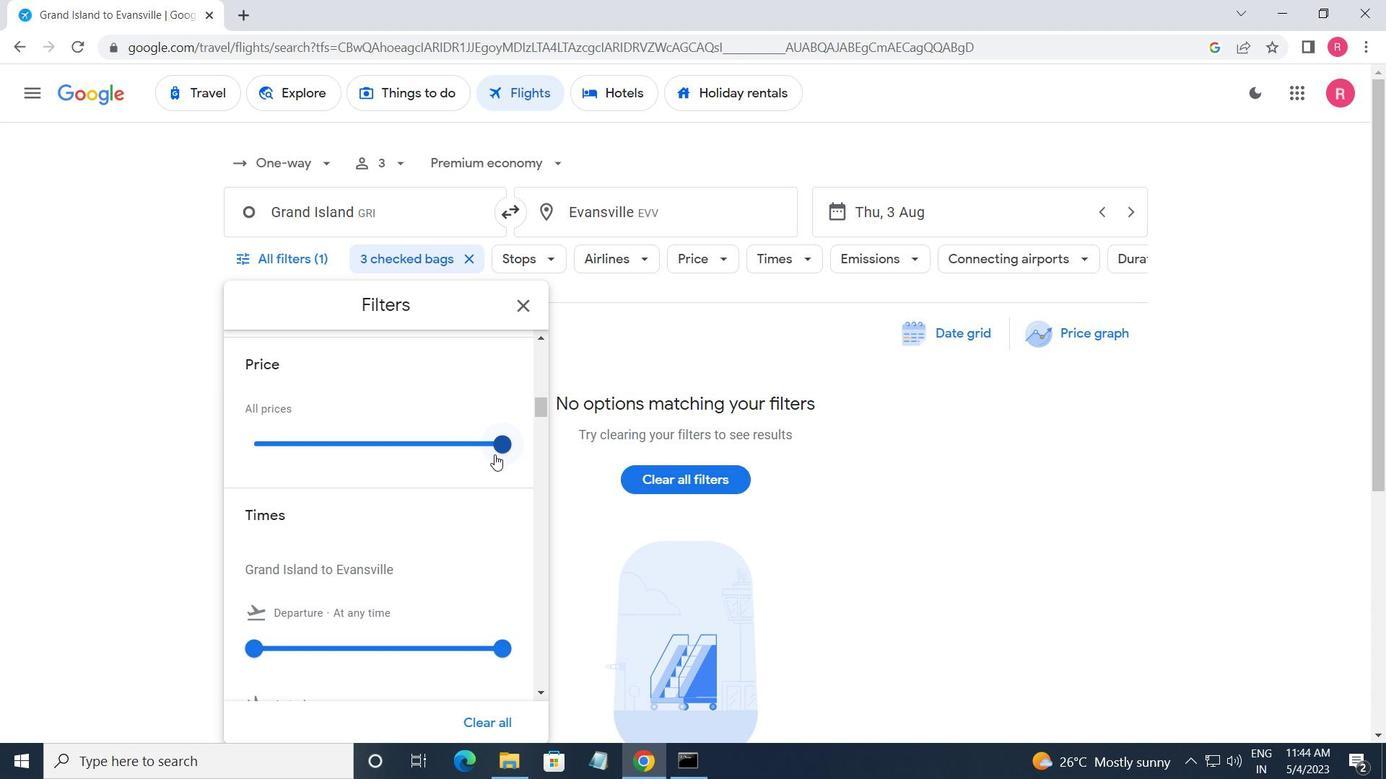 
Action: Mouse pressed left at (501, 452)
Screenshot: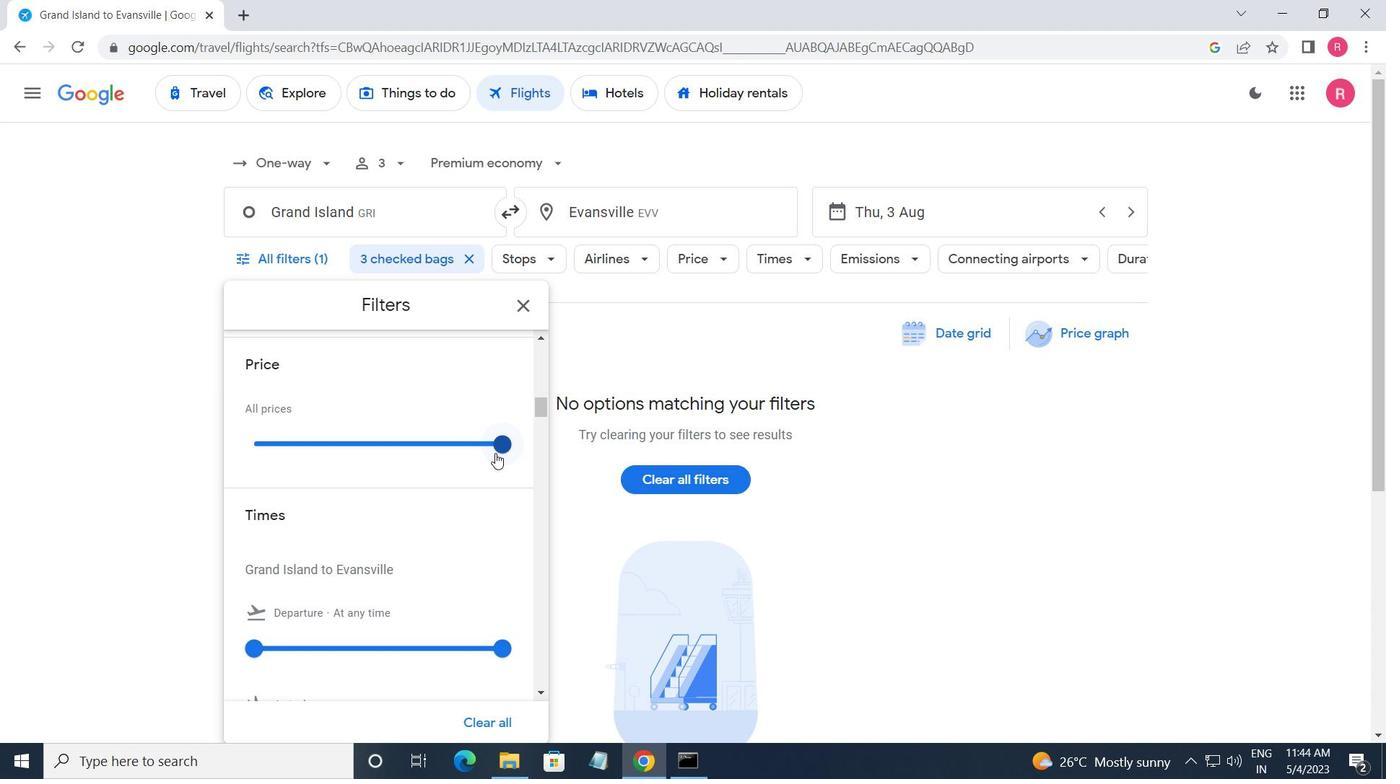 
Action: Mouse moved to (473, 493)
Screenshot: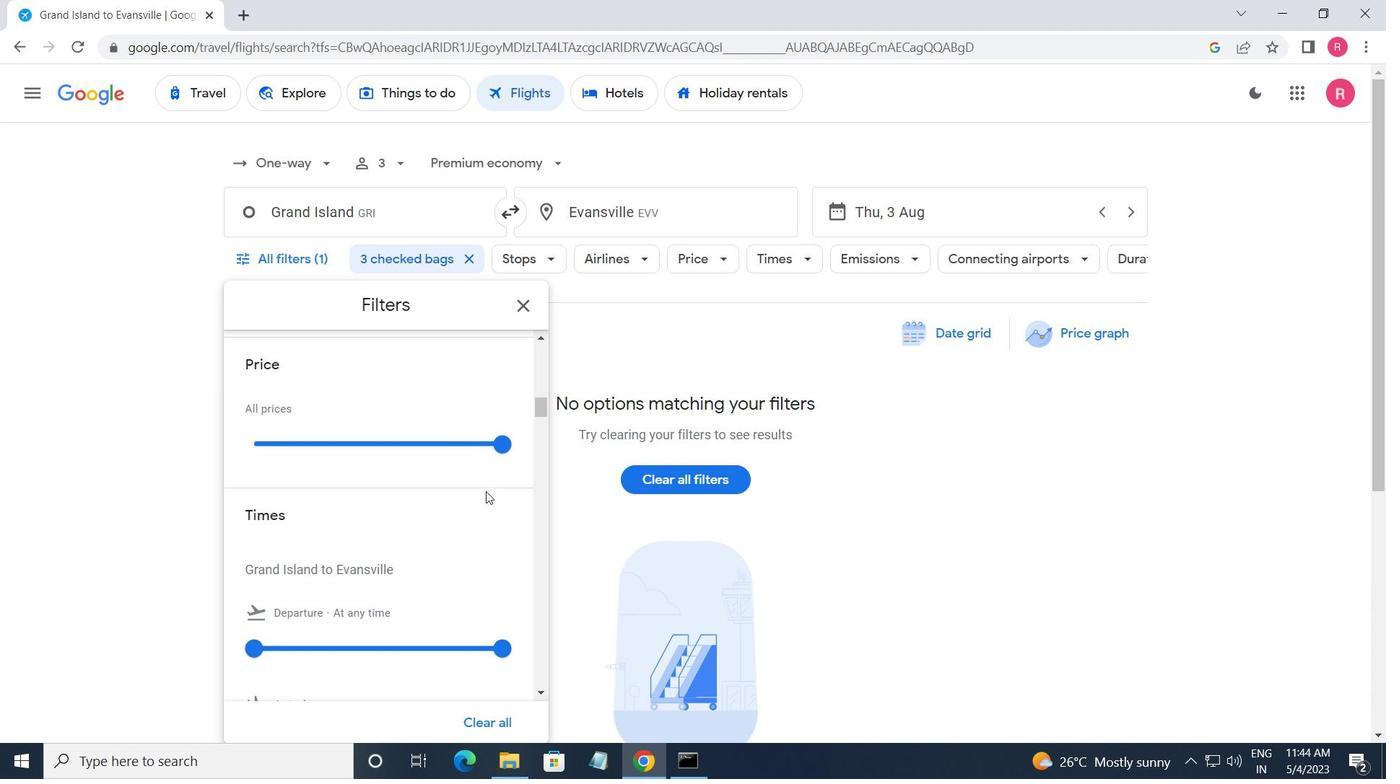 
Action: Mouse scrolled (473, 493) with delta (0, 0)
Screenshot: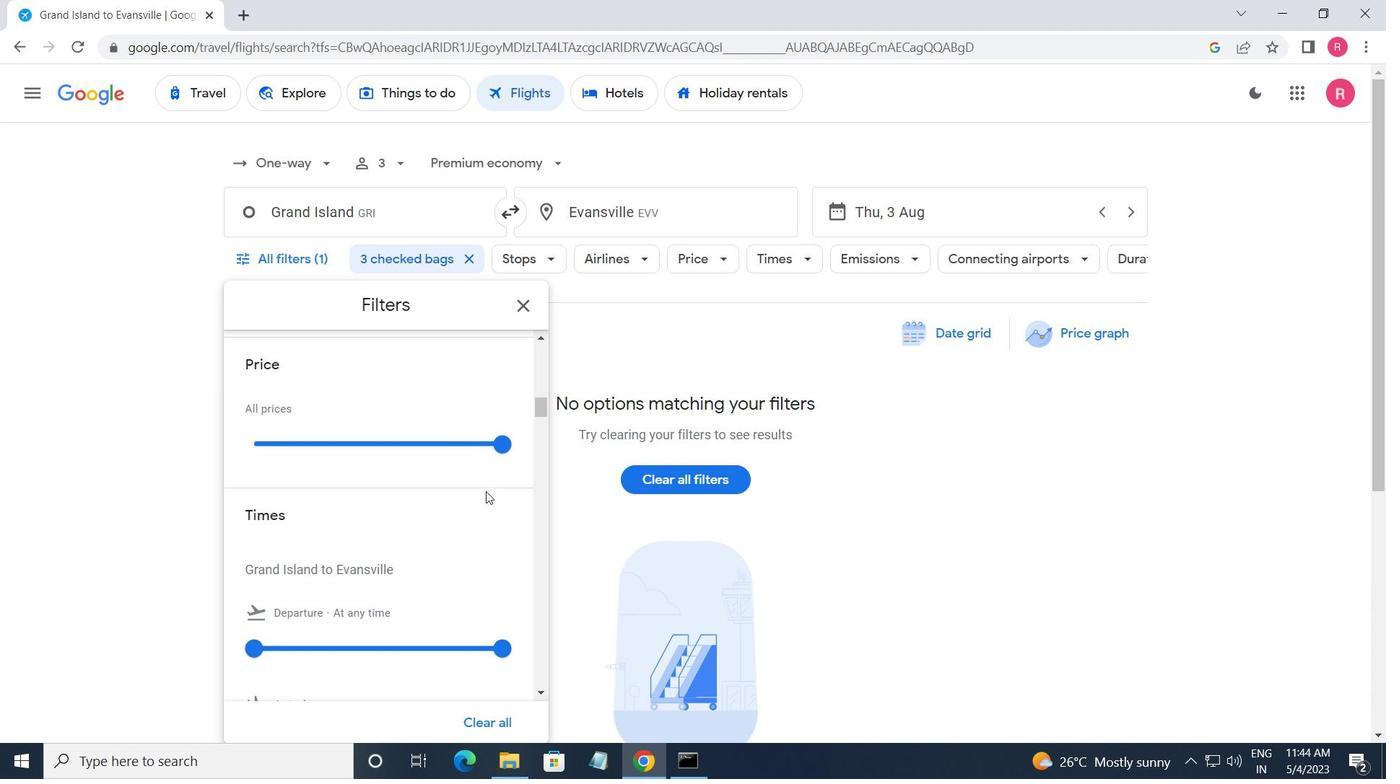 
Action: Mouse moved to (249, 563)
Screenshot: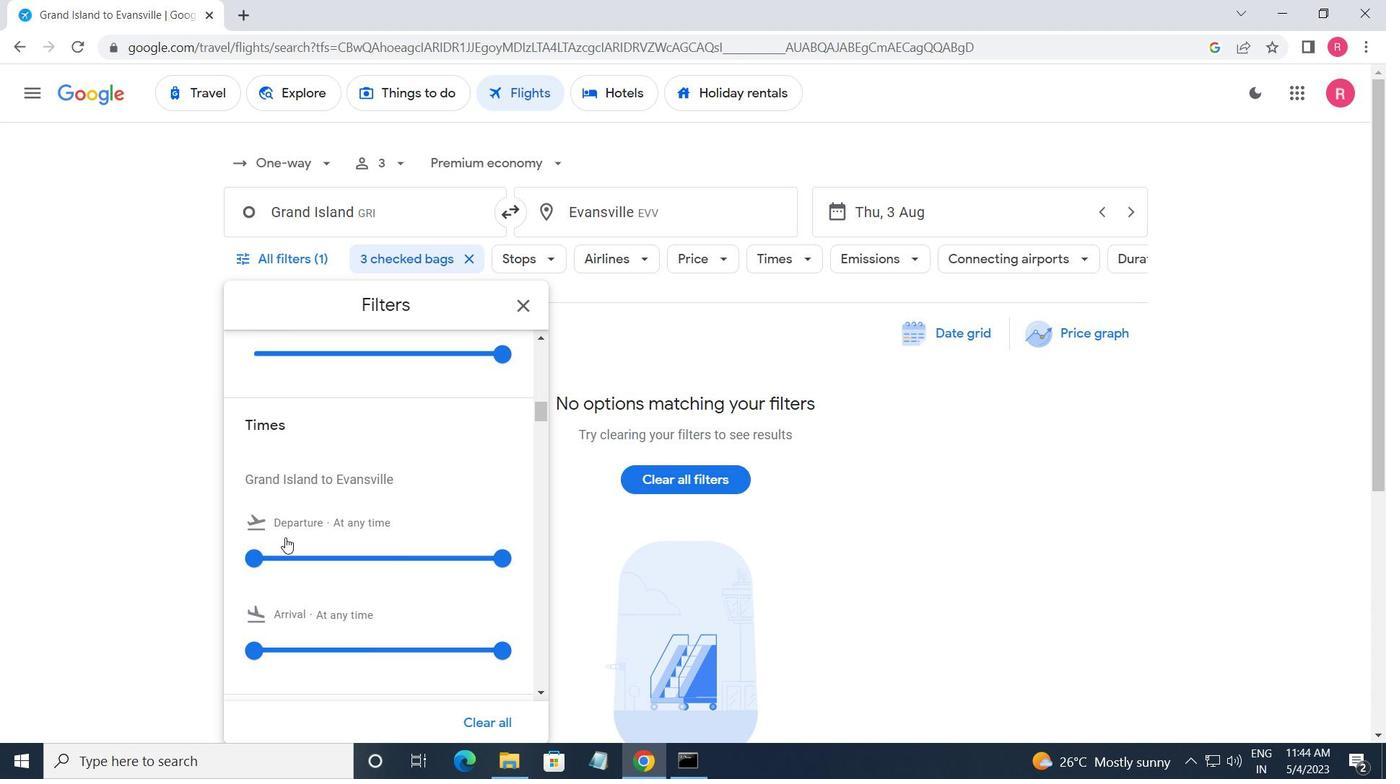 
Action: Mouse pressed left at (249, 563)
Screenshot: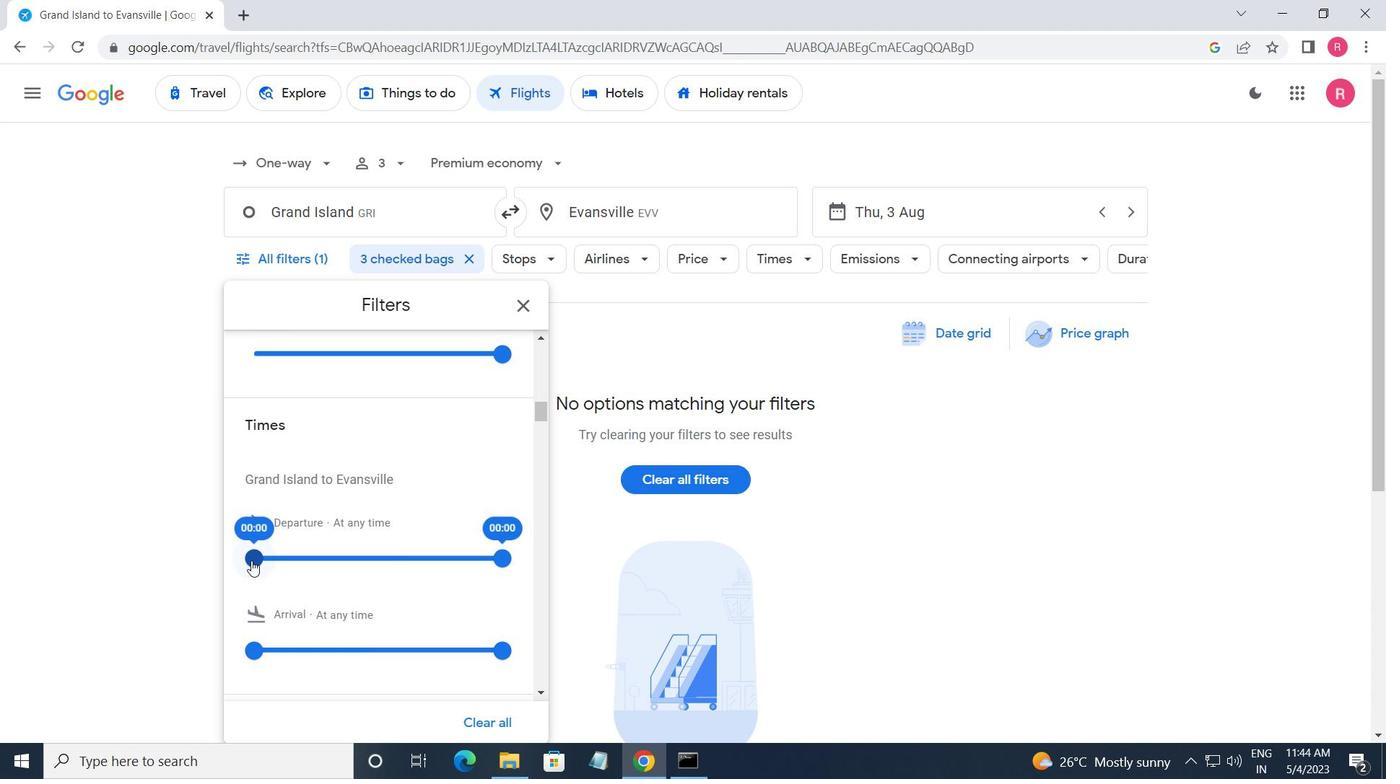 
Action: Mouse moved to (487, 562)
Screenshot: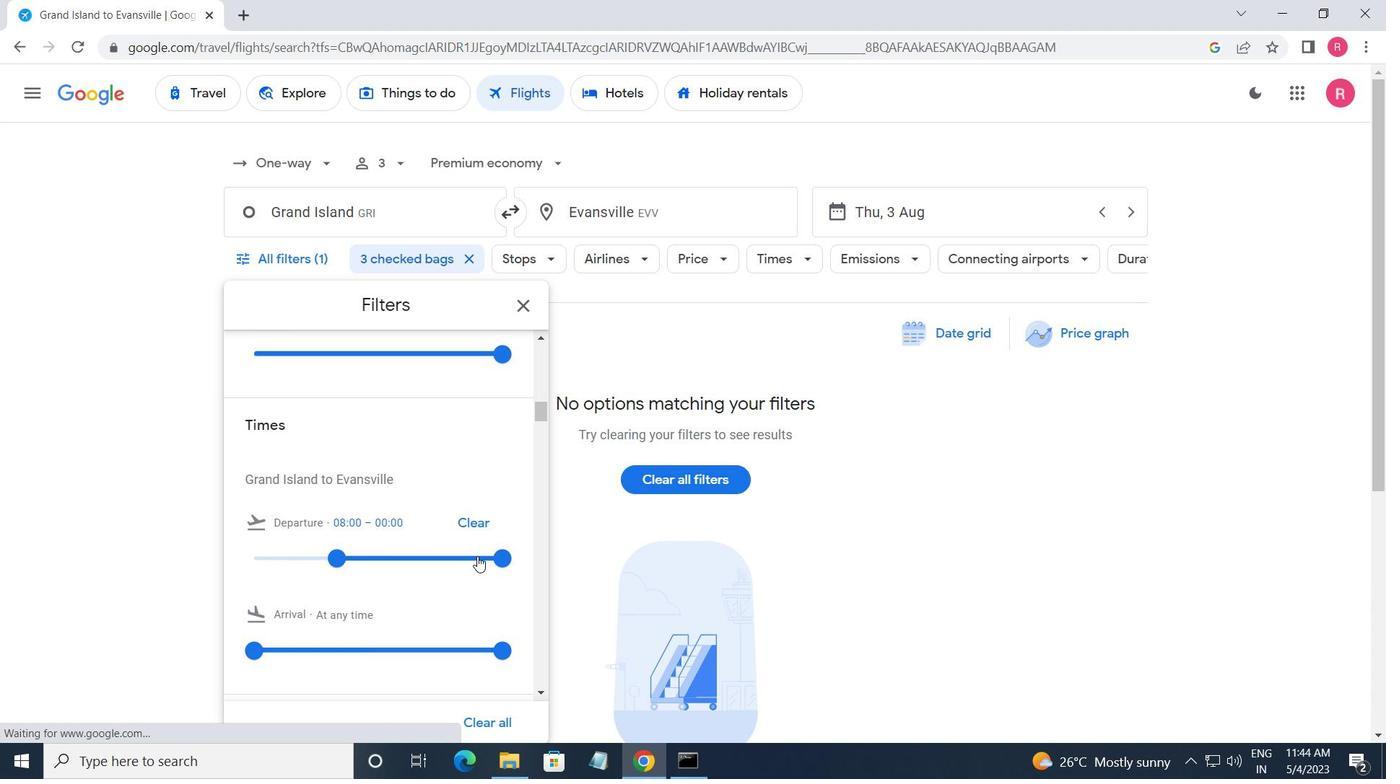
Action: Mouse pressed left at (487, 562)
Screenshot: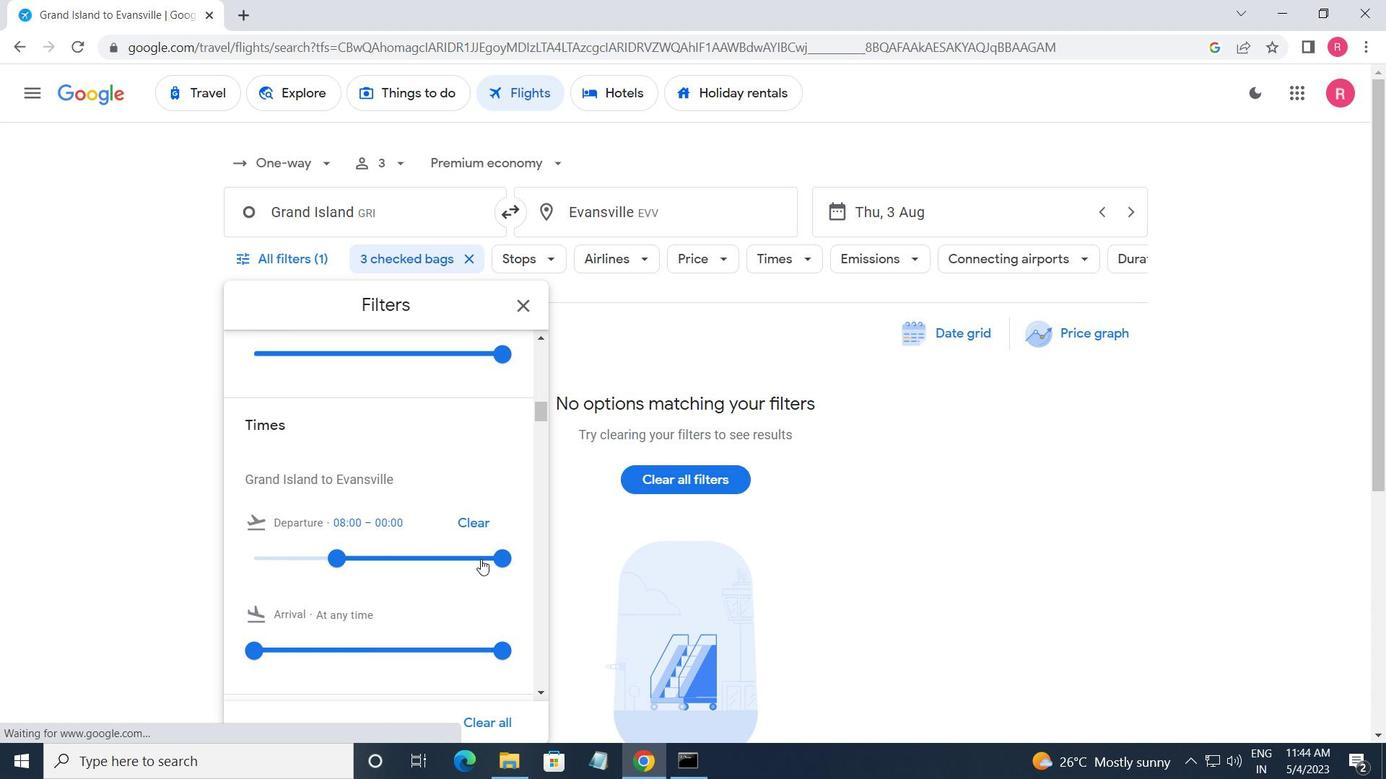 
Action: Mouse moved to (517, 304)
Screenshot: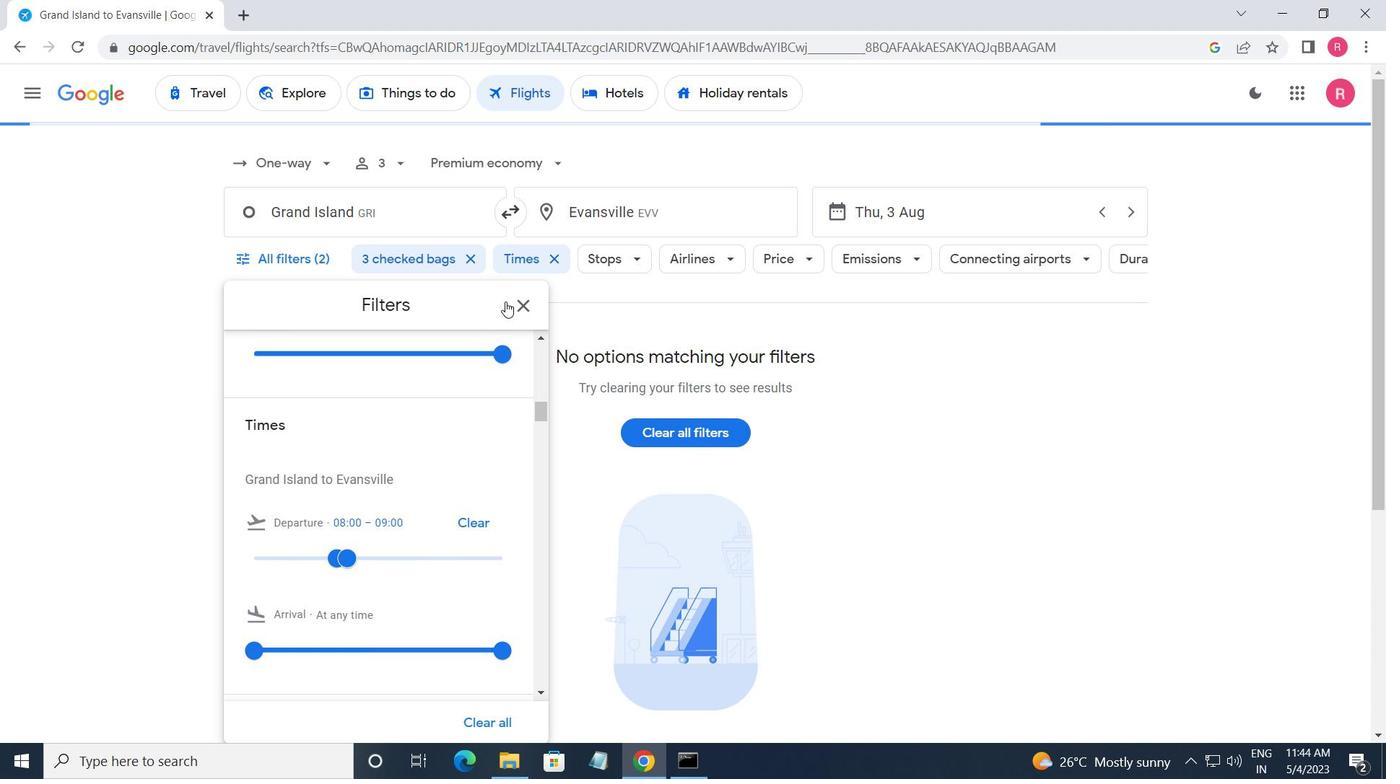 
Action: Mouse pressed left at (517, 304)
Screenshot: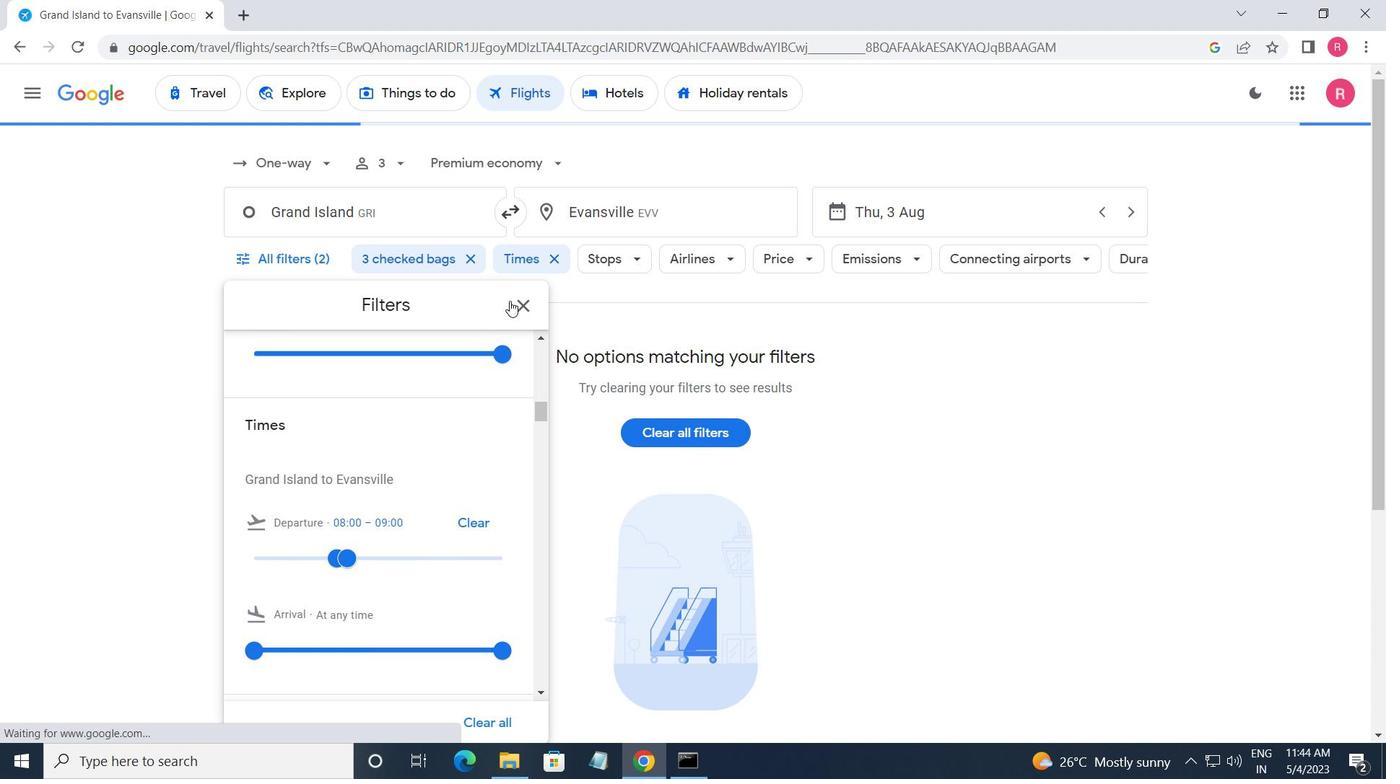 
Action: Mouse moved to (498, 353)
Screenshot: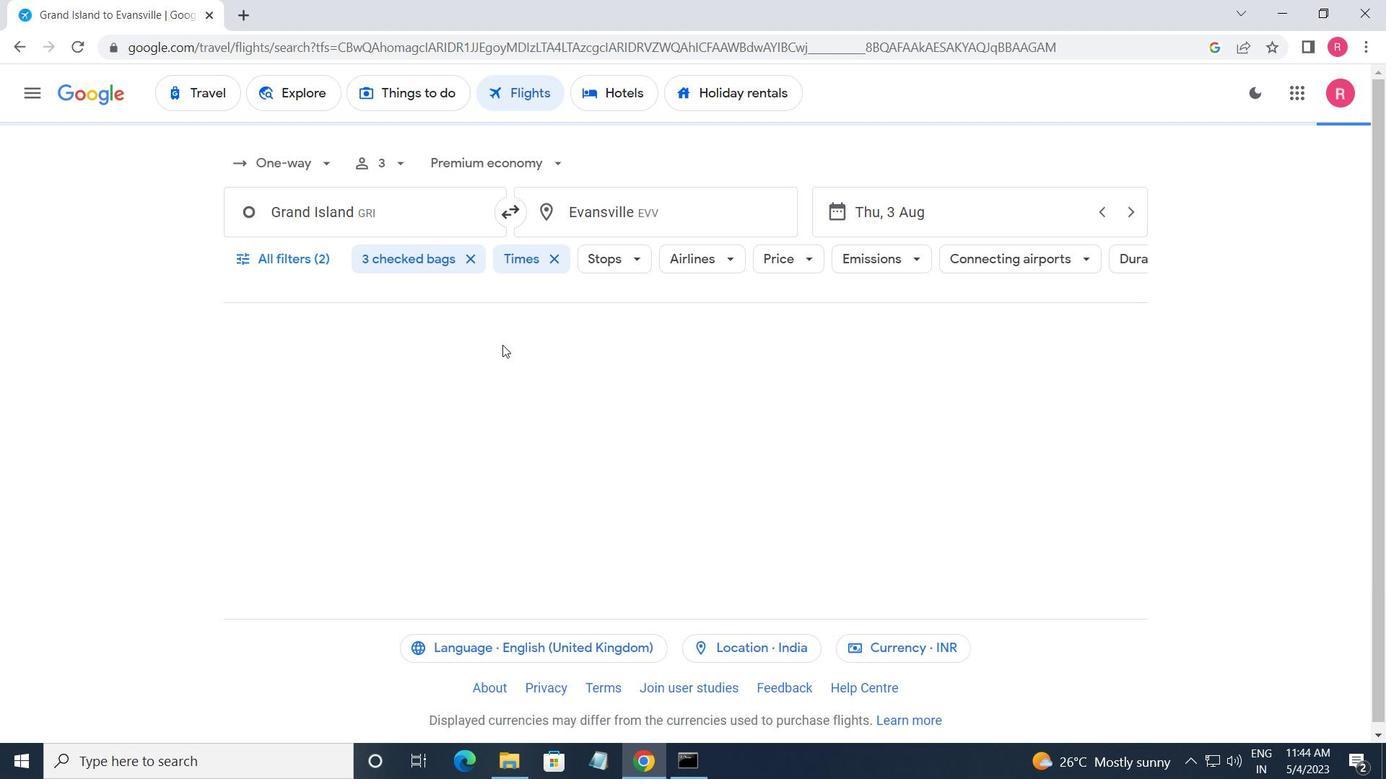 
